 Task: Search round trip flight ticket for 5 adults, 1 child, 2 infants in seat and 1 infant on lap in business from Lynchburg: Lynchburg Regional Airport (preston Glenn Field) to Evansville: Evansville Regional Airport on 8-3-2023 and return on 8-3-2023. Choice of flights is Royal air maroc. Number of bags: 1 carry on bag. Price is upto 86000. Outbound departure time preference is 23:30.
Action: Mouse moved to (411, 200)
Screenshot: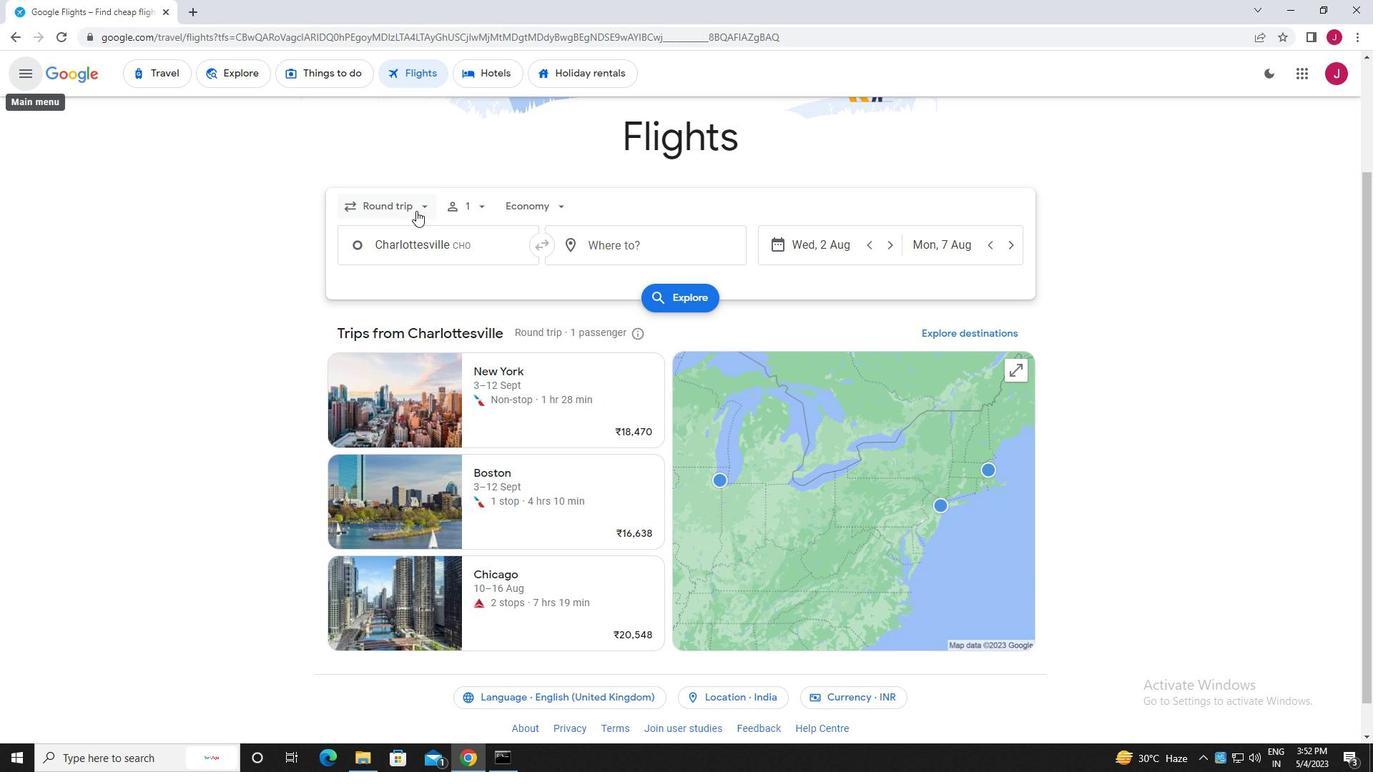 
Action: Mouse pressed left at (411, 200)
Screenshot: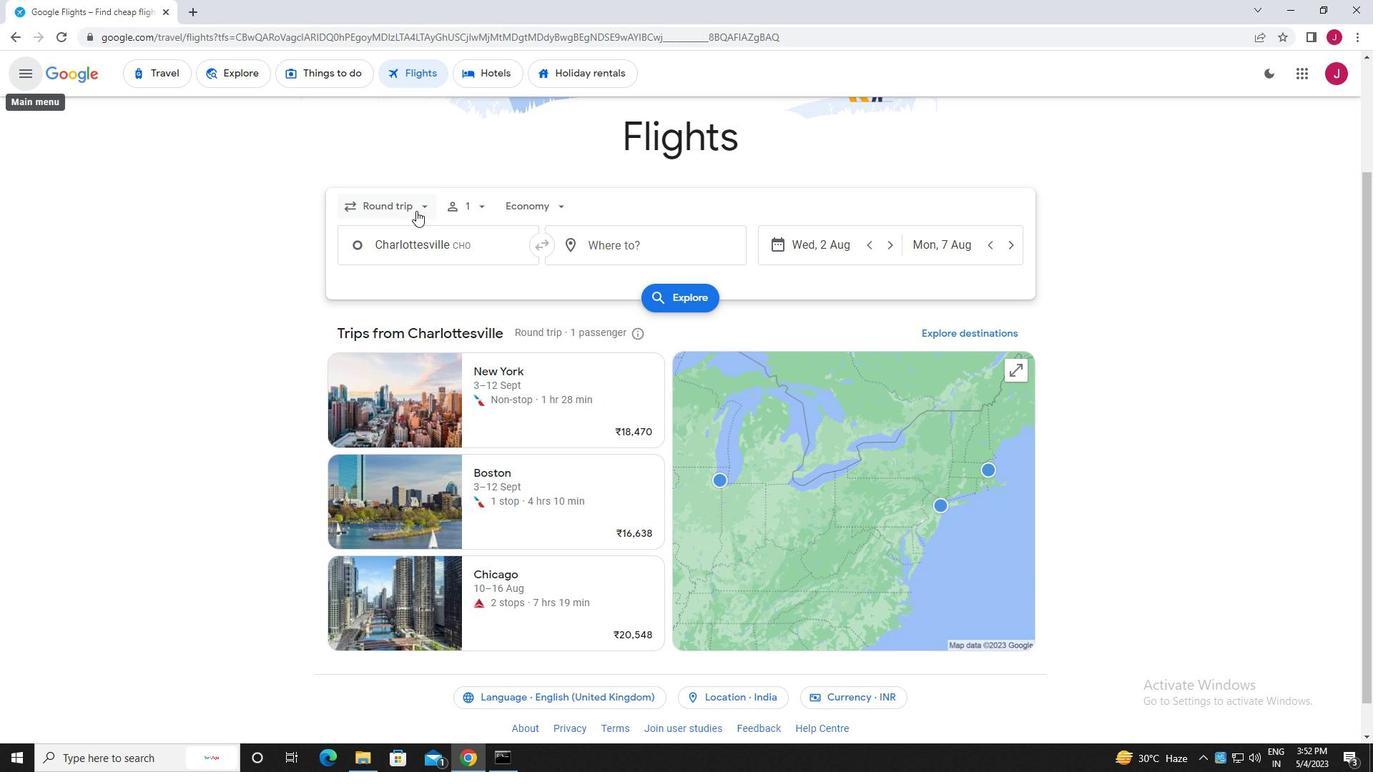 
Action: Mouse moved to (409, 238)
Screenshot: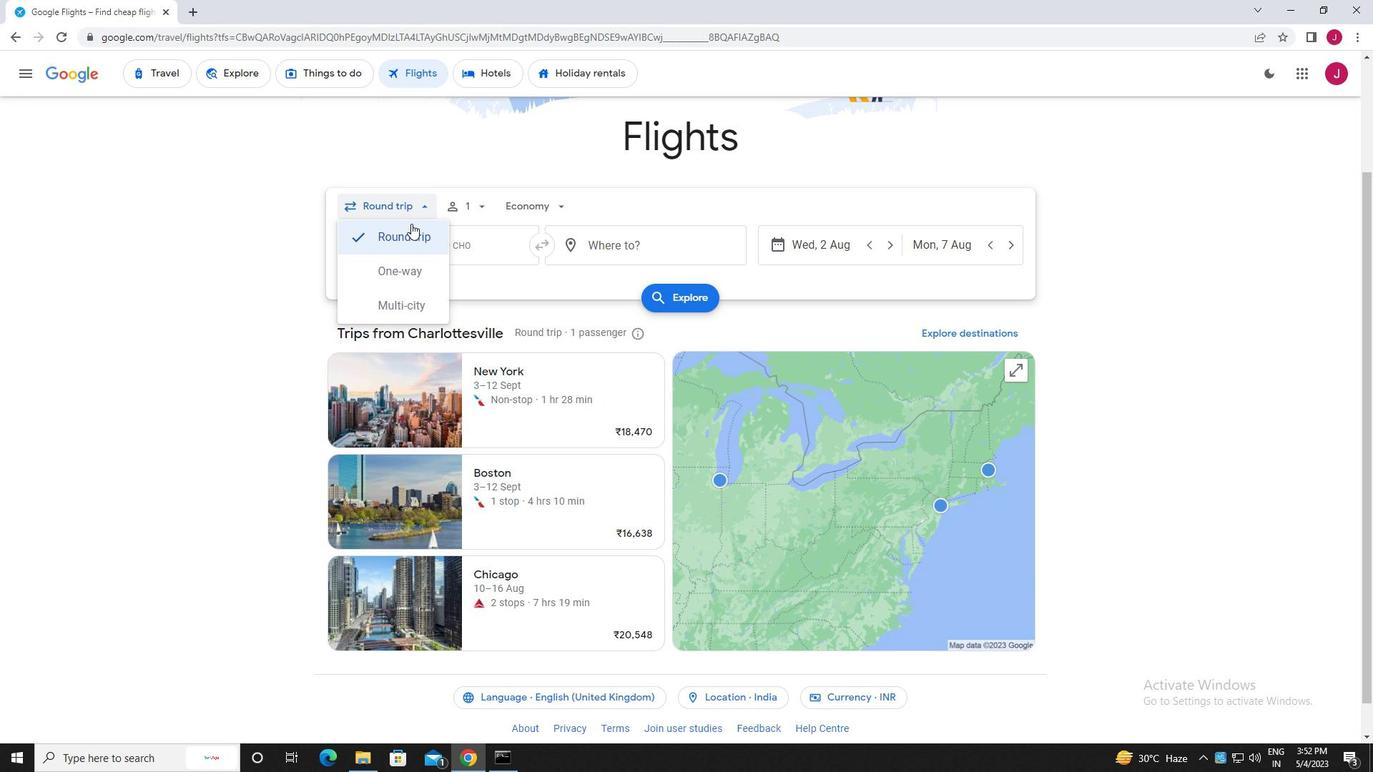
Action: Mouse pressed left at (409, 238)
Screenshot: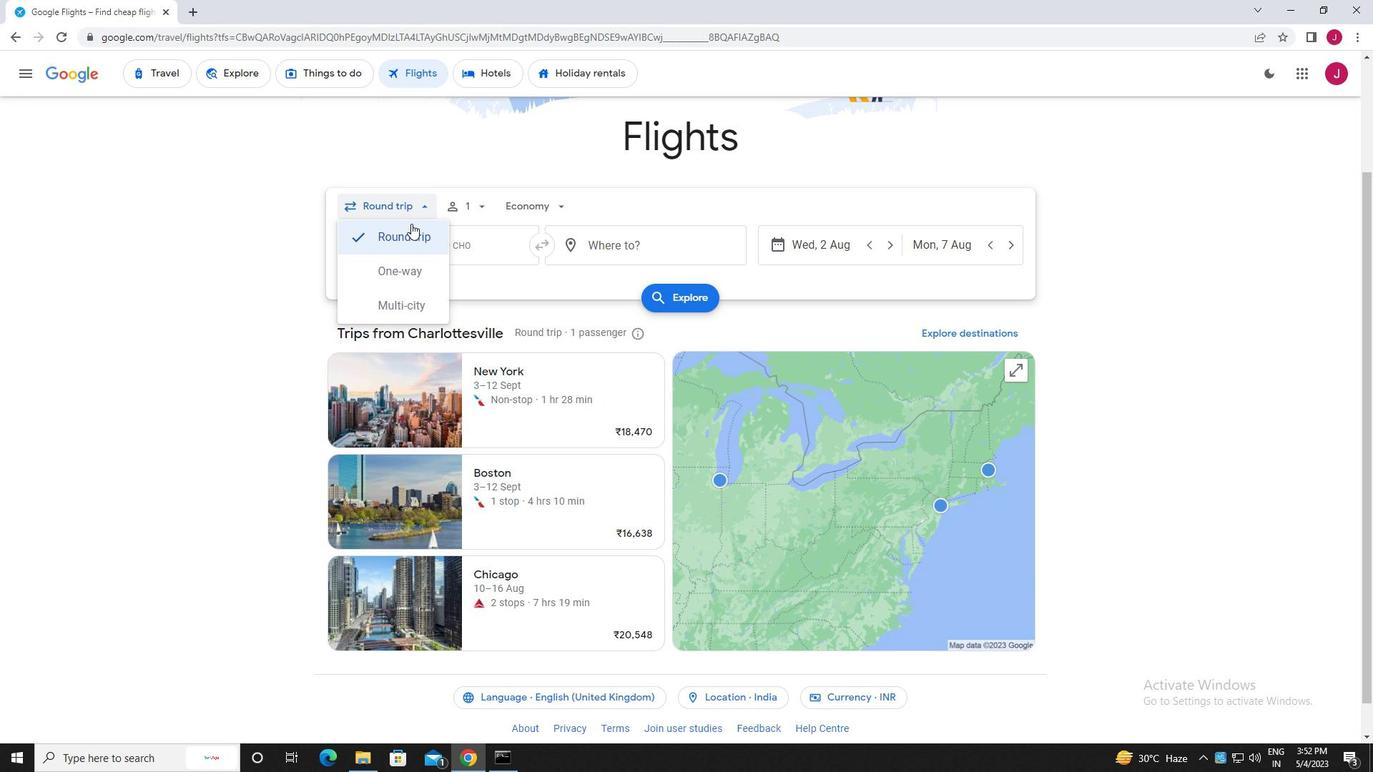 
Action: Mouse moved to (480, 206)
Screenshot: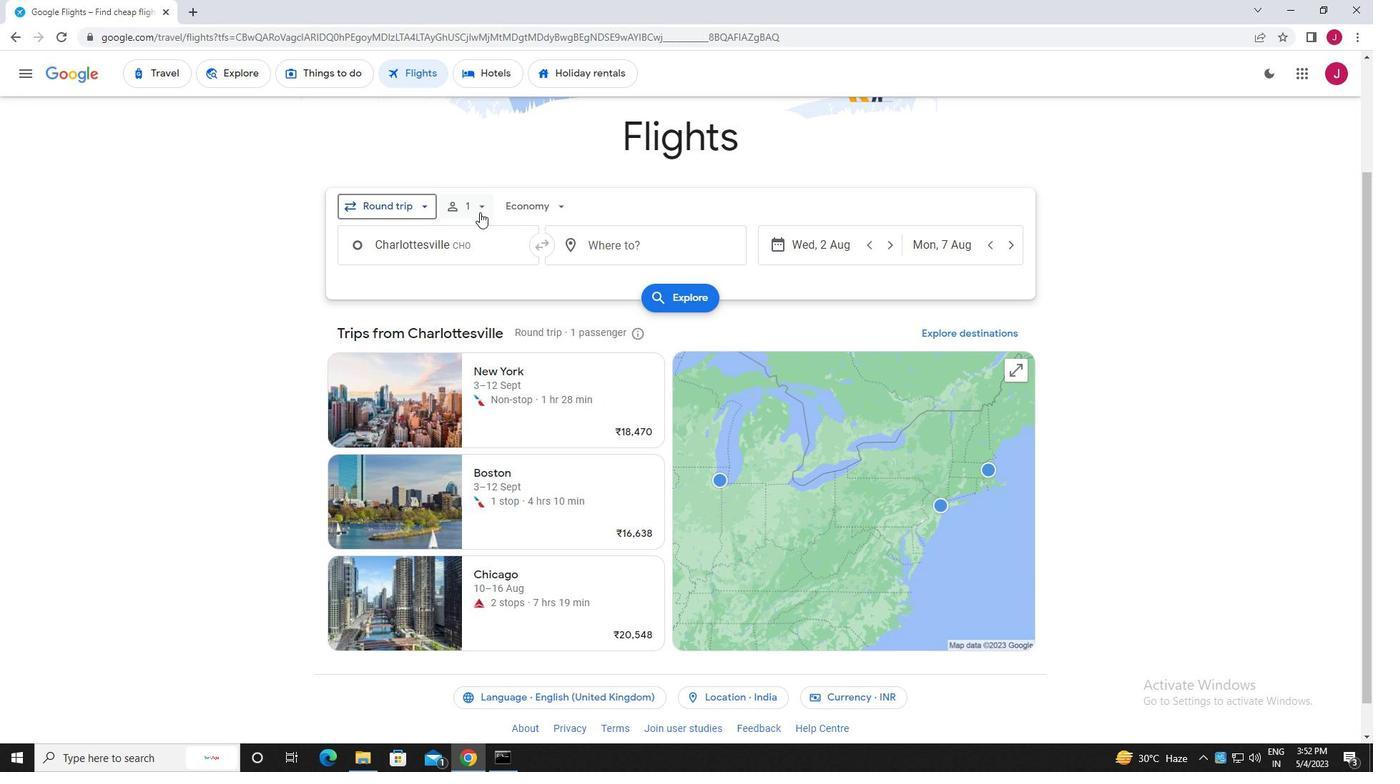 
Action: Mouse pressed left at (480, 206)
Screenshot: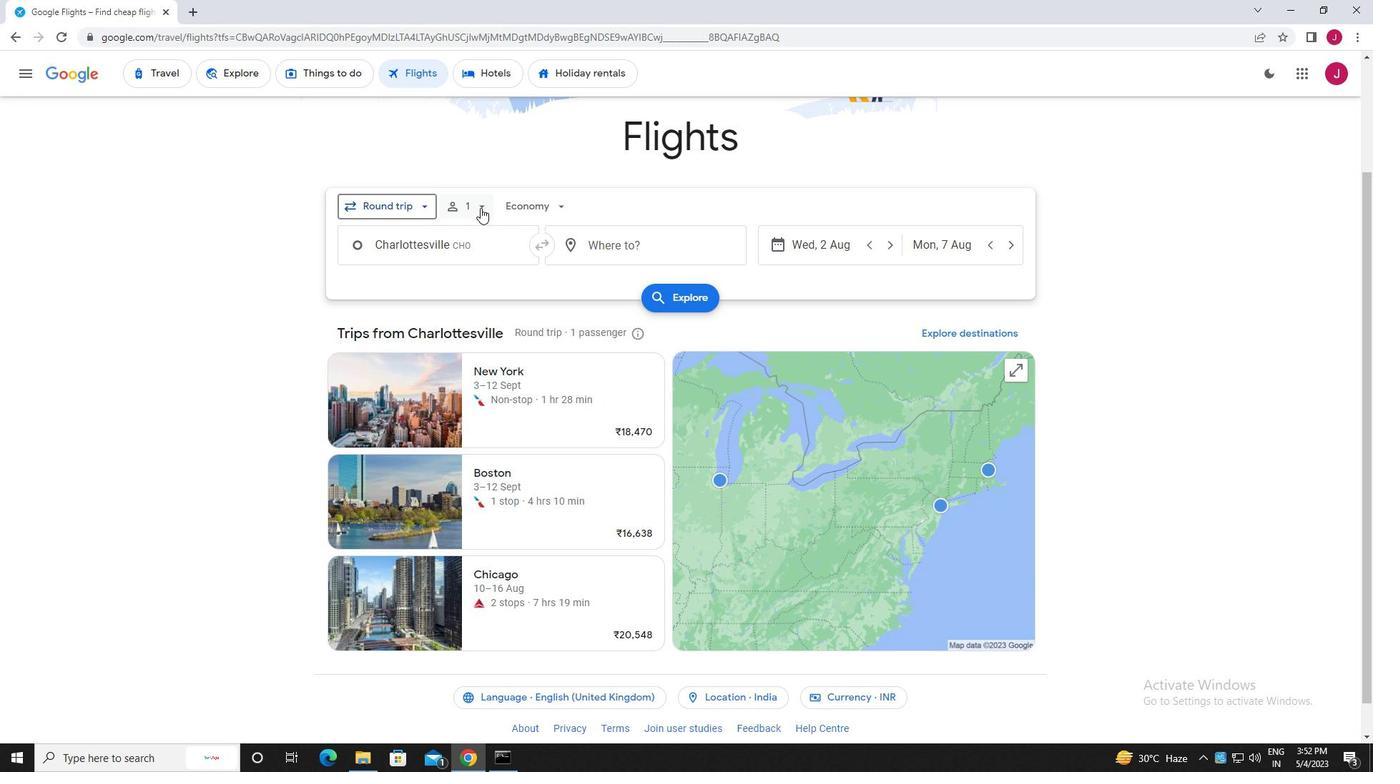 
Action: Mouse moved to (592, 239)
Screenshot: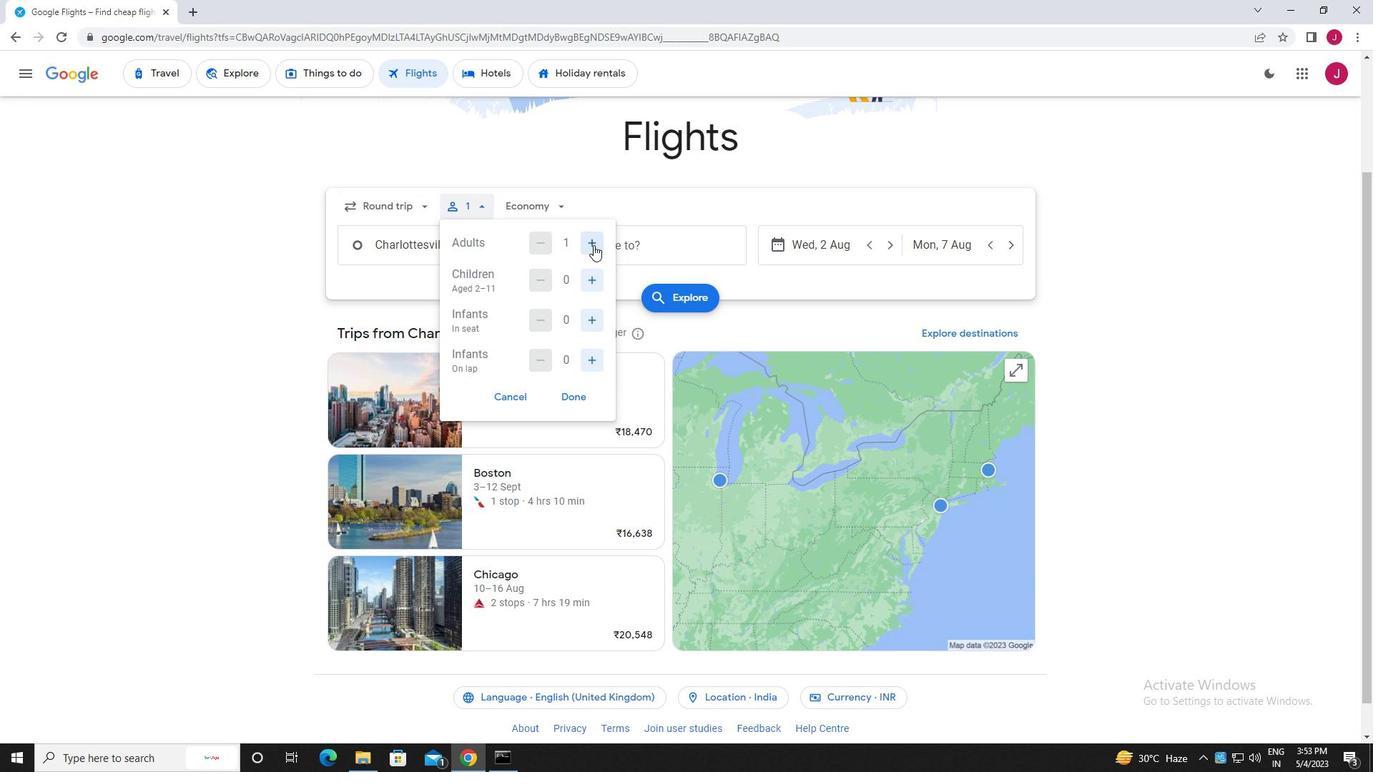 
Action: Mouse pressed left at (592, 239)
Screenshot: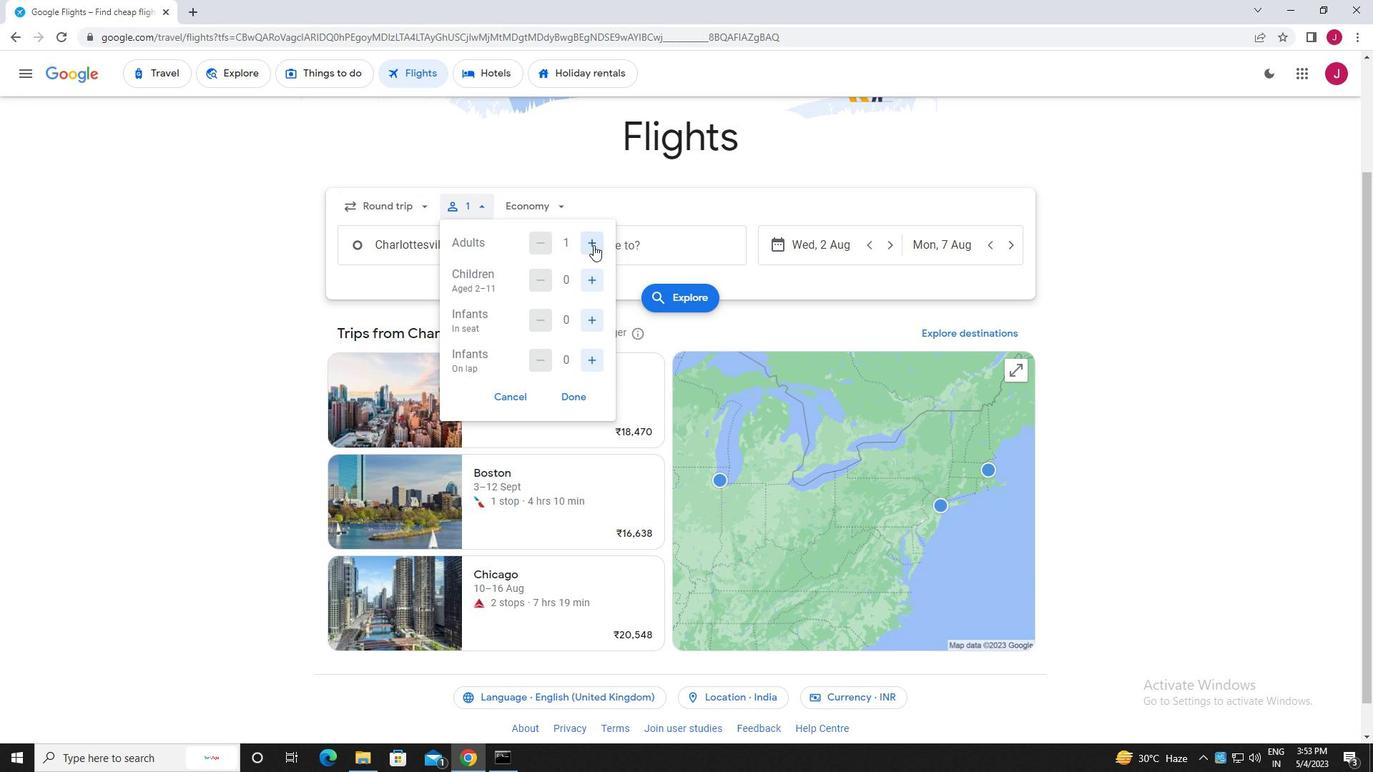 
Action: Mouse pressed left at (592, 239)
Screenshot: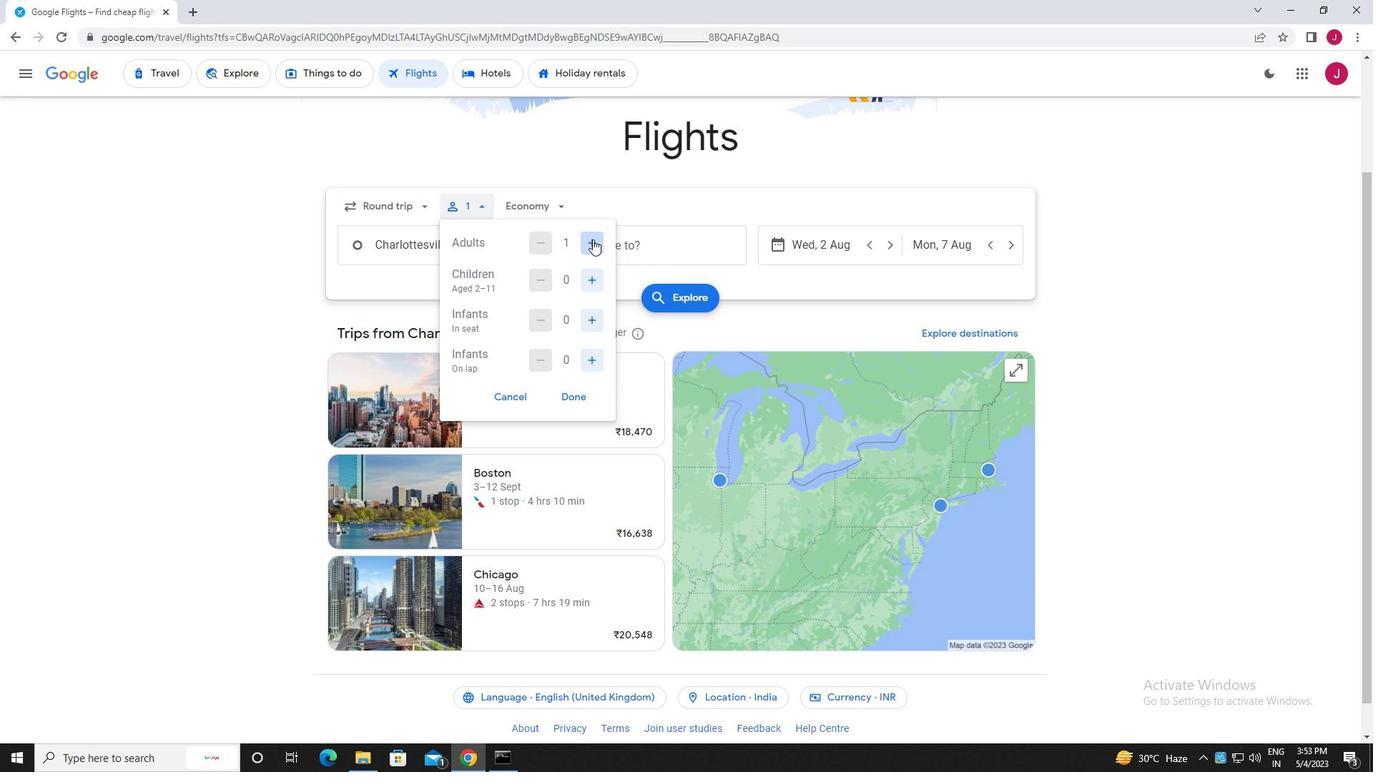 
Action: Mouse pressed left at (592, 239)
Screenshot: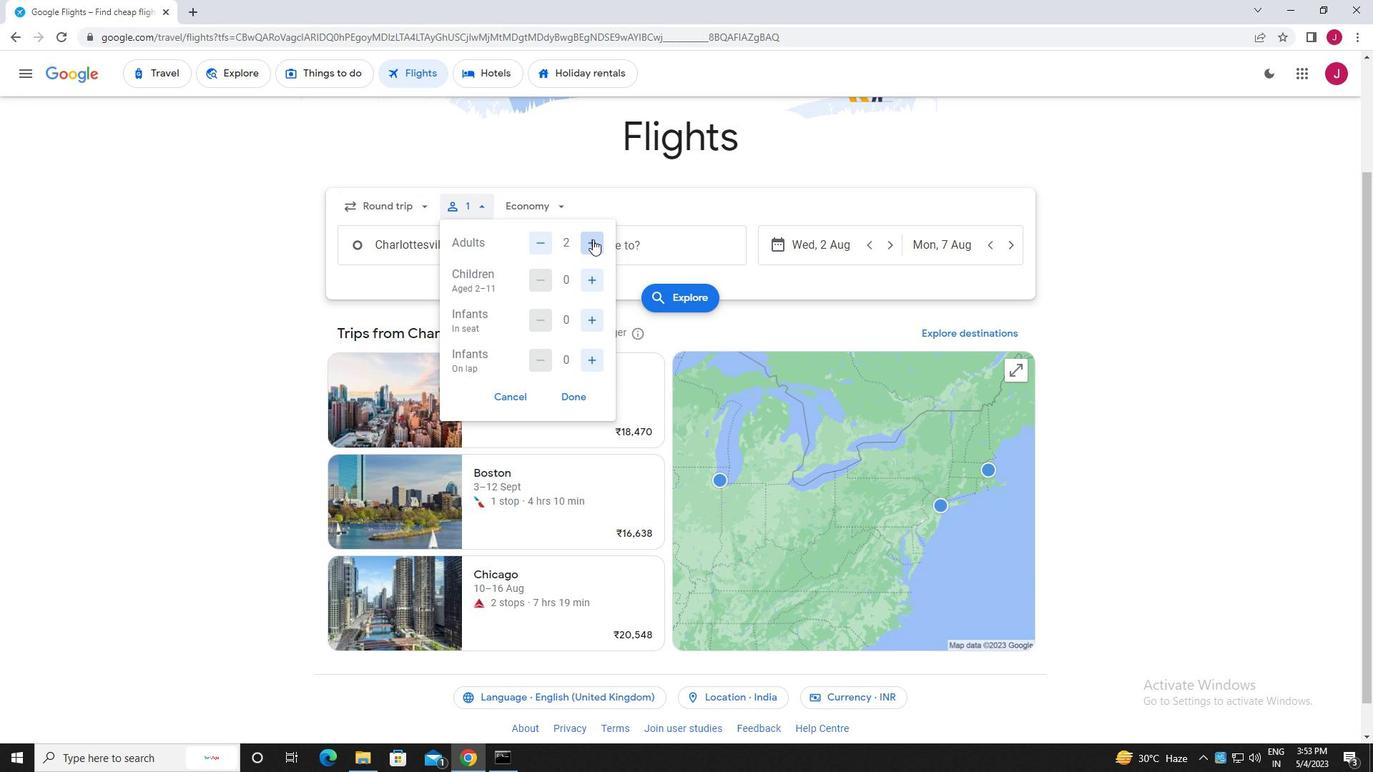
Action: Mouse pressed left at (592, 239)
Screenshot: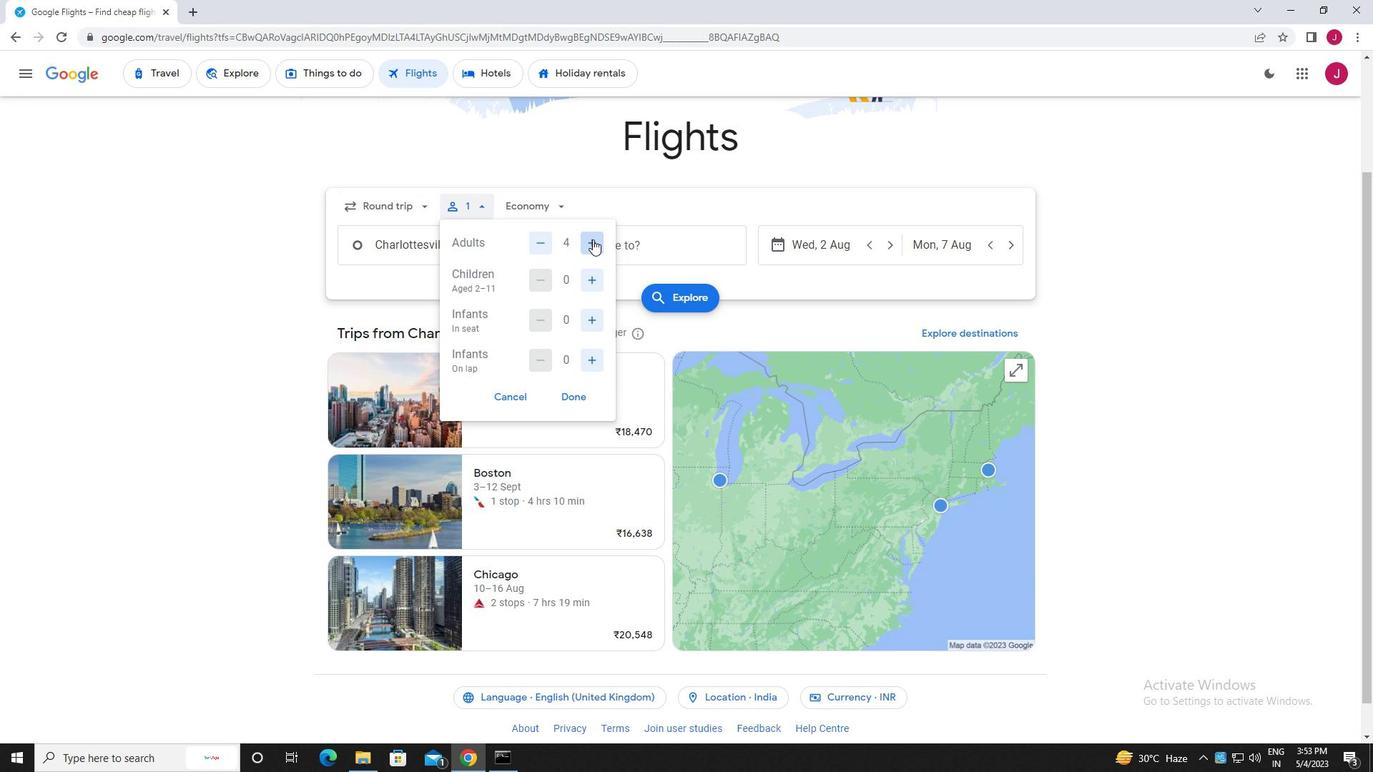 
Action: Mouse moved to (589, 281)
Screenshot: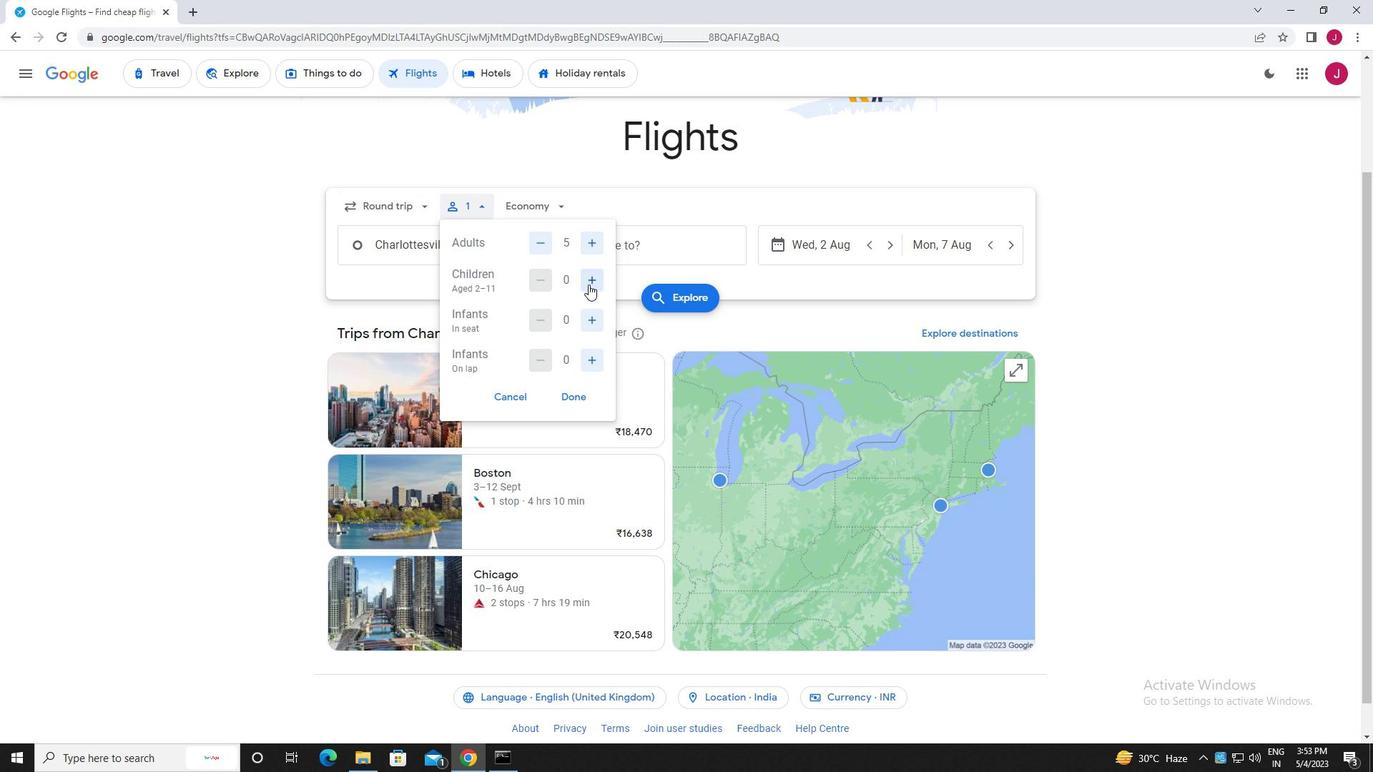 
Action: Mouse pressed left at (589, 281)
Screenshot: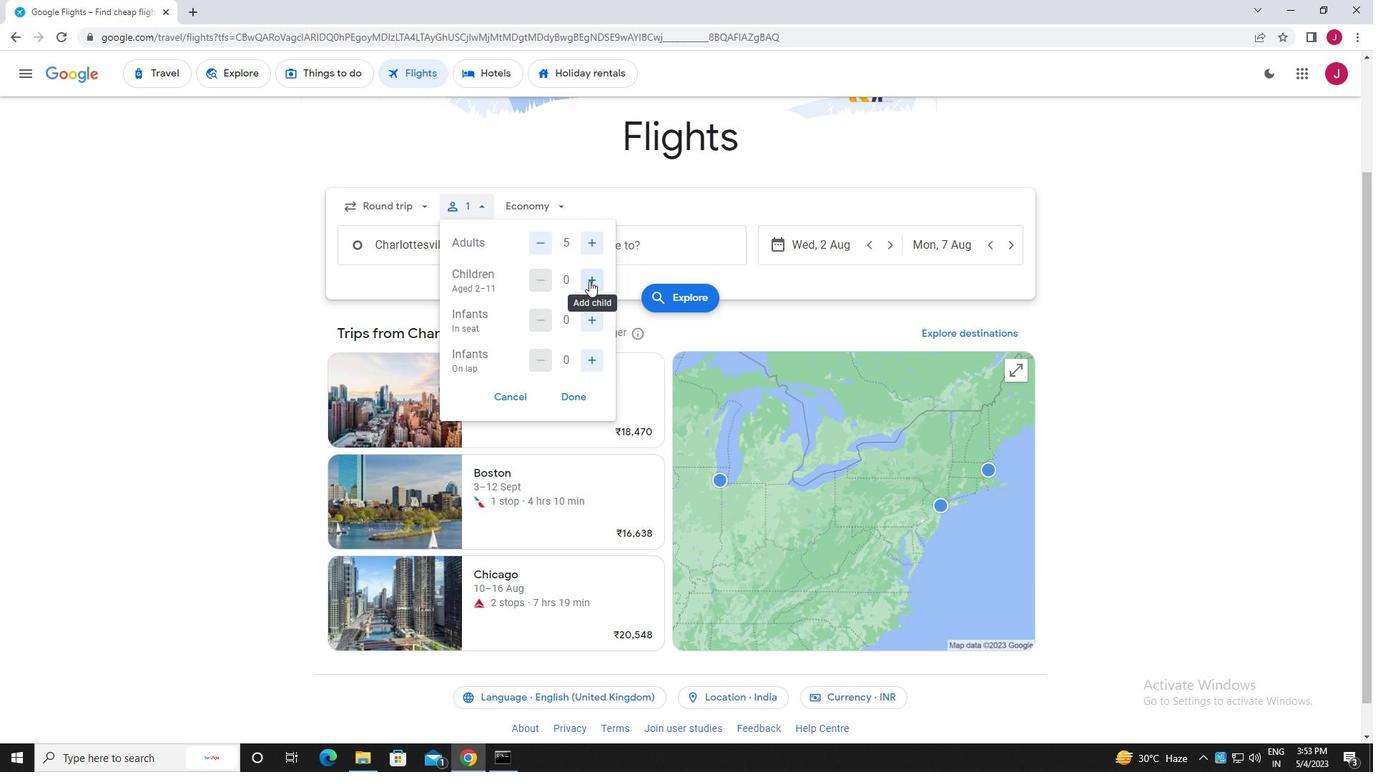 
Action: Mouse moved to (591, 318)
Screenshot: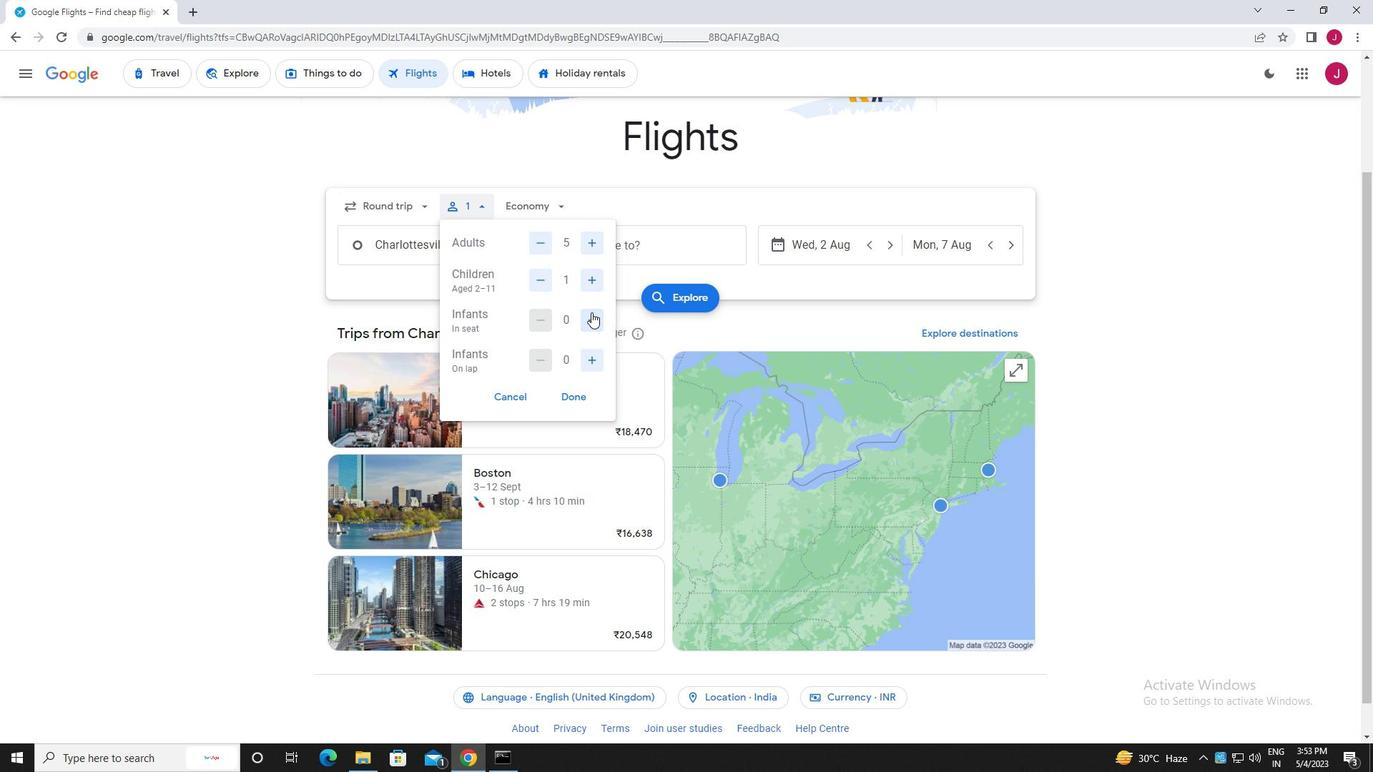 
Action: Mouse pressed left at (591, 318)
Screenshot: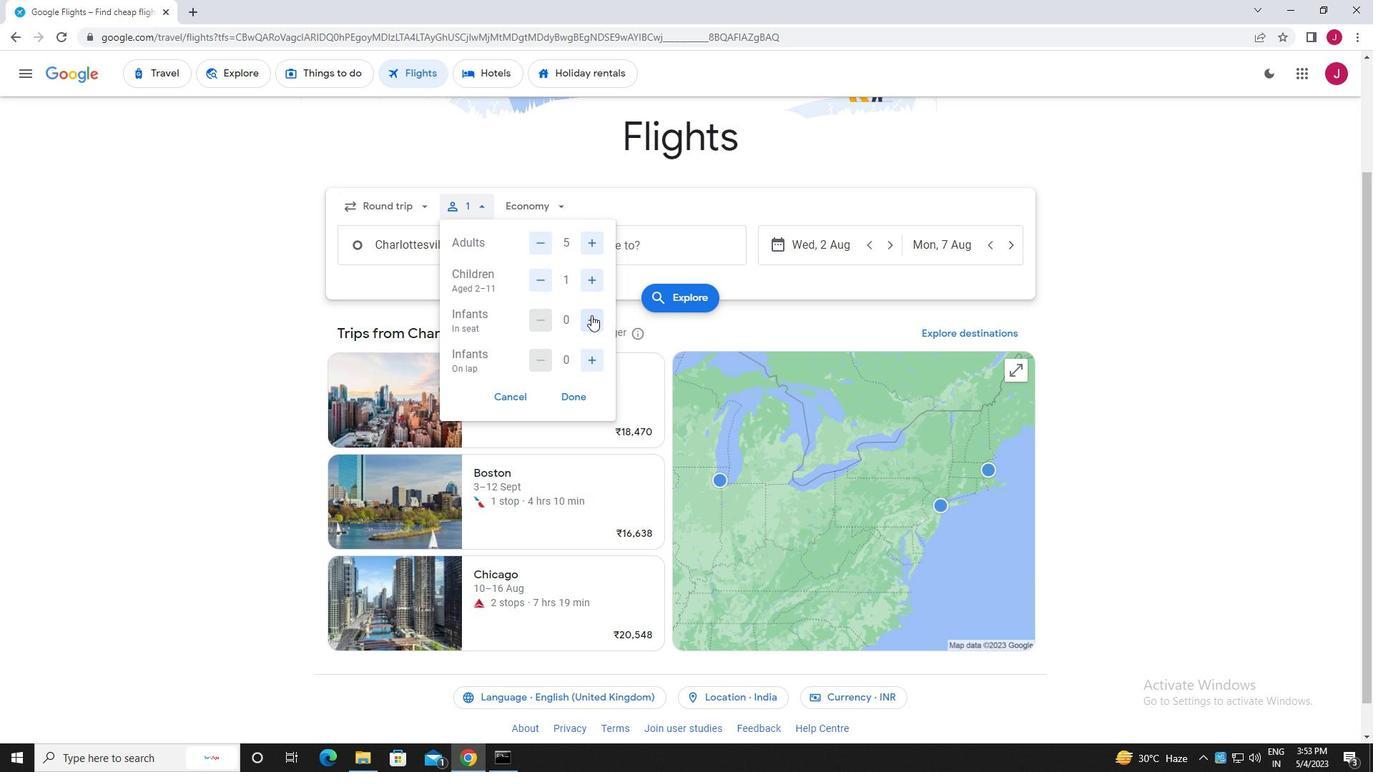 
Action: Mouse pressed left at (591, 318)
Screenshot: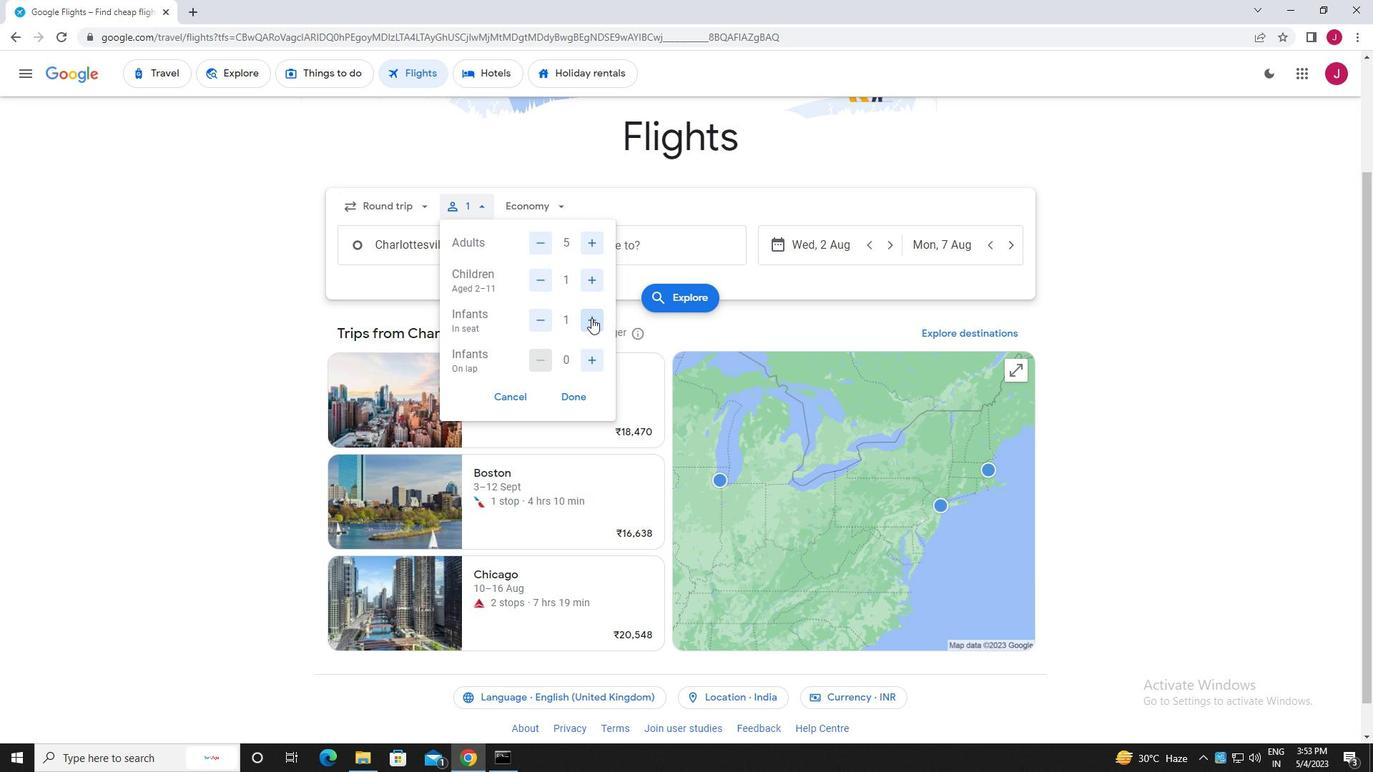 
Action: Mouse moved to (592, 363)
Screenshot: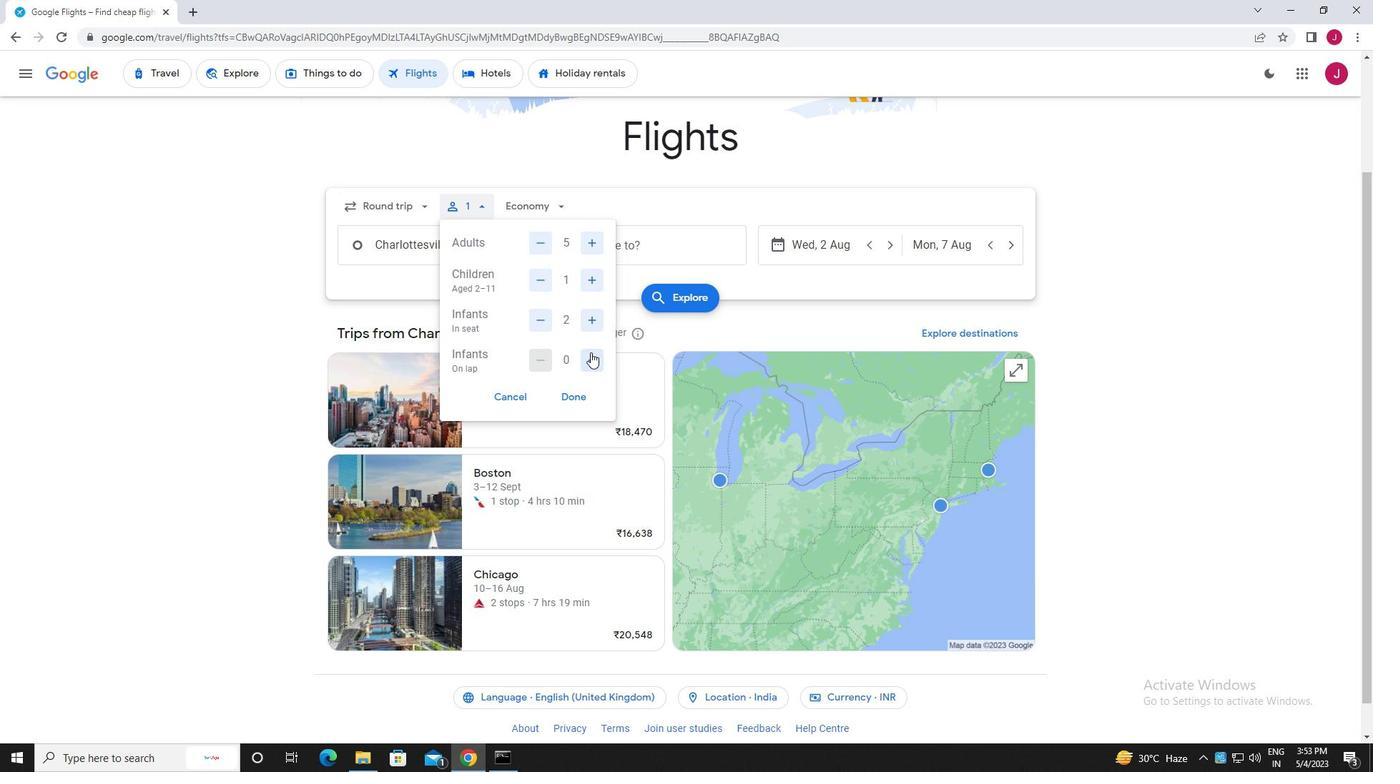 
Action: Mouse pressed left at (592, 363)
Screenshot: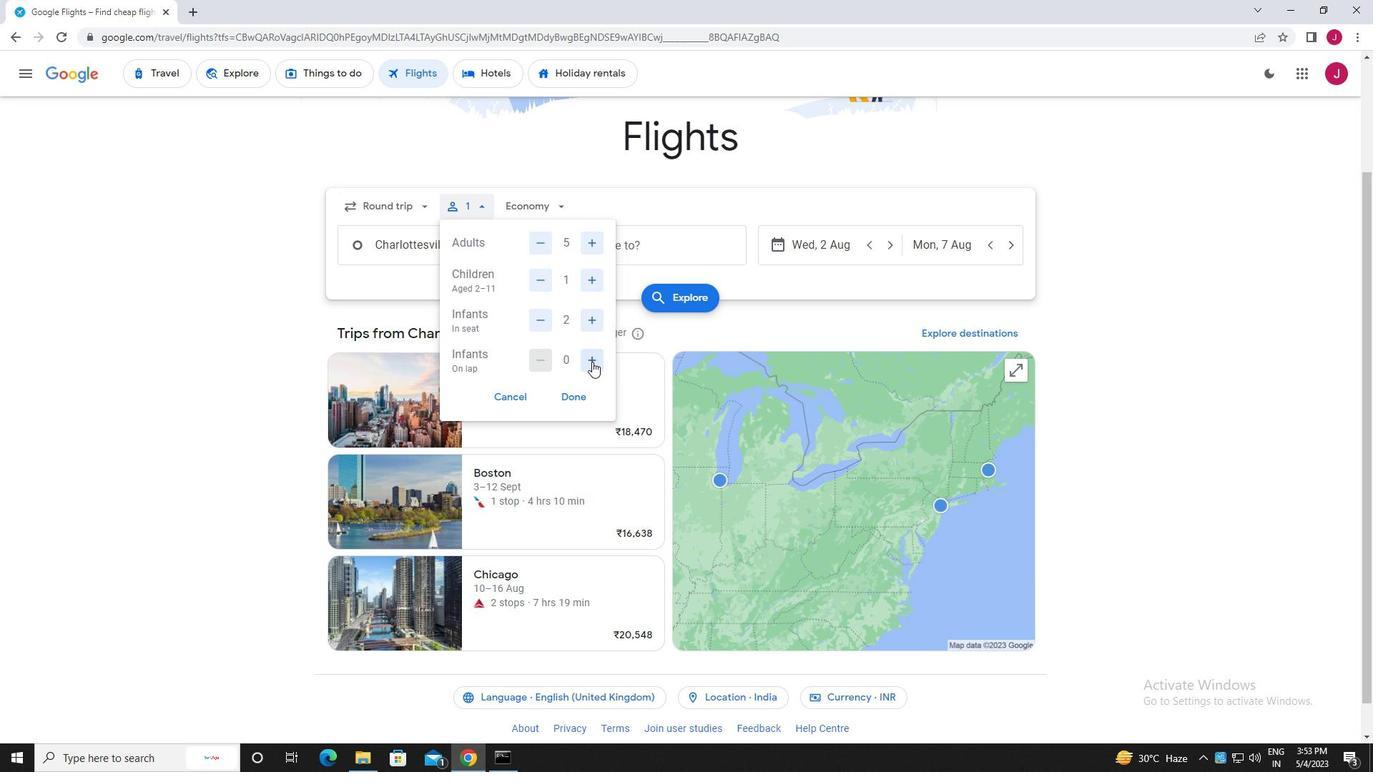 
Action: Mouse moved to (569, 398)
Screenshot: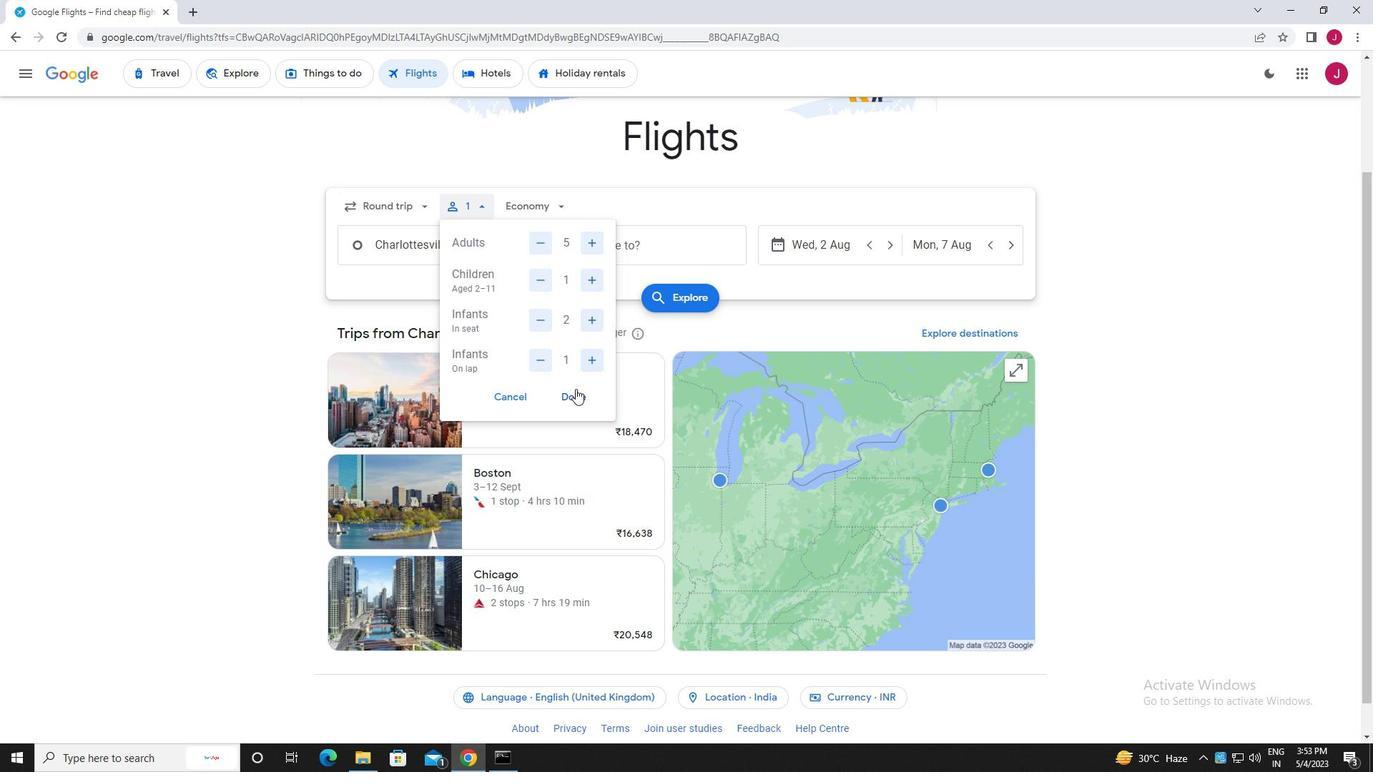 
Action: Mouse pressed left at (569, 398)
Screenshot: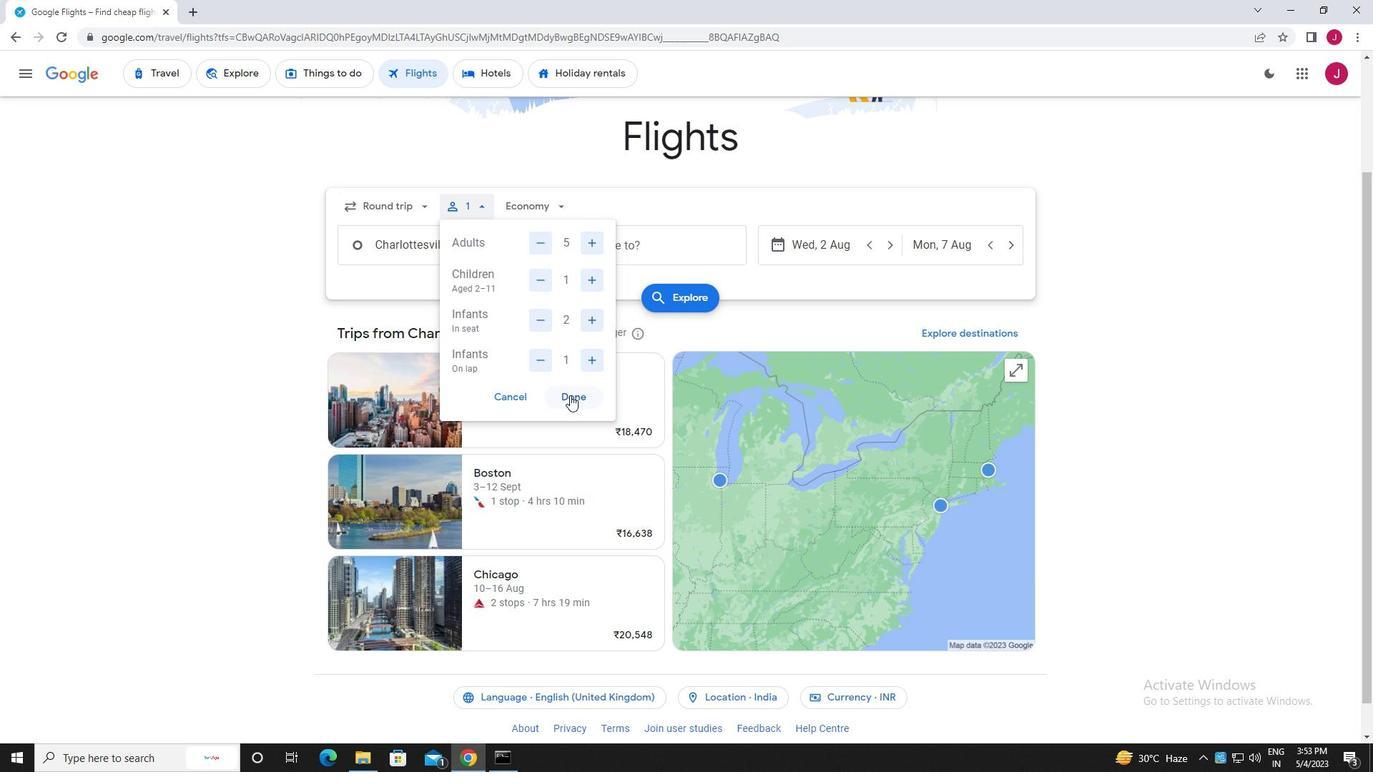 
Action: Mouse moved to (548, 211)
Screenshot: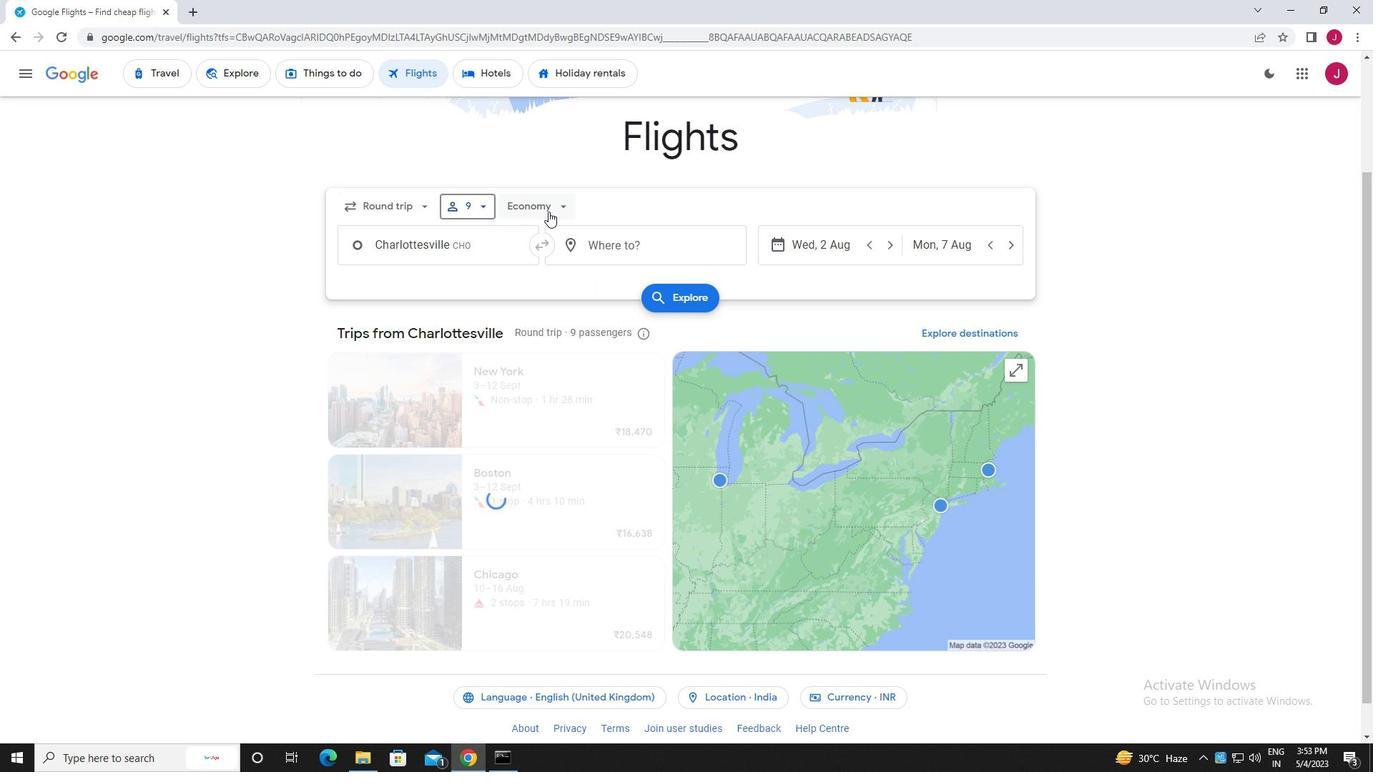 
Action: Mouse pressed left at (548, 211)
Screenshot: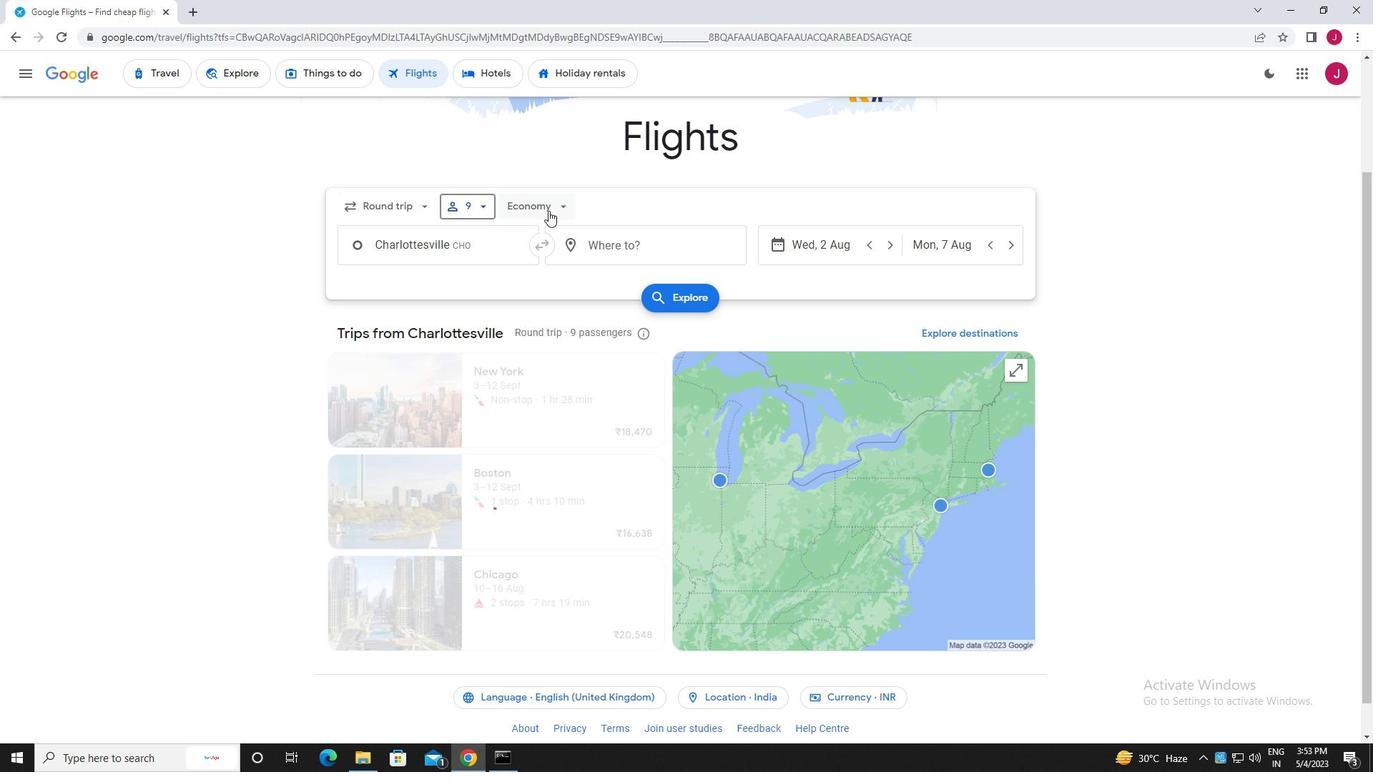 
Action: Mouse moved to (567, 305)
Screenshot: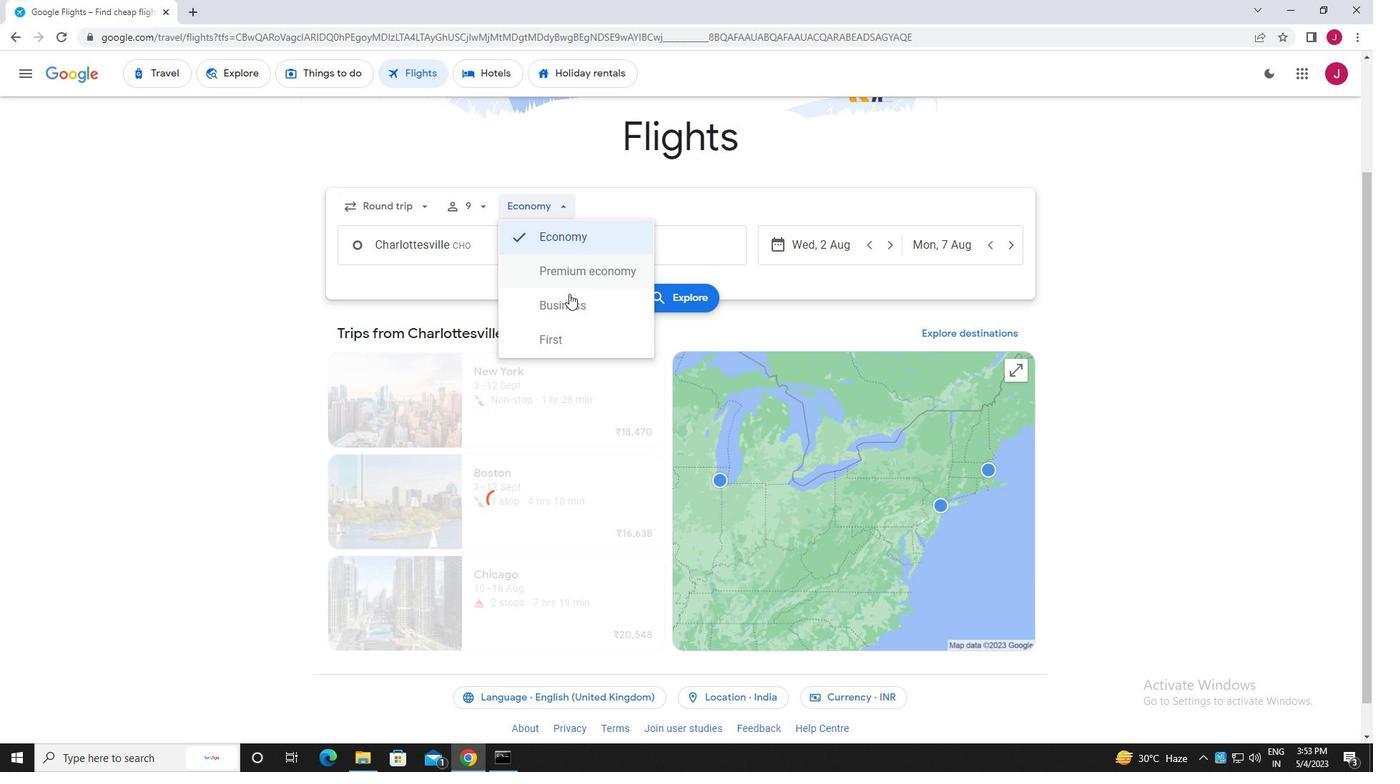 
Action: Mouse pressed left at (567, 305)
Screenshot: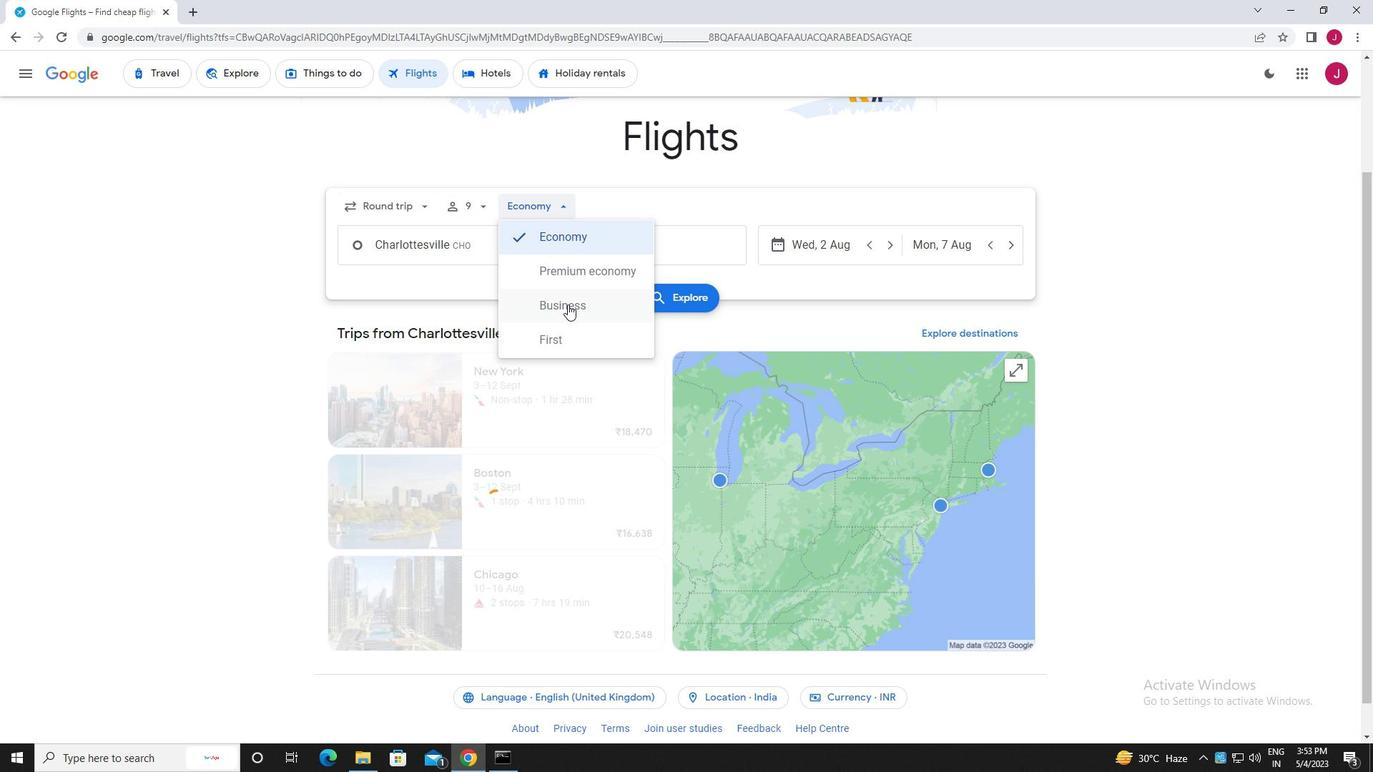 
Action: Mouse moved to (502, 244)
Screenshot: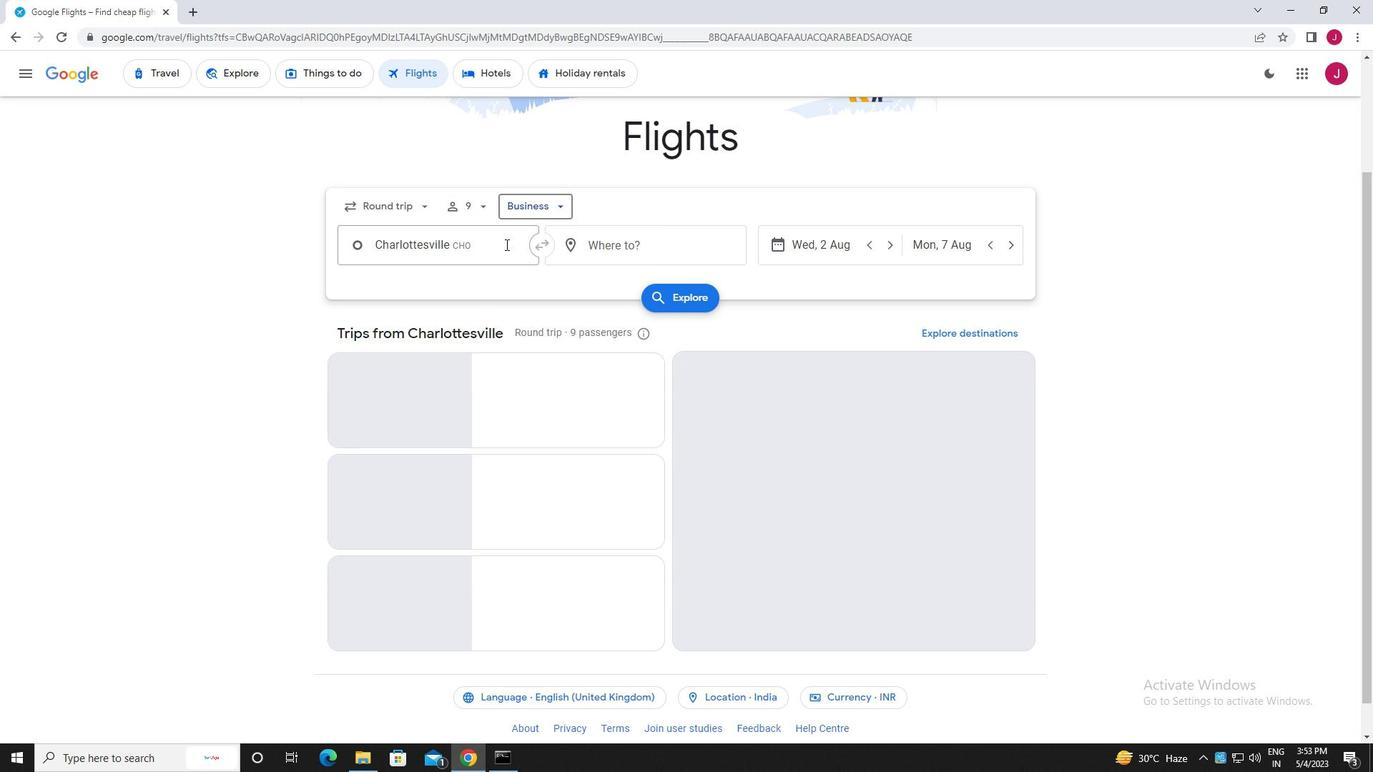 
Action: Mouse pressed left at (502, 244)
Screenshot: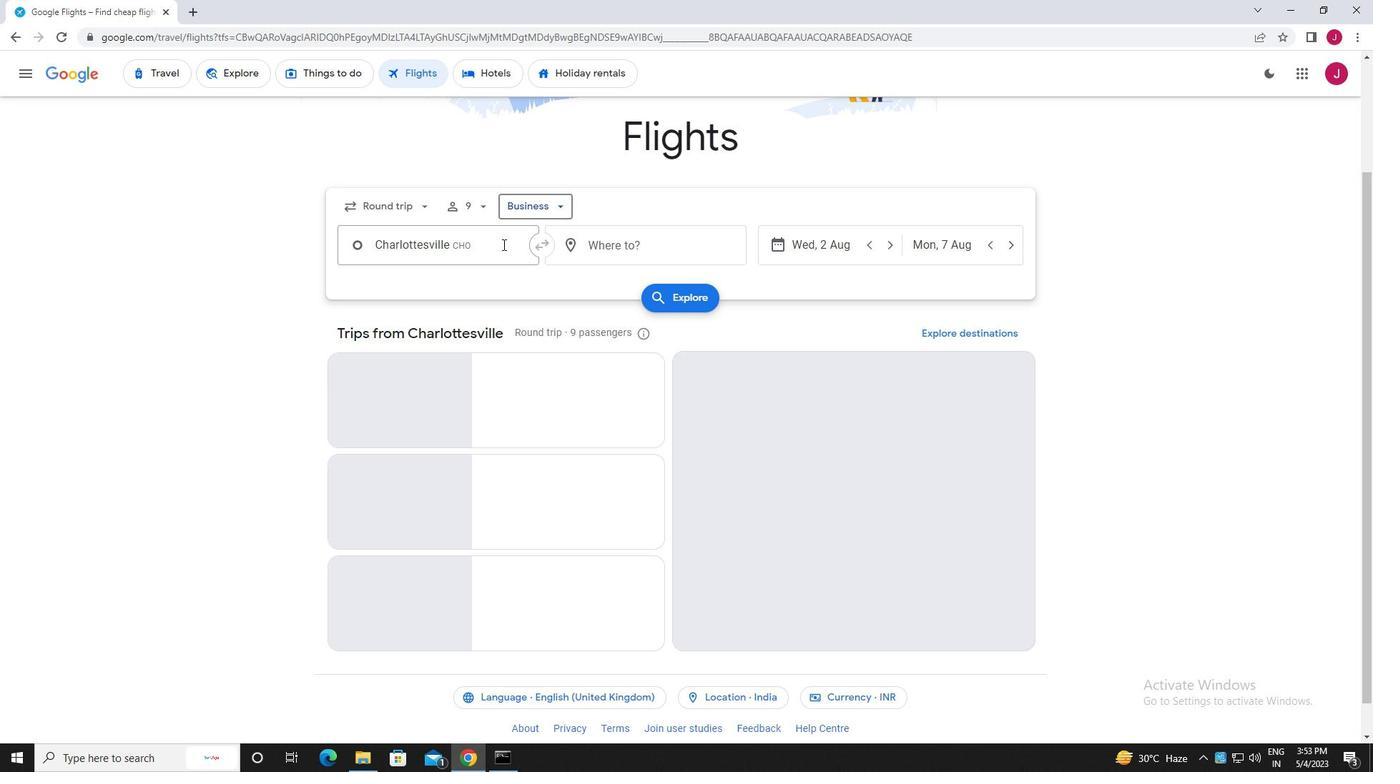 
Action: Mouse moved to (502, 246)
Screenshot: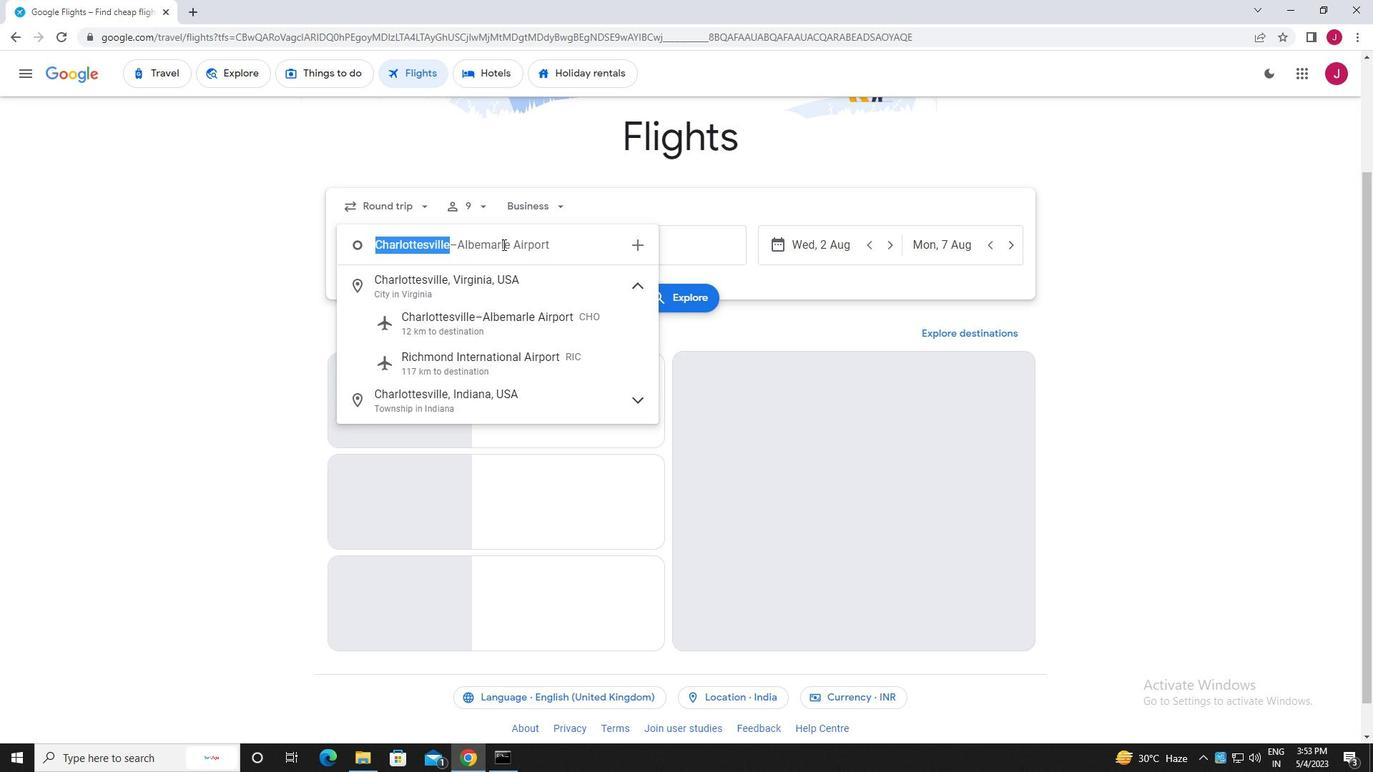 
Action: Key pressed lynchburg
Screenshot: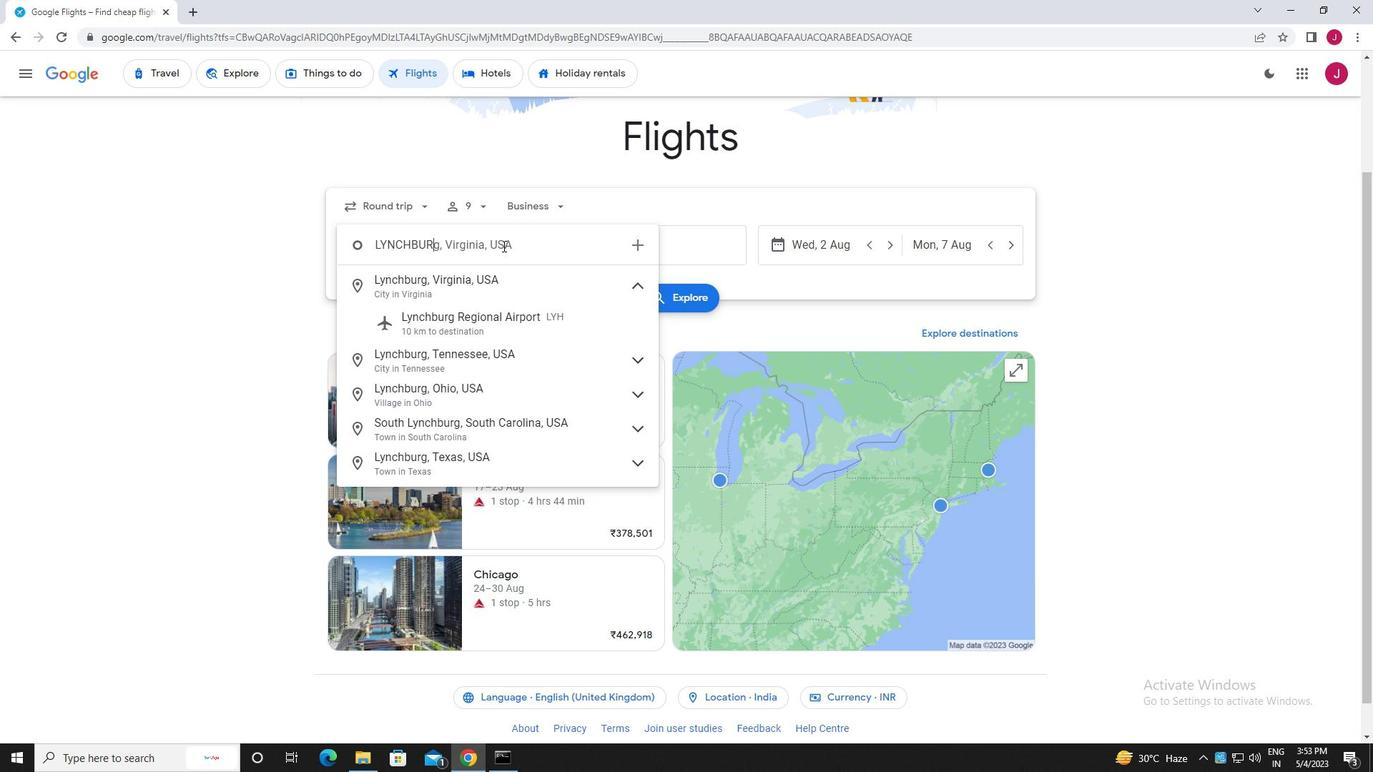 
Action: Mouse moved to (515, 319)
Screenshot: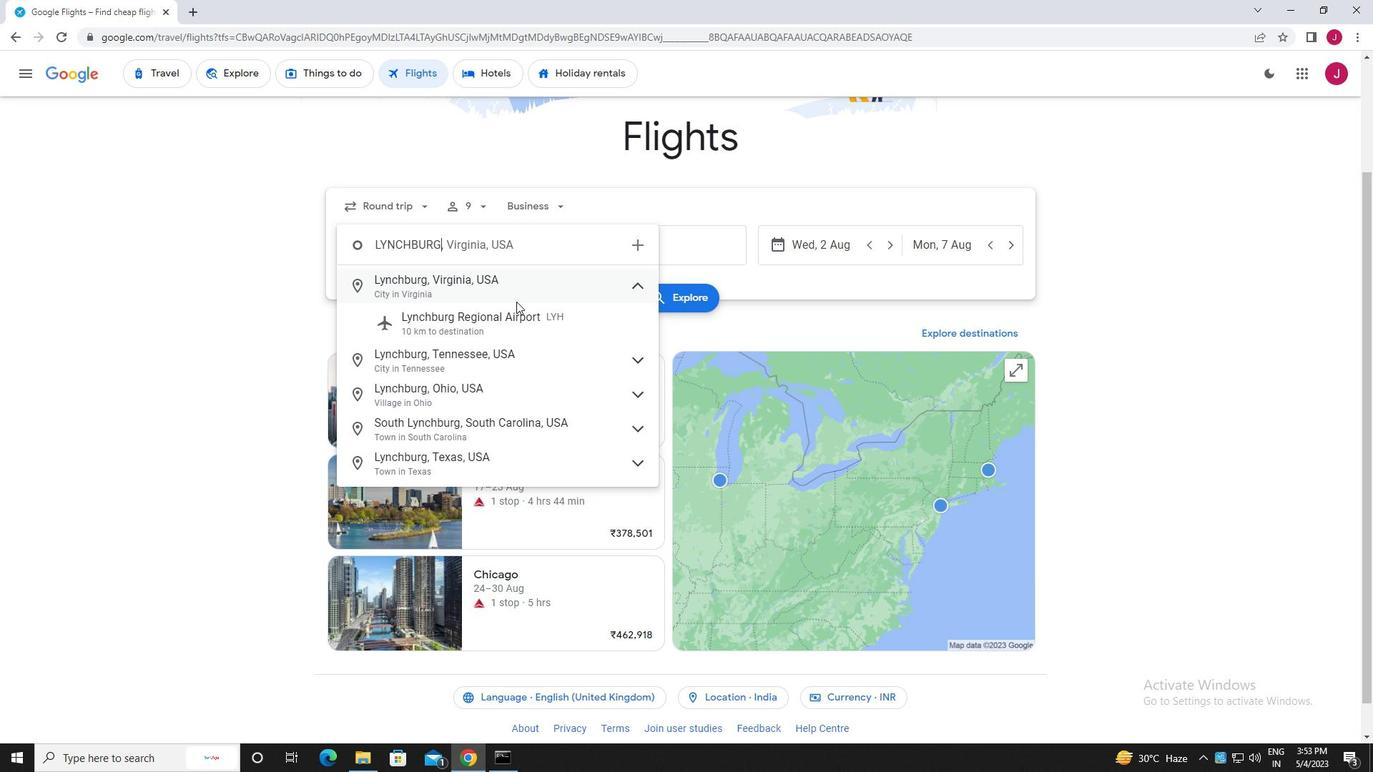 
Action: Mouse pressed left at (515, 319)
Screenshot: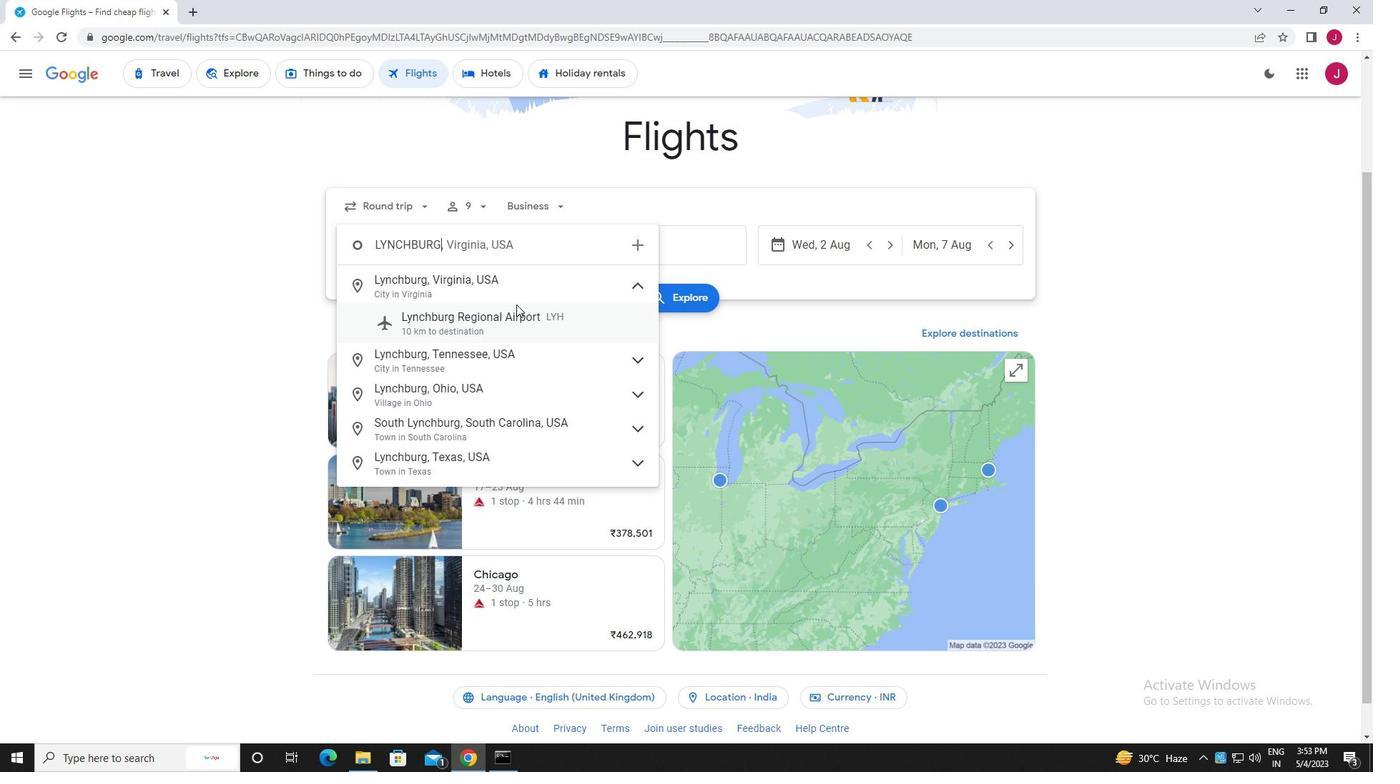 
Action: Mouse moved to (653, 247)
Screenshot: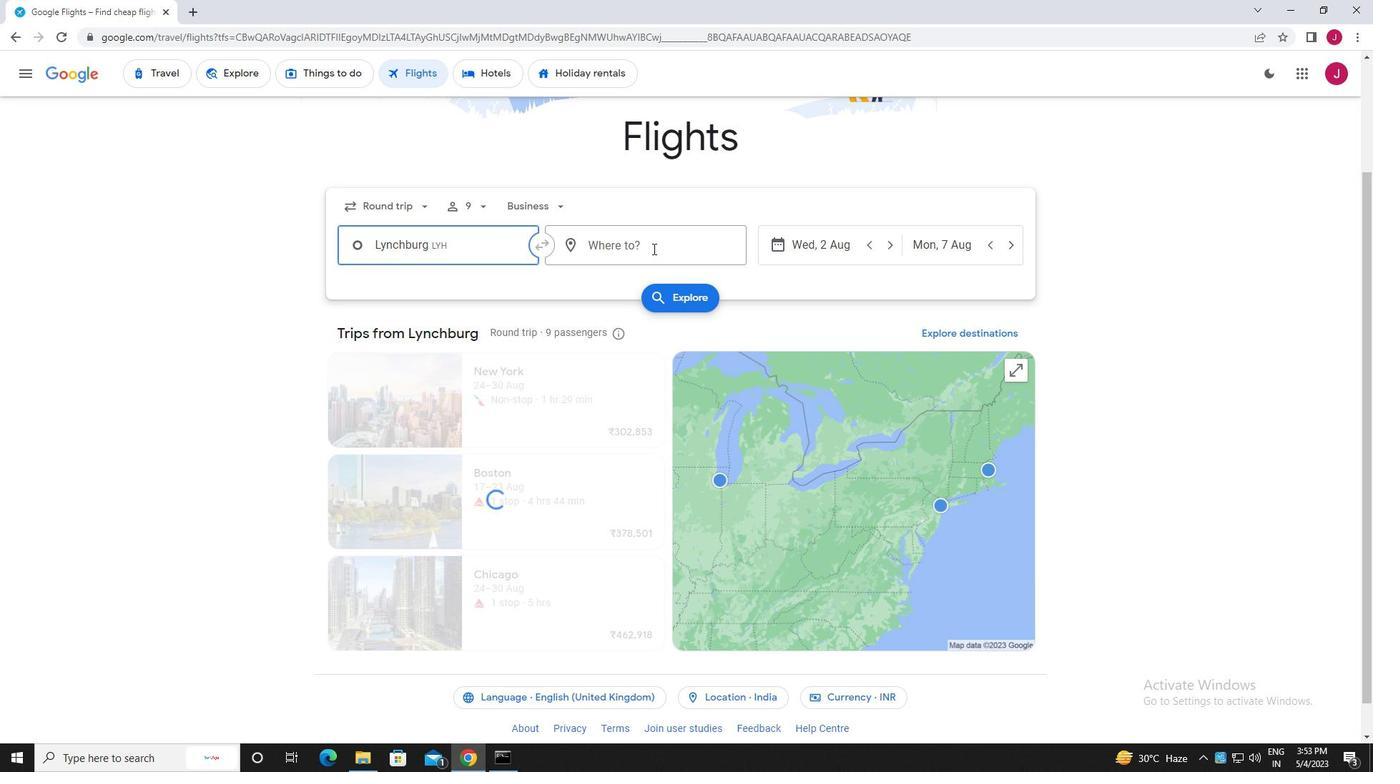 
Action: Mouse pressed left at (653, 247)
Screenshot: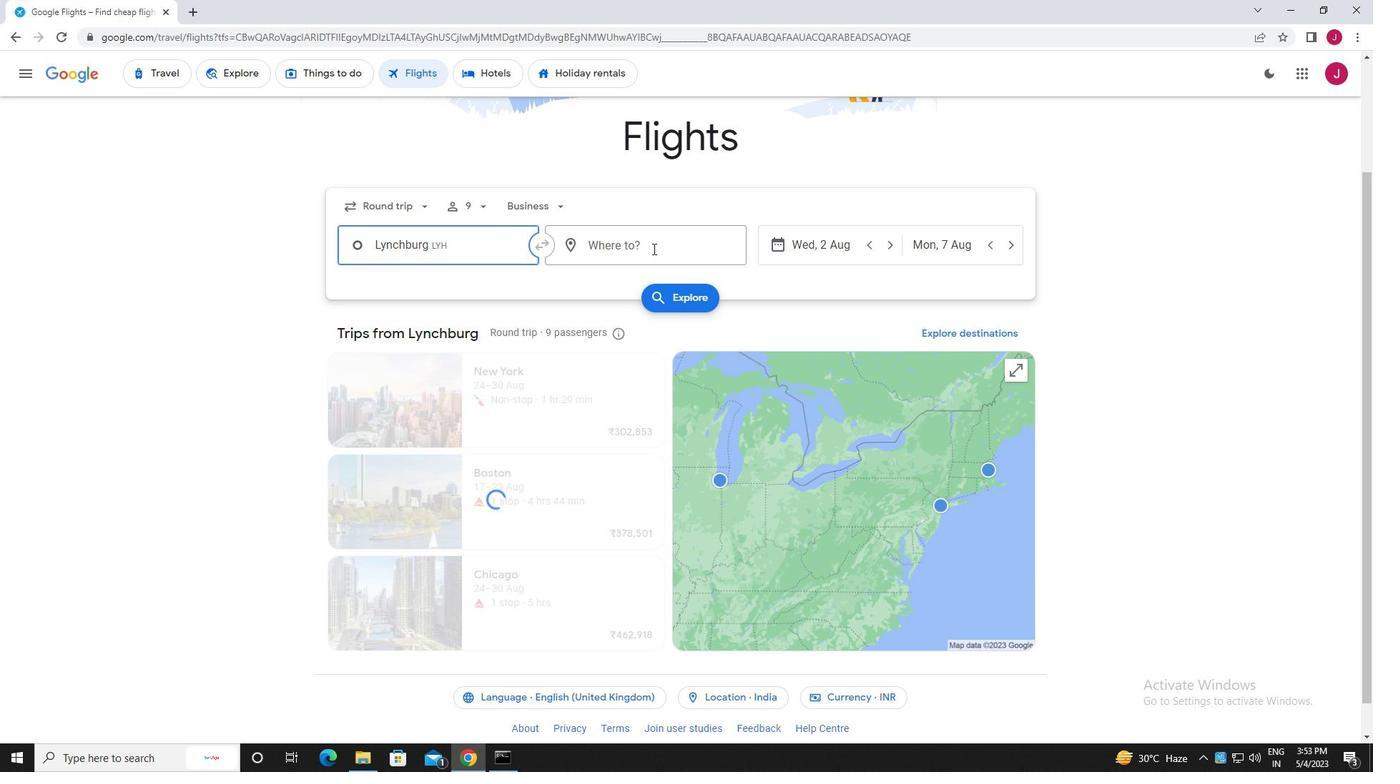 
Action: Mouse moved to (660, 247)
Screenshot: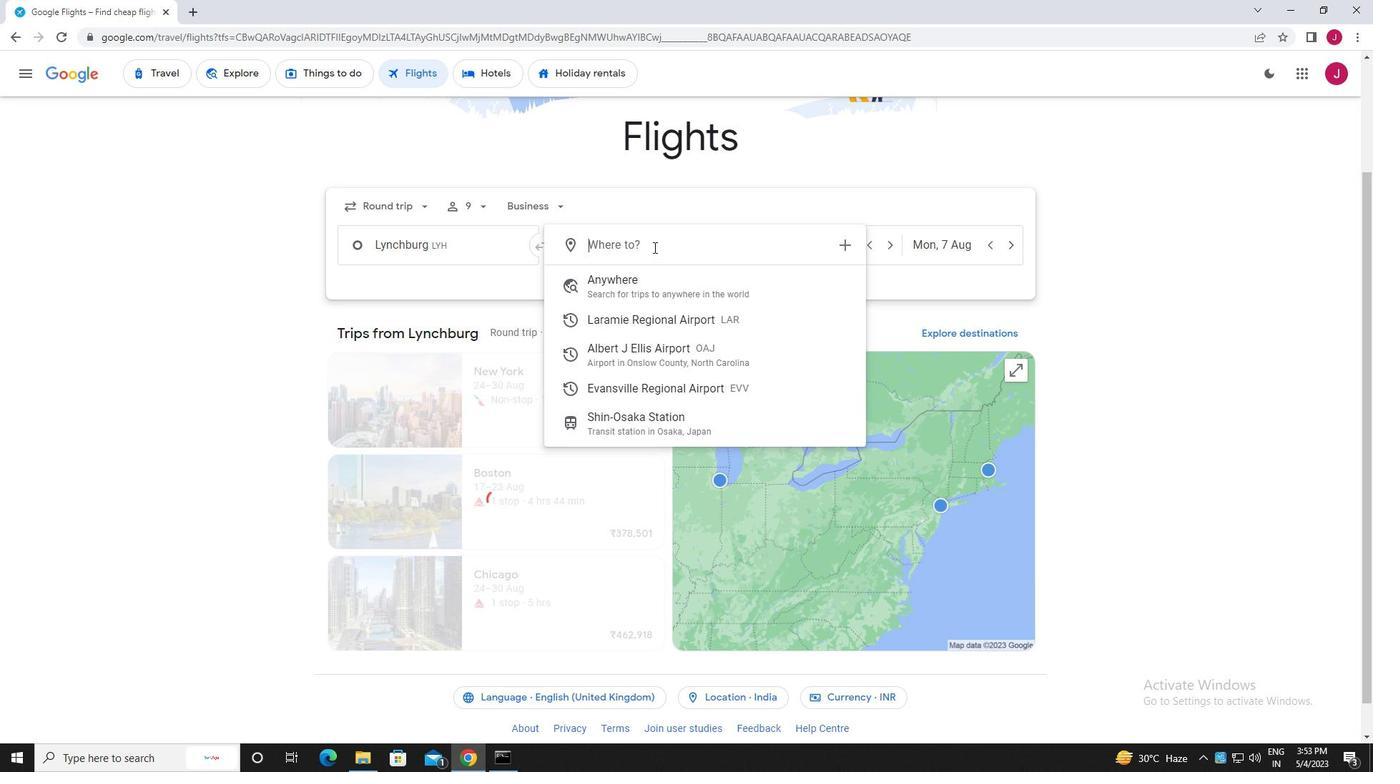 
Action: Key pressed evans
Screenshot: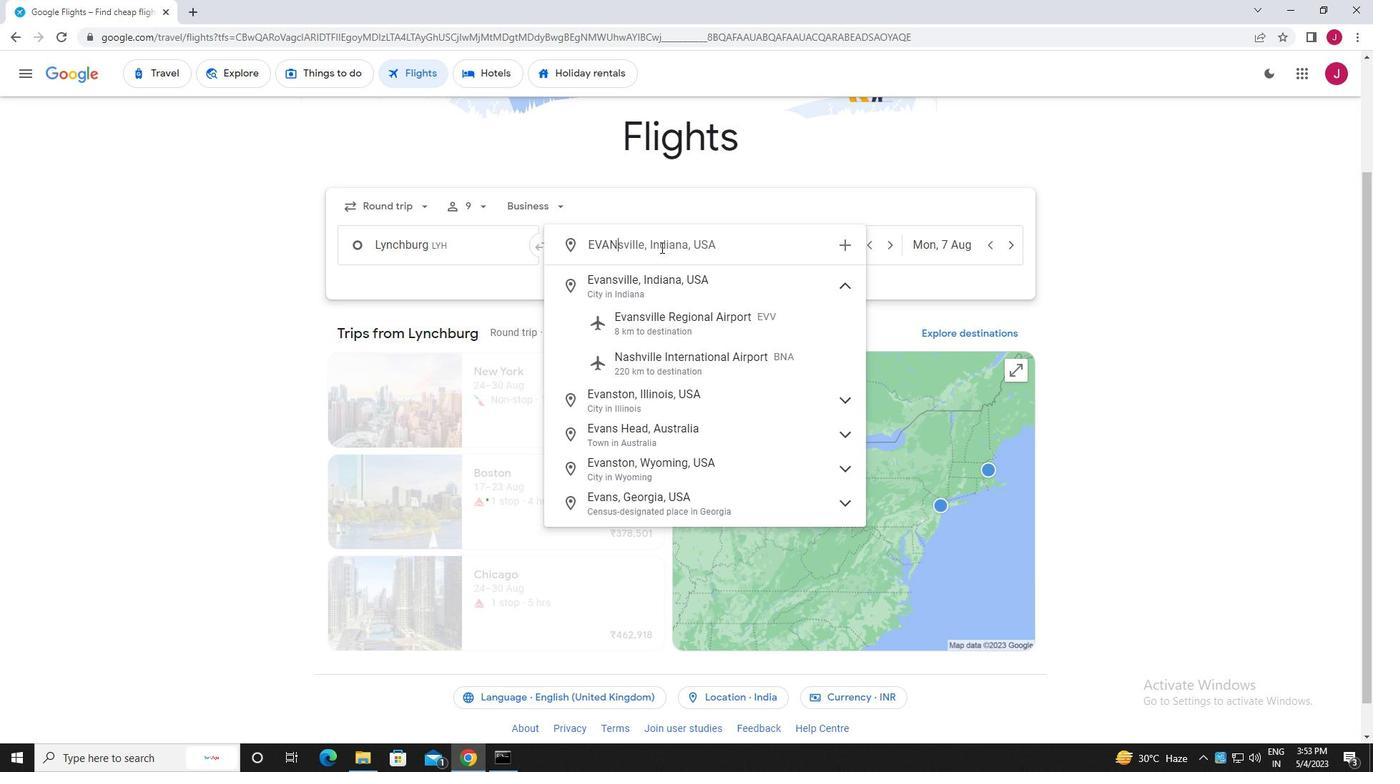 
Action: Mouse moved to (701, 321)
Screenshot: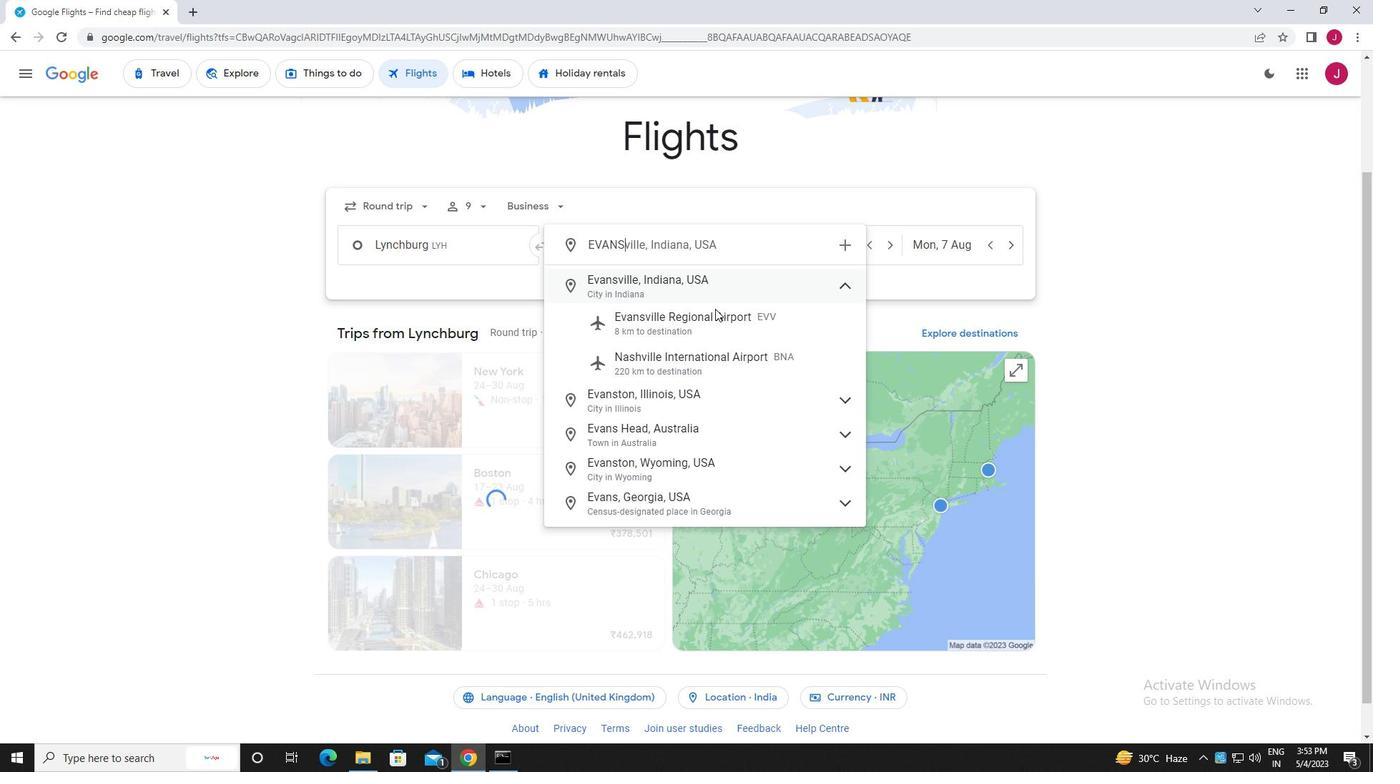 
Action: Mouse pressed left at (701, 321)
Screenshot: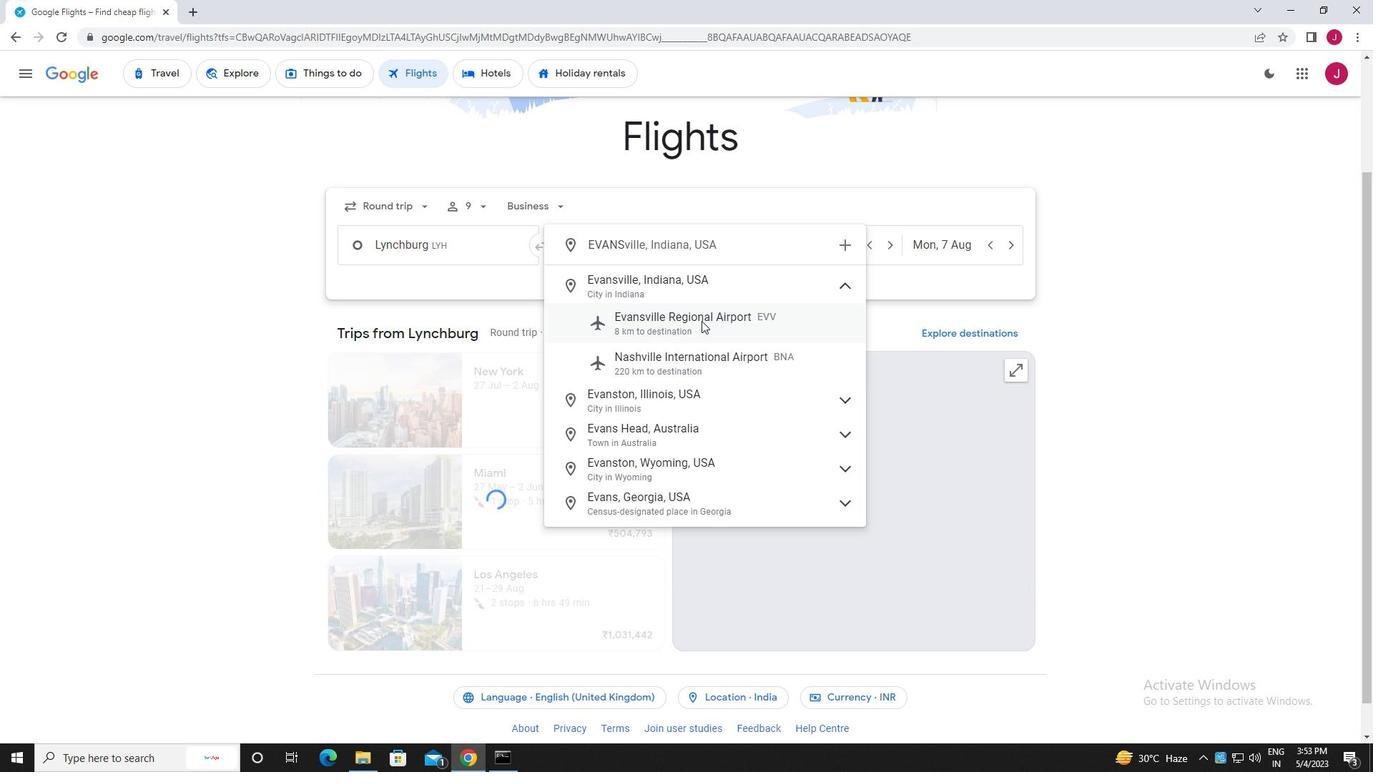 
Action: Mouse moved to (838, 241)
Screenshot: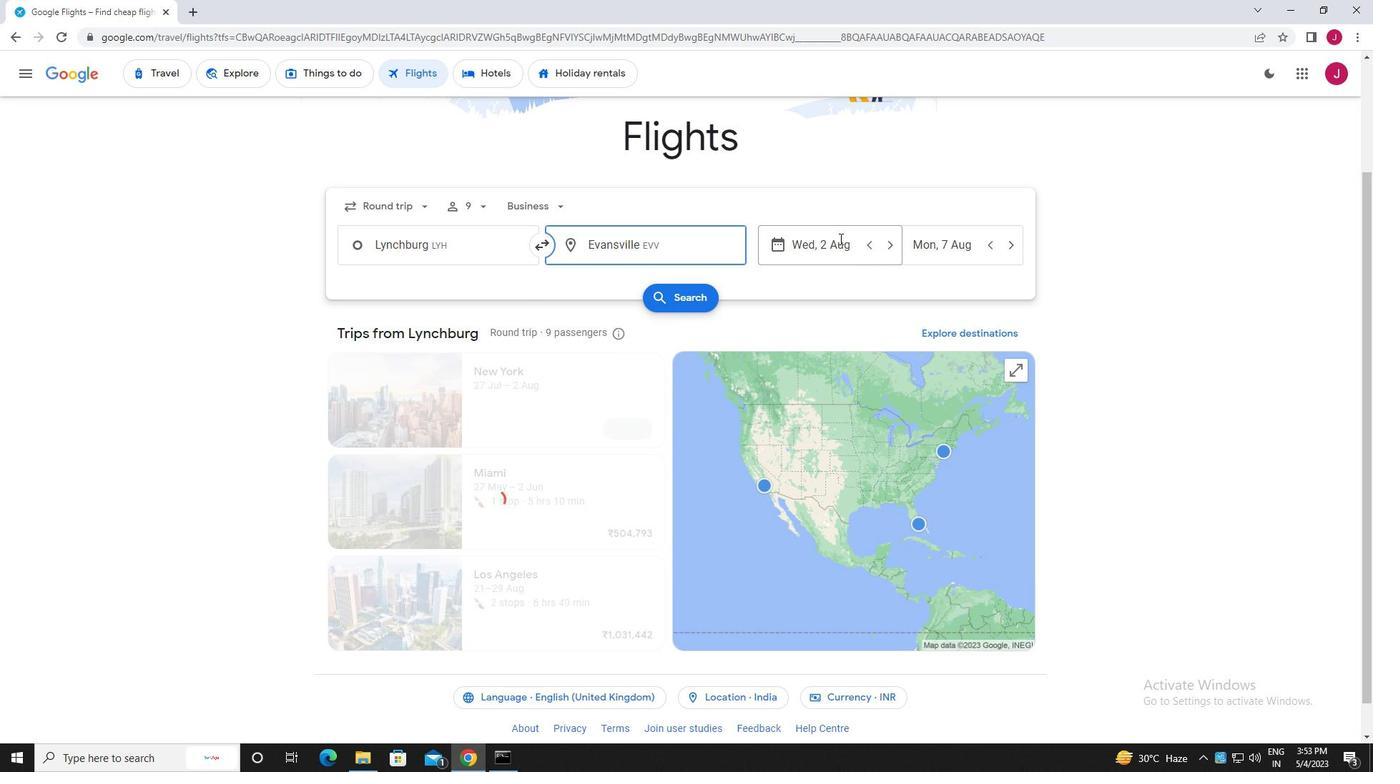 
Action: Mouse pressed left at (838, 241)
Screenshot: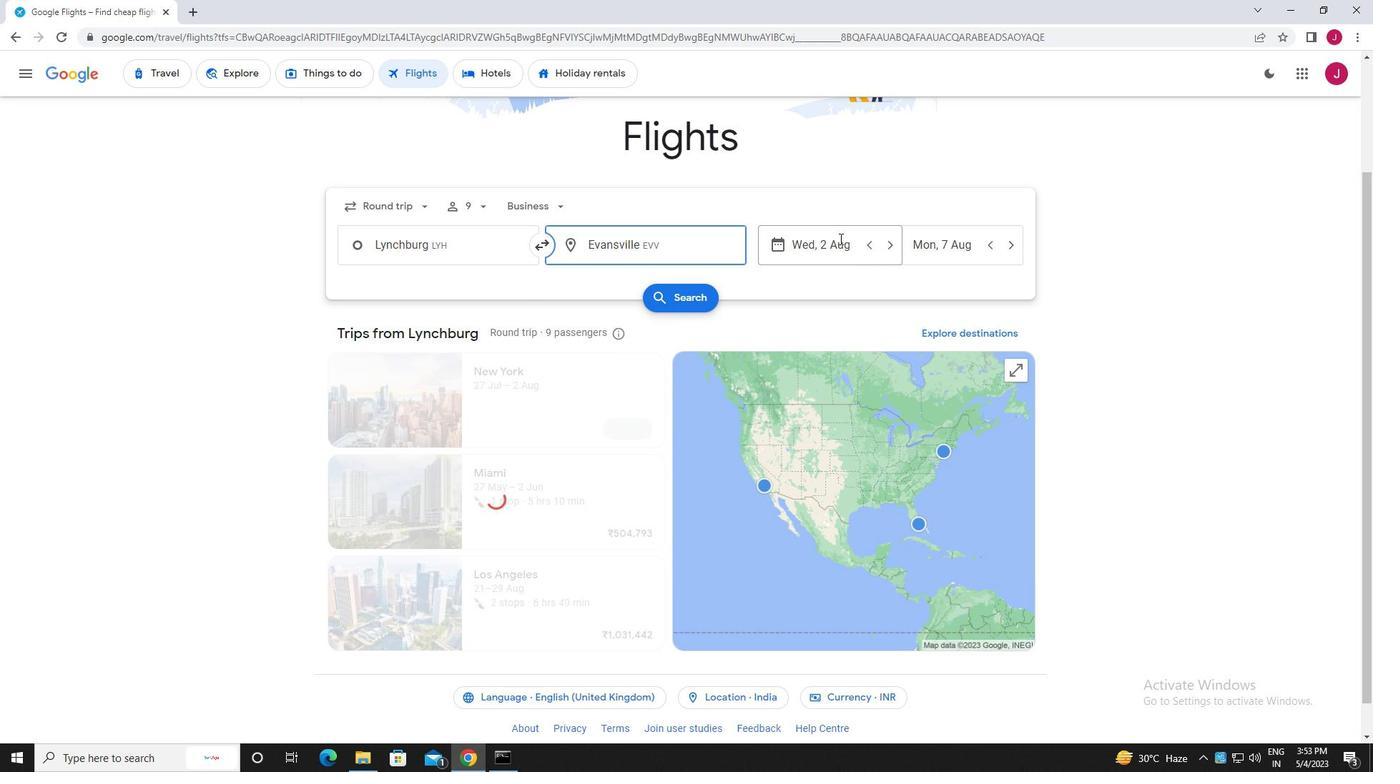 
Action: Mouse moved to (655, 359)
Screenshot: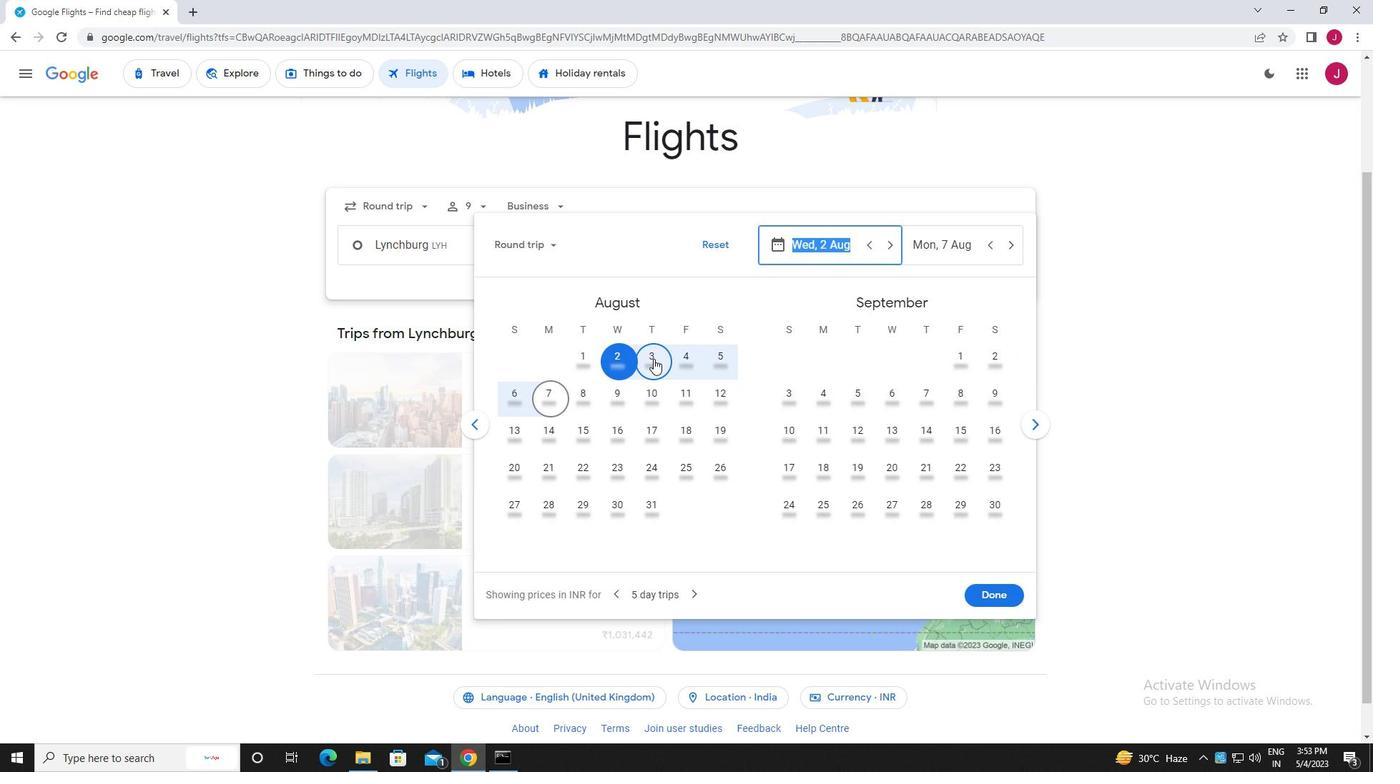 
Action: Mouse pressed left at (655, 359)
Screenshot: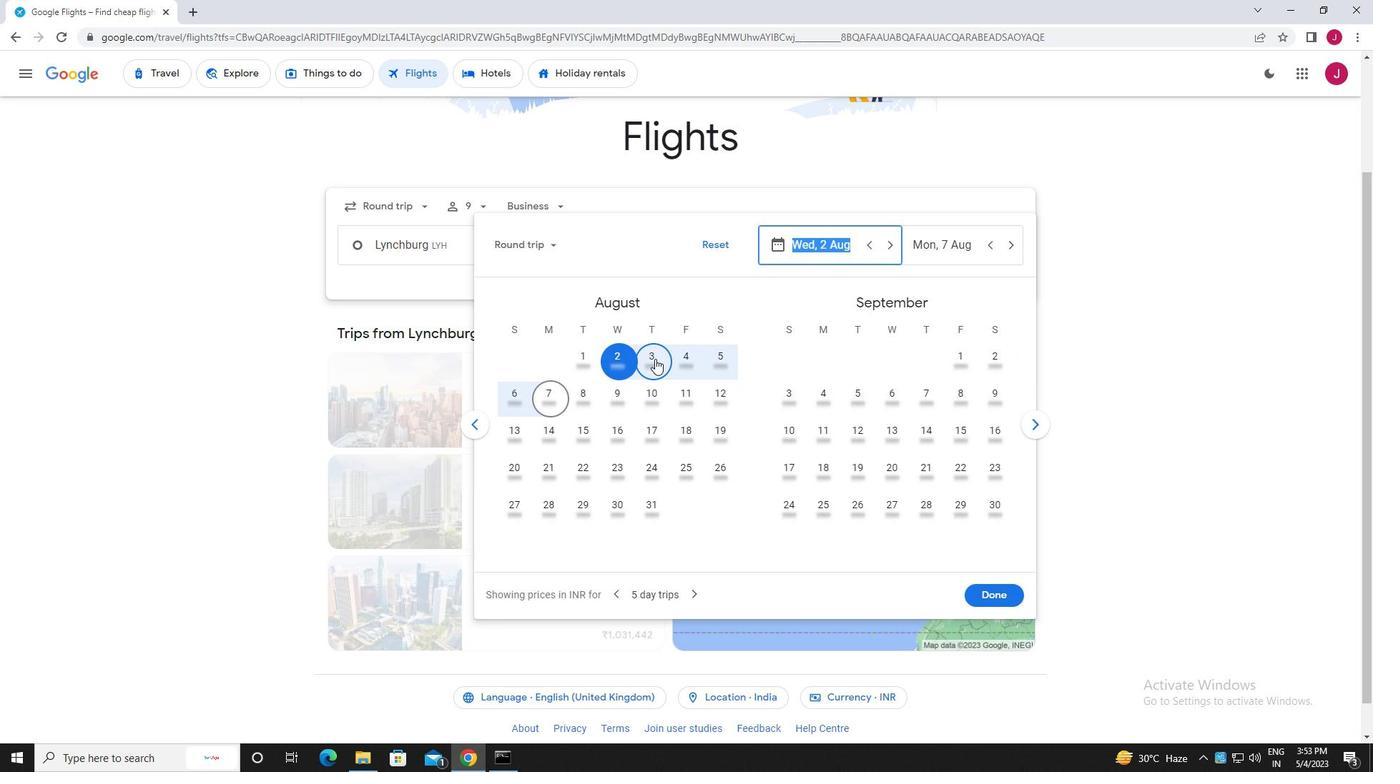 
Action: Mouse pressed left at (655, 359)
Screenshot: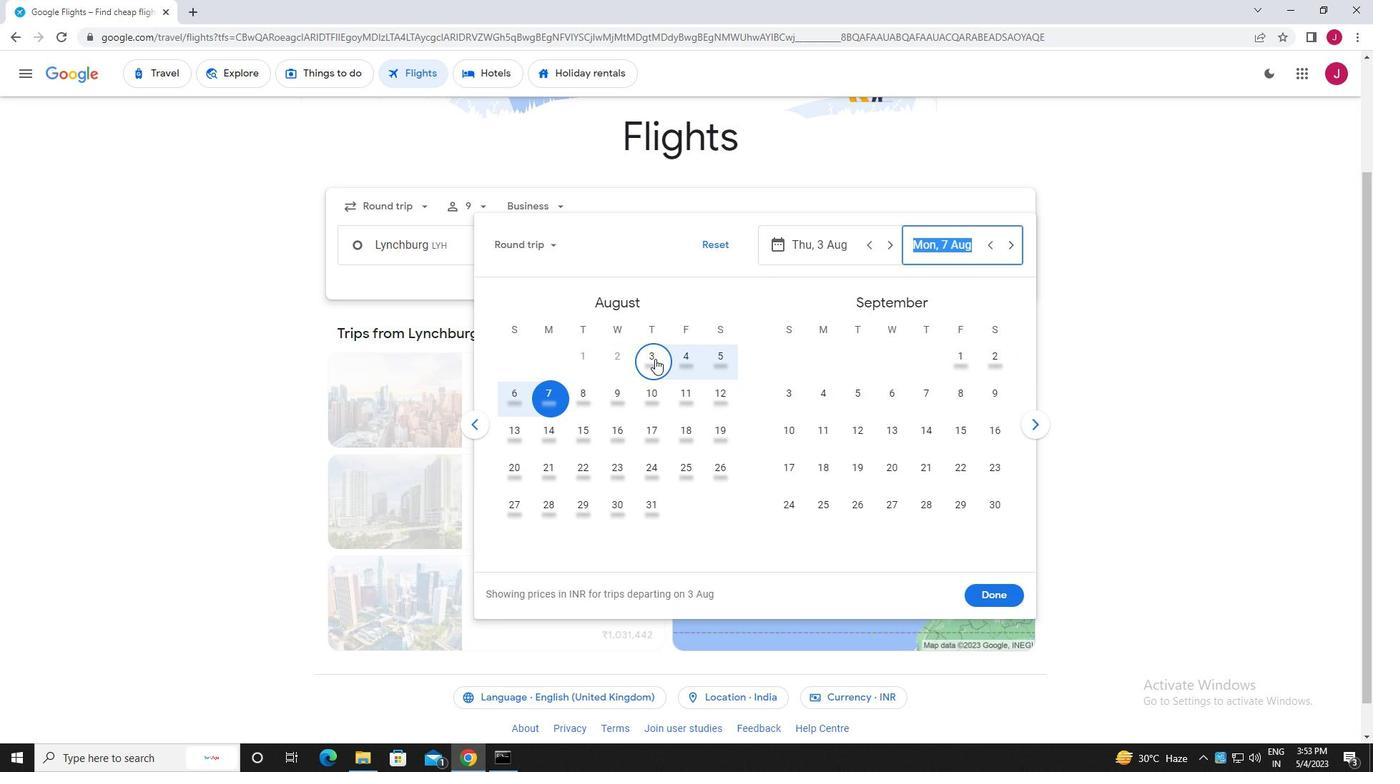 
Action: Mouse moved to (661, 369)
Screenshot: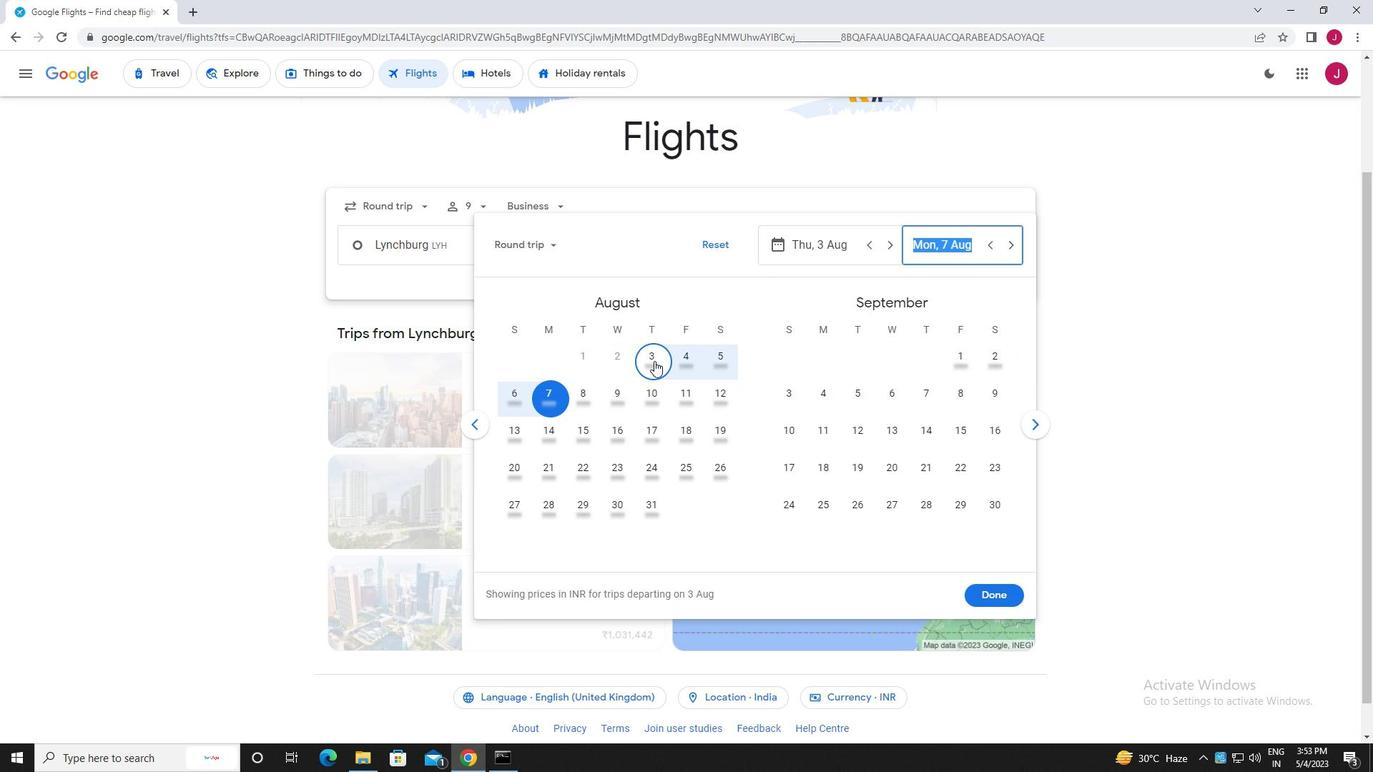 
Action: Mouse pressed left at (661, 369)
Screenshot: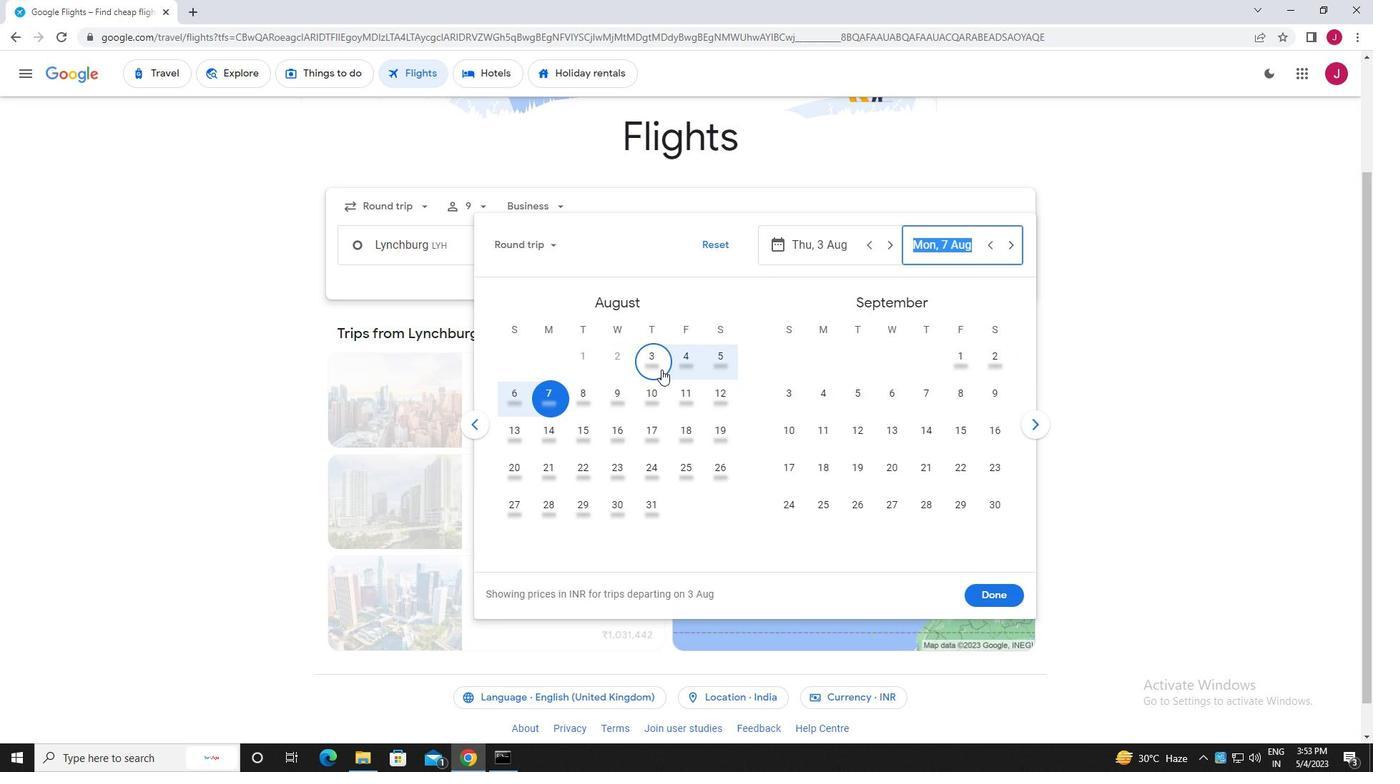 
Action: Mouse moved to (992, 595)
Screenshot: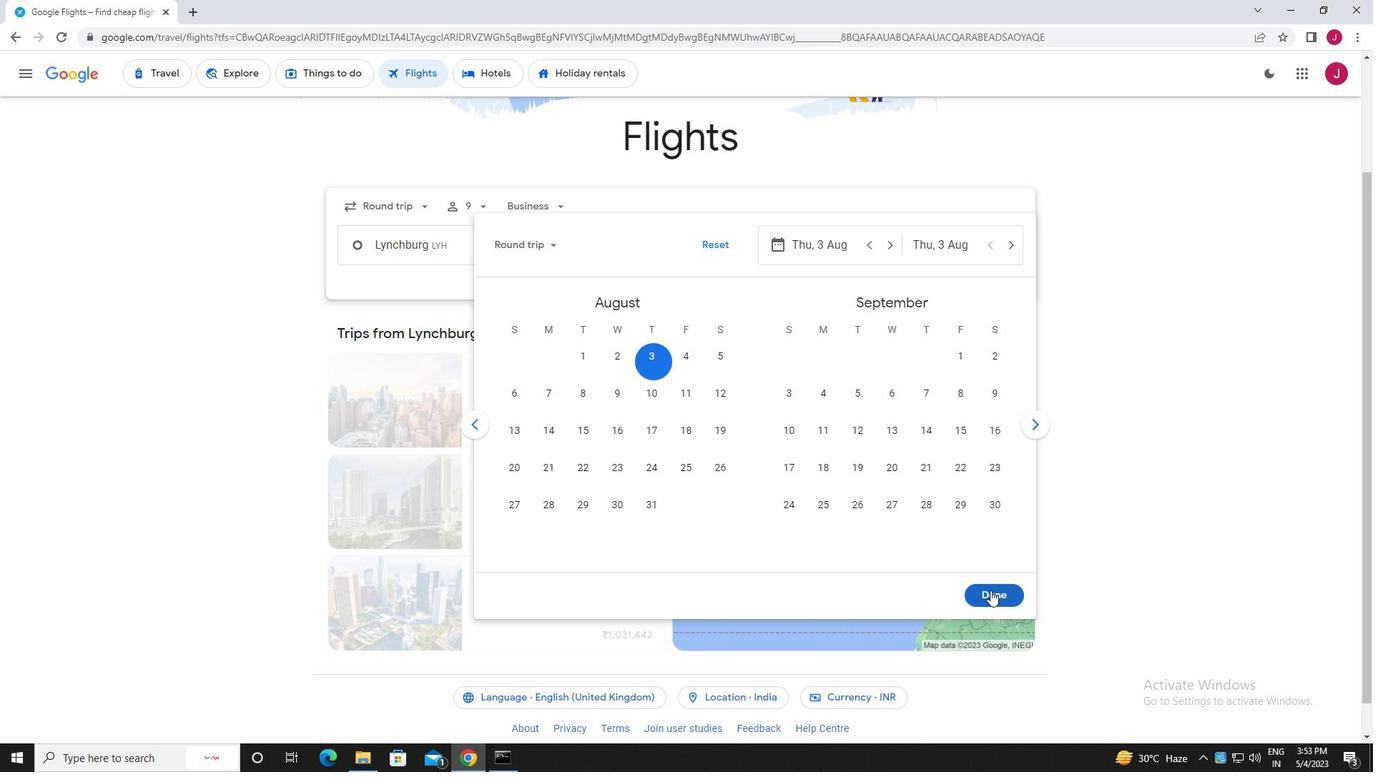 
Action: Mouse pressed left at (992, 595)
Screenshot: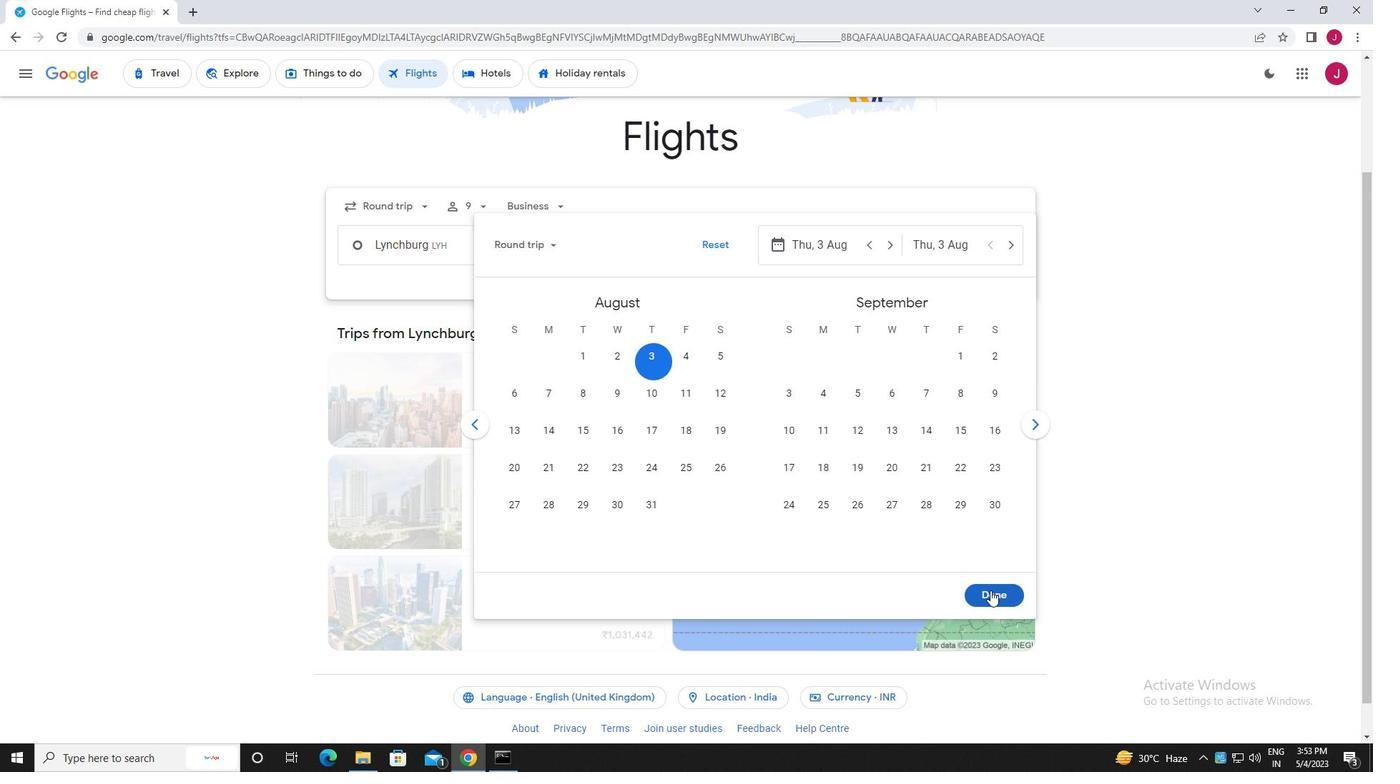 
Action: Mouse moved to (693, 301)
Screenshot: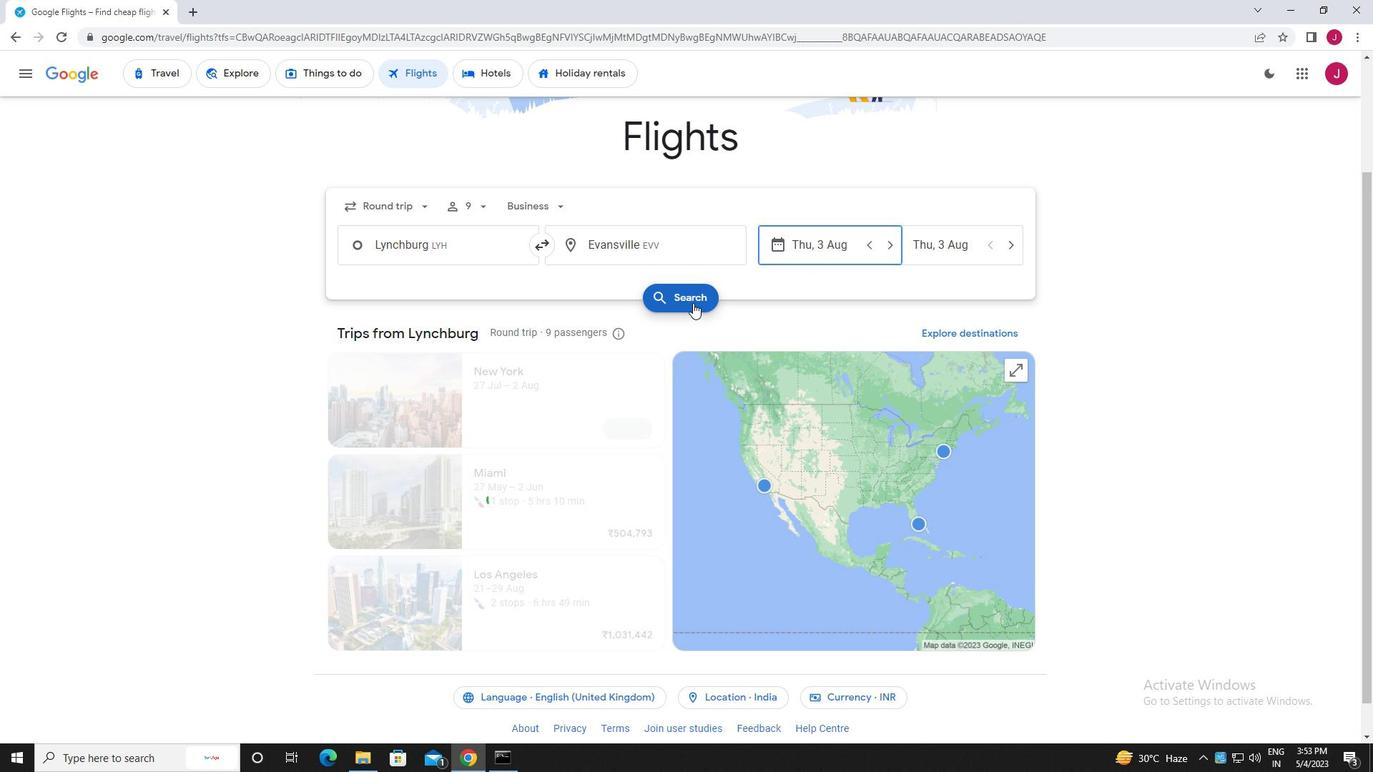 
Action: Mouse pressed left at (693, 301)
Screenshot: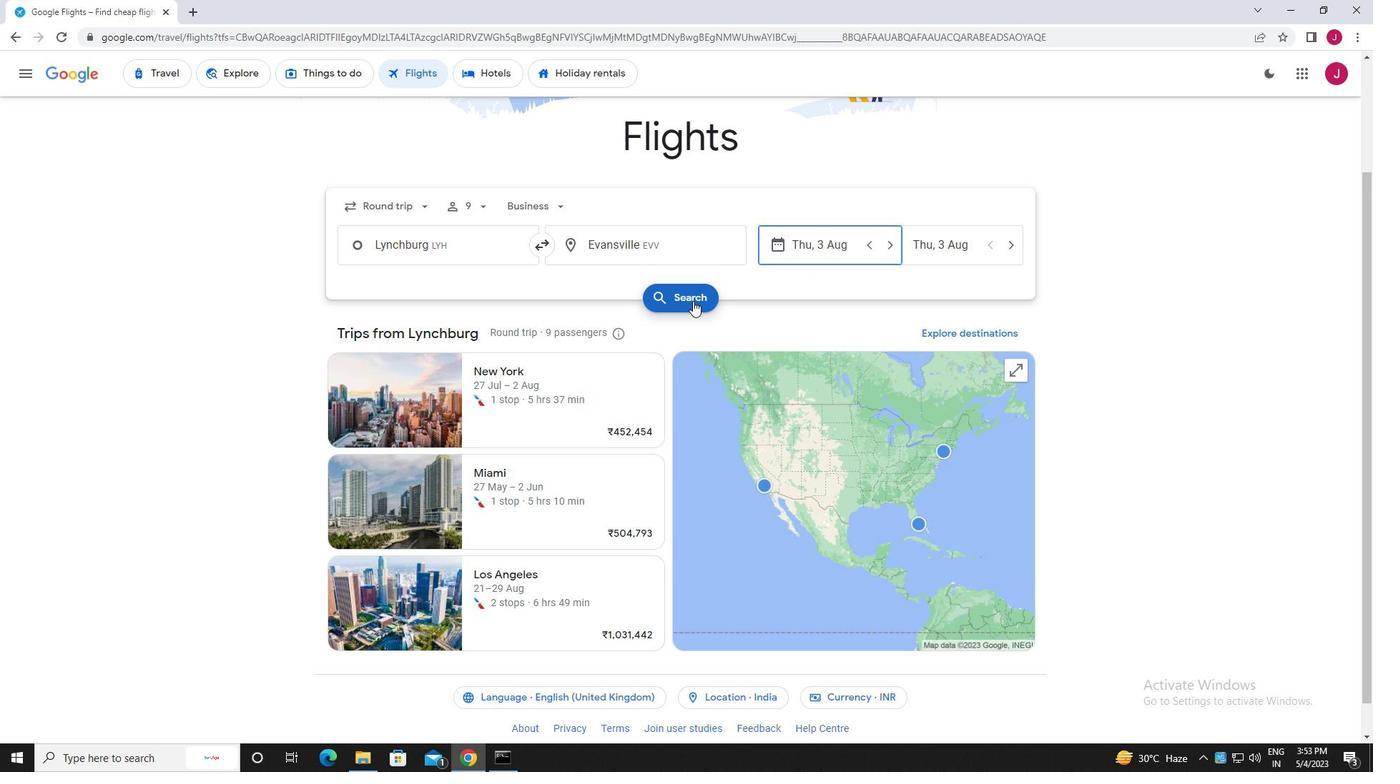 
Action: Mouse moved to (366, 203)
Screenshot: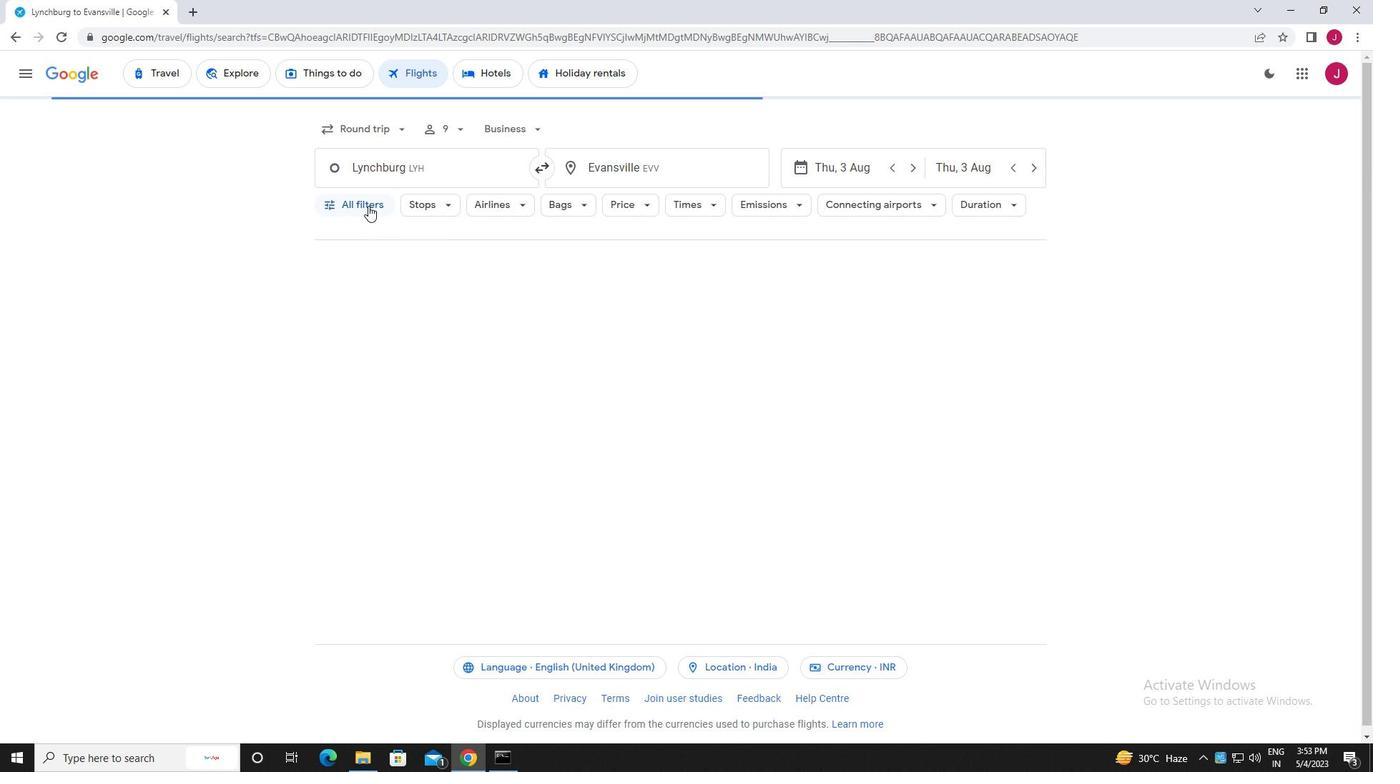 
Action: Mouse pressed left at (366, 203)
Screenshot: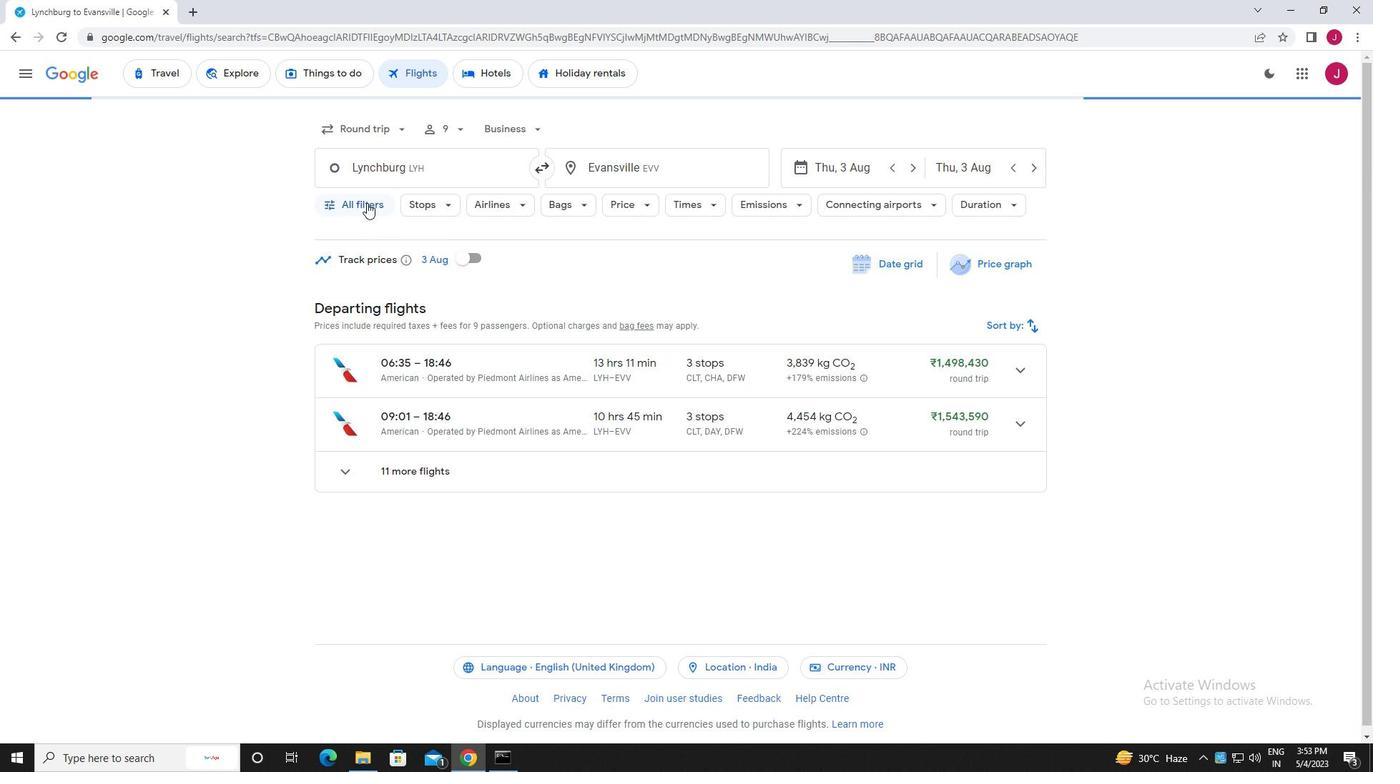
Action: Mouse moved to (400, 231)
Screenshot: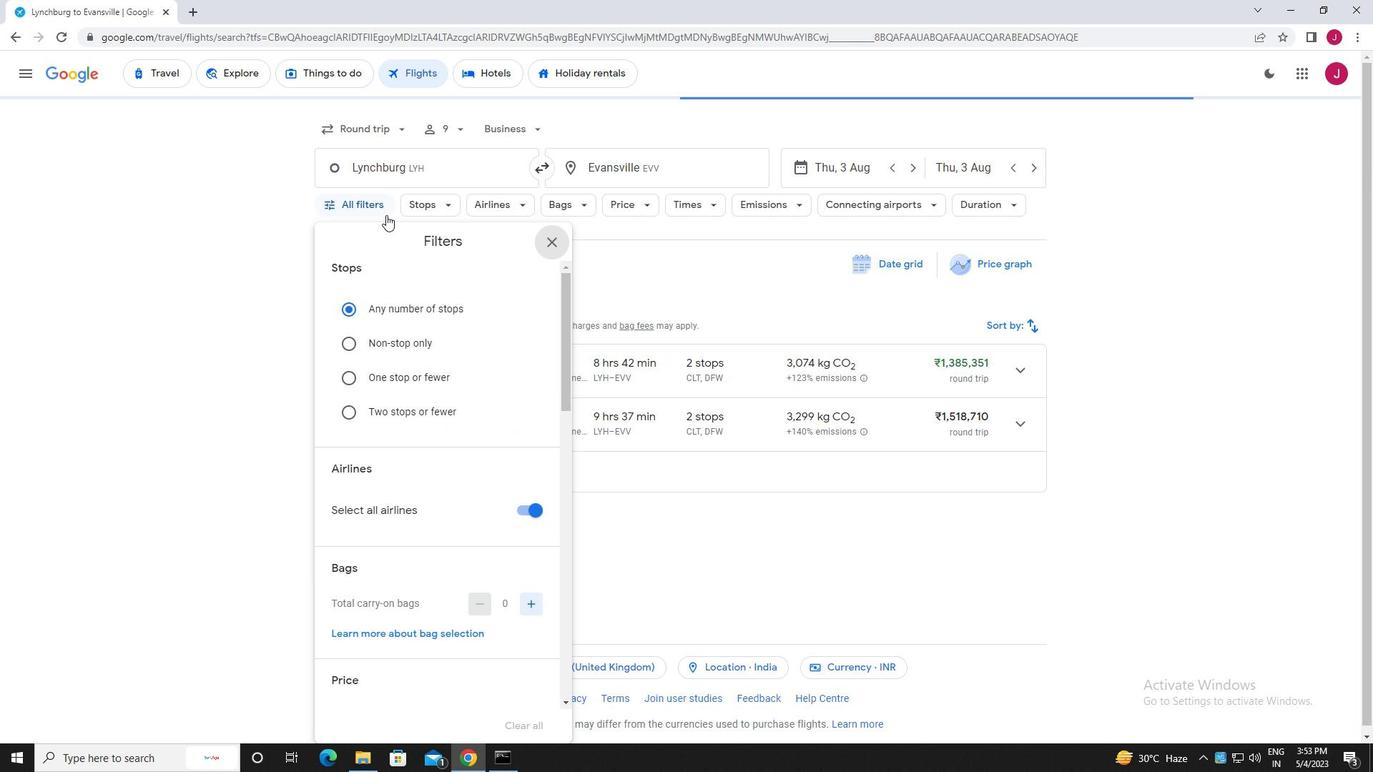 
Action: Mouse scrolled (400, 231) with delta (0, 0)
Screenshot: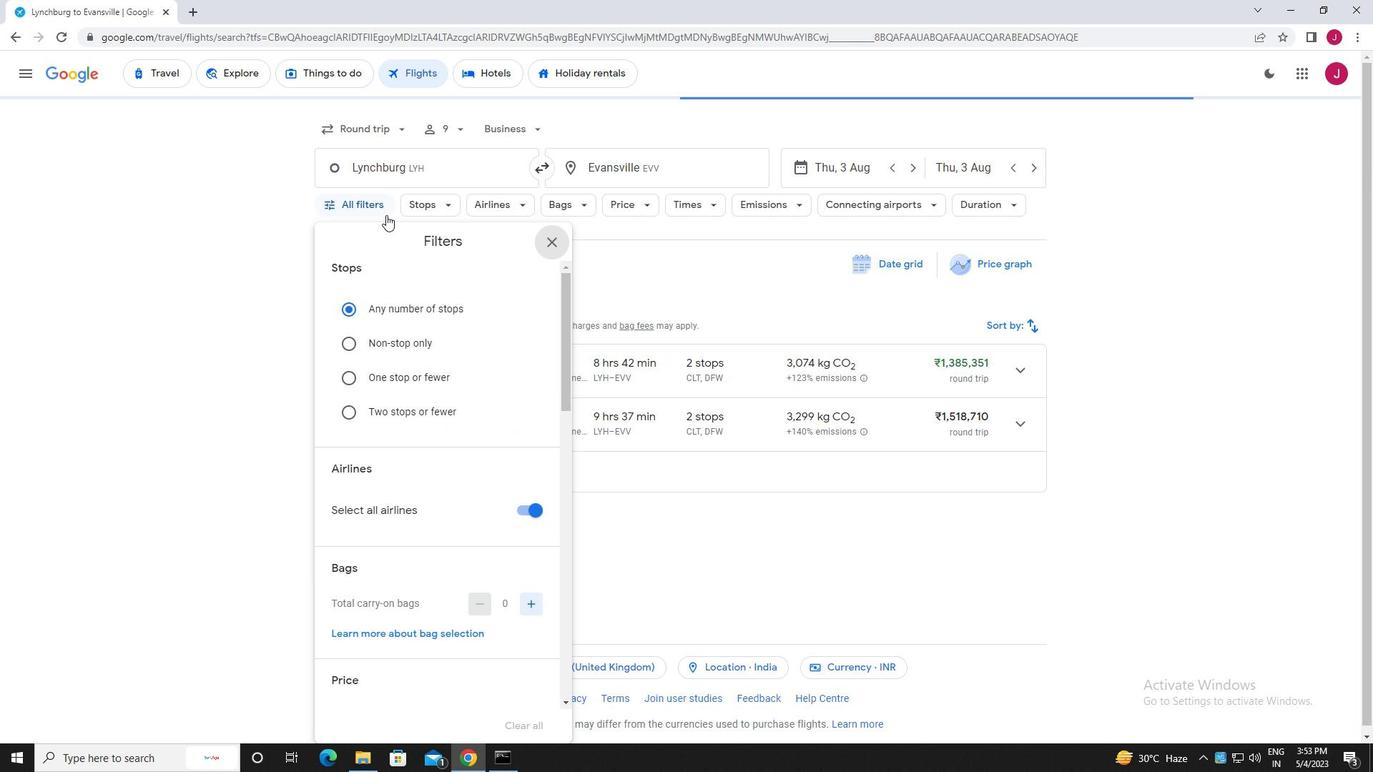 
Action: Mouse moved to (401, 232)
Screenshot: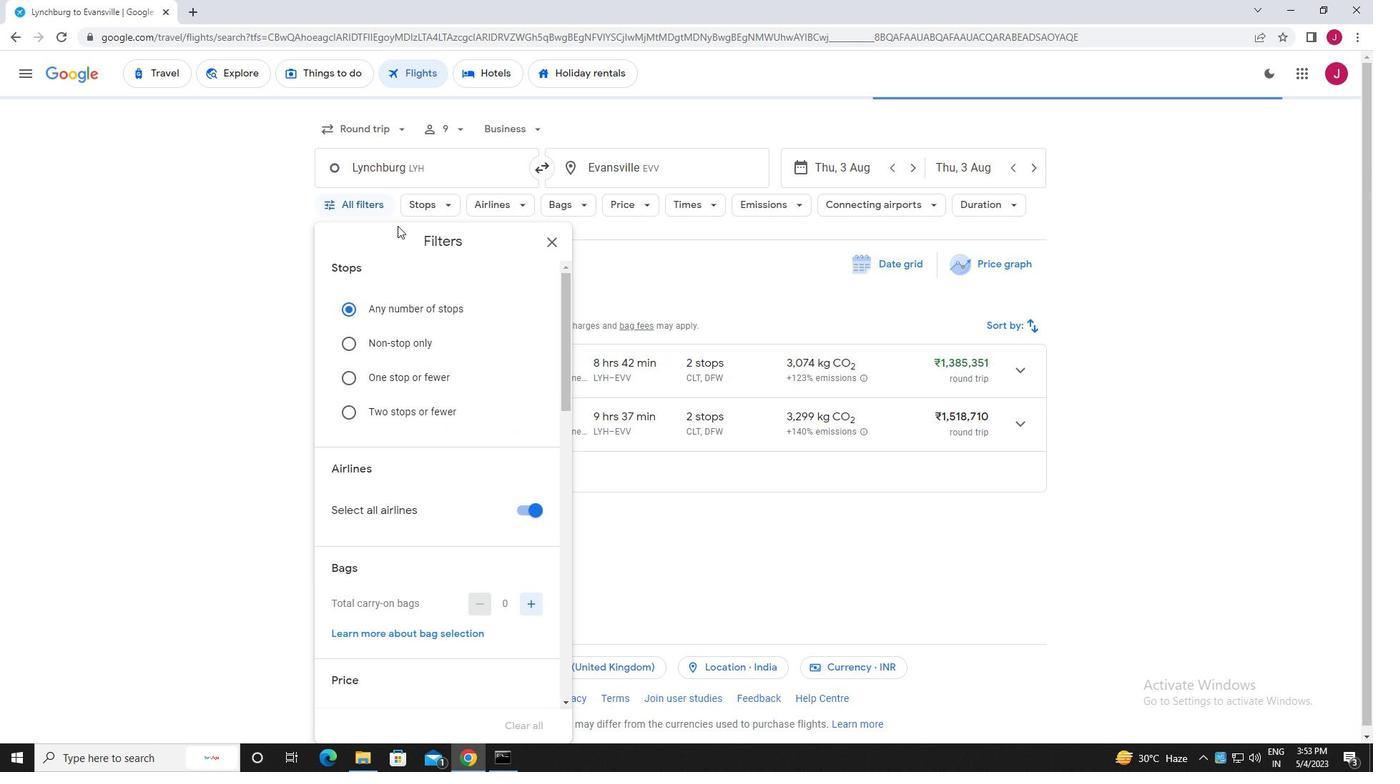 
Action: Mouse scrolled (401, 231) with delta (0, 0)
Screenshot: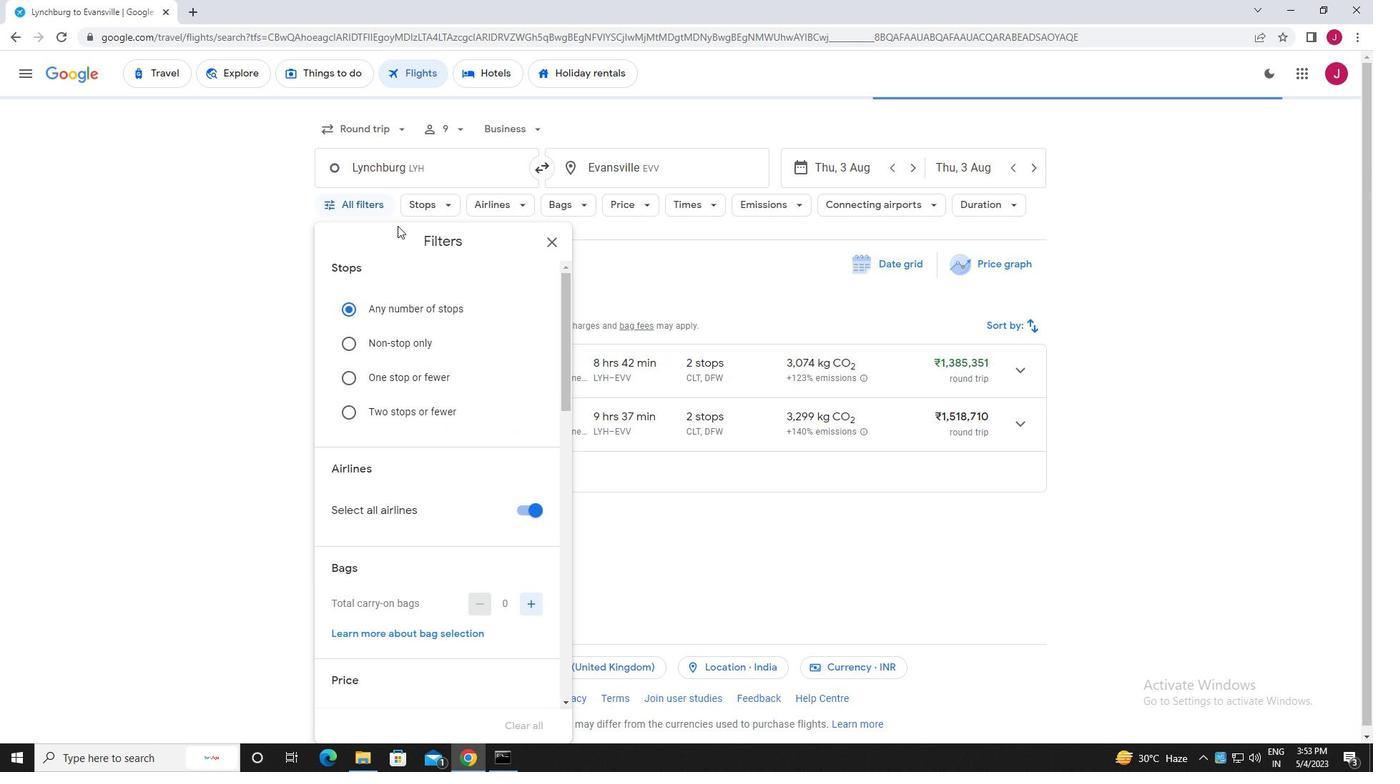 
Action: Mouse moved to (401, 233)
Screenshot: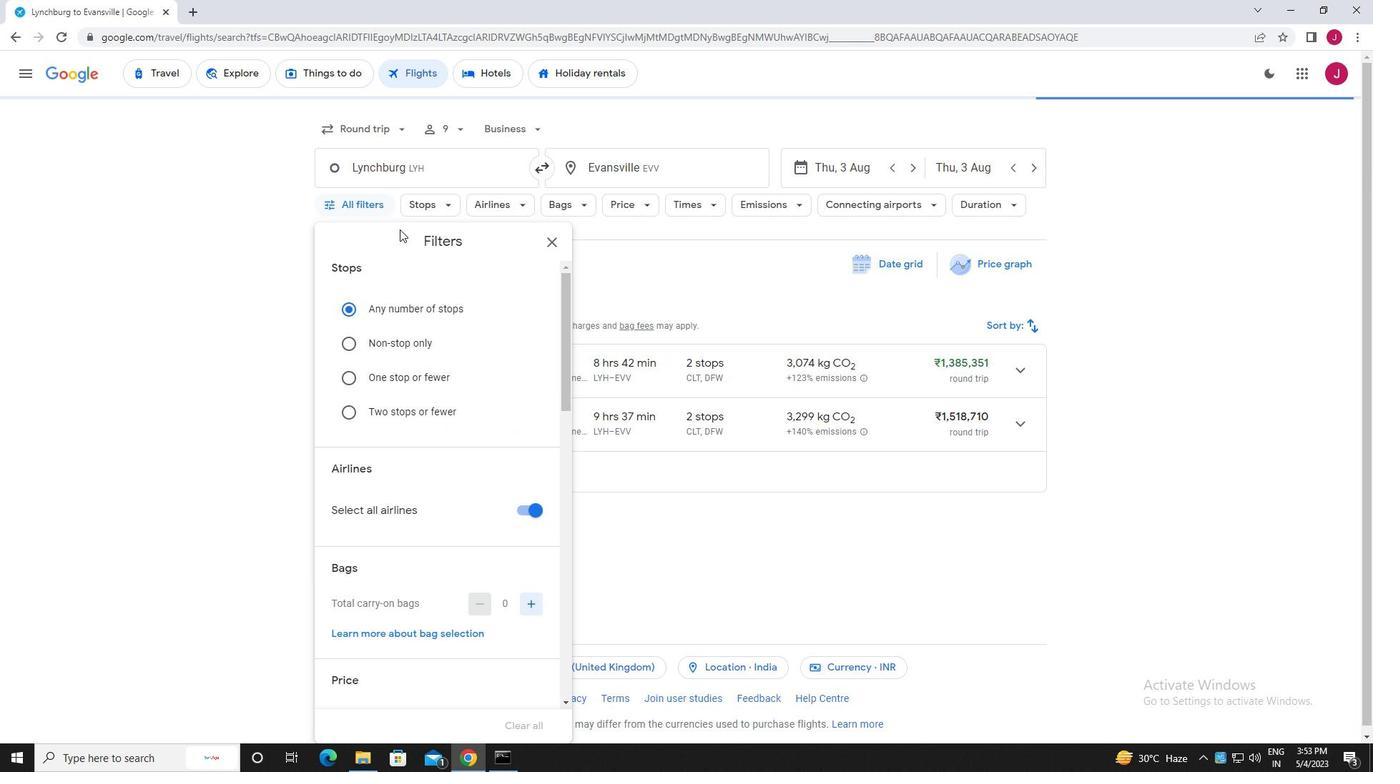 
Action: Mouse scrolled (401, 232) with delta (0, 0)
Screenshot: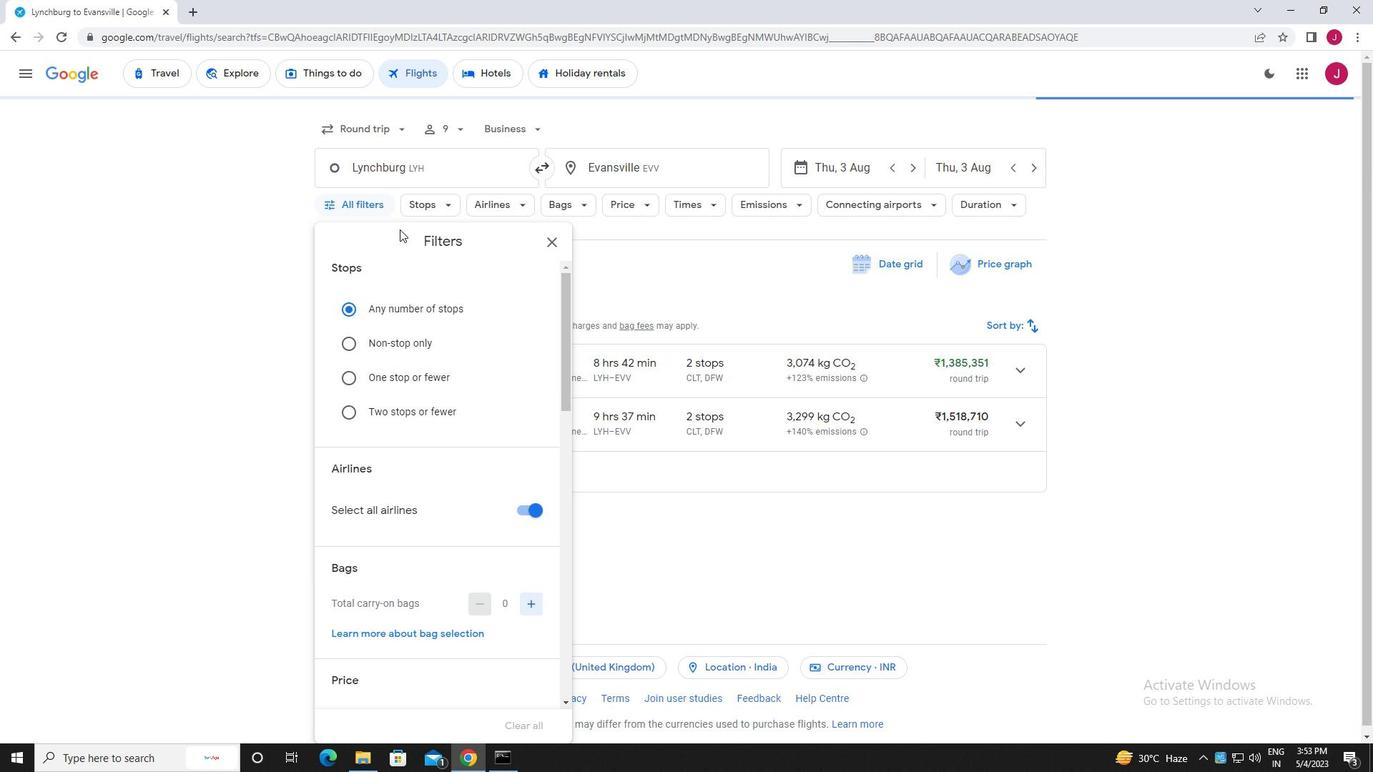 
Action: Mouse moved to (426, 241)
Screenshot: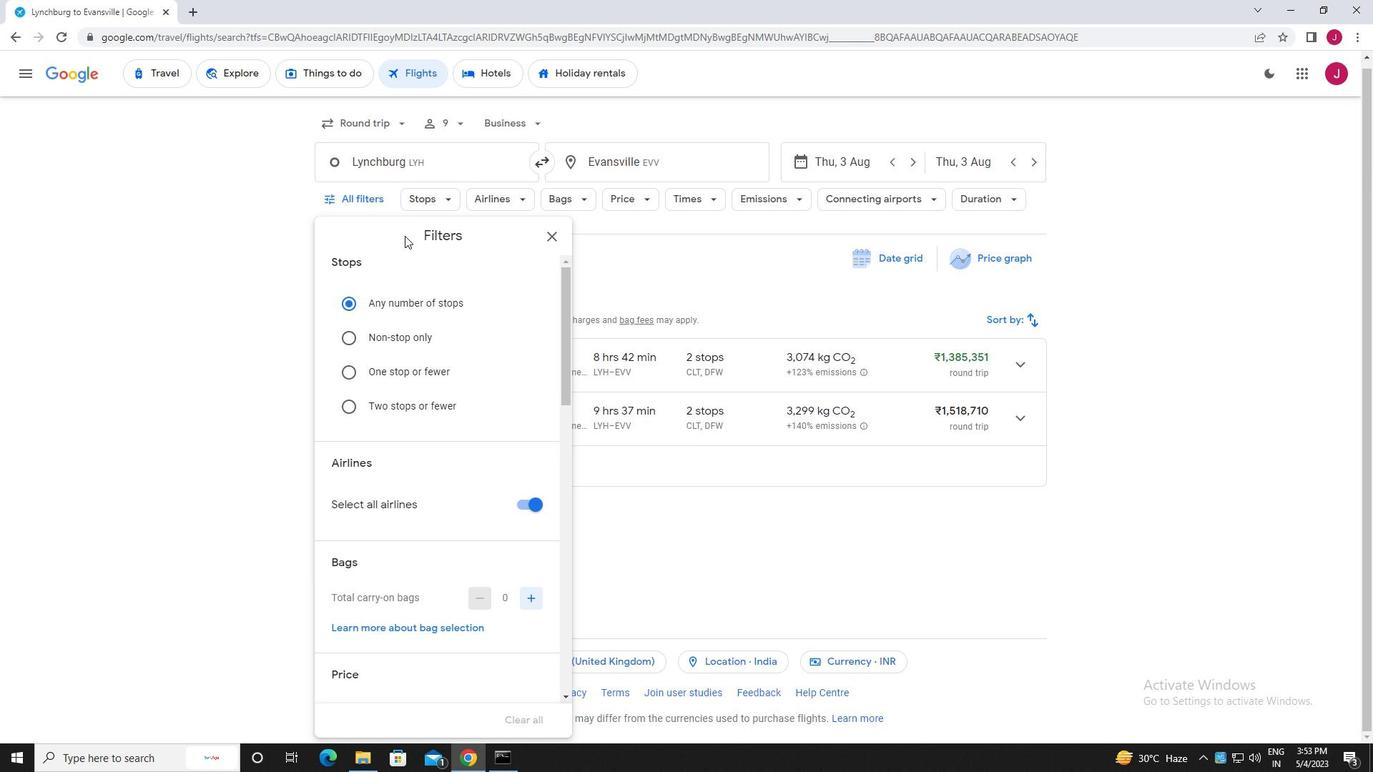 
Action: Mouse scrolled (426, 241) with delta (0, 0)
Screenshot: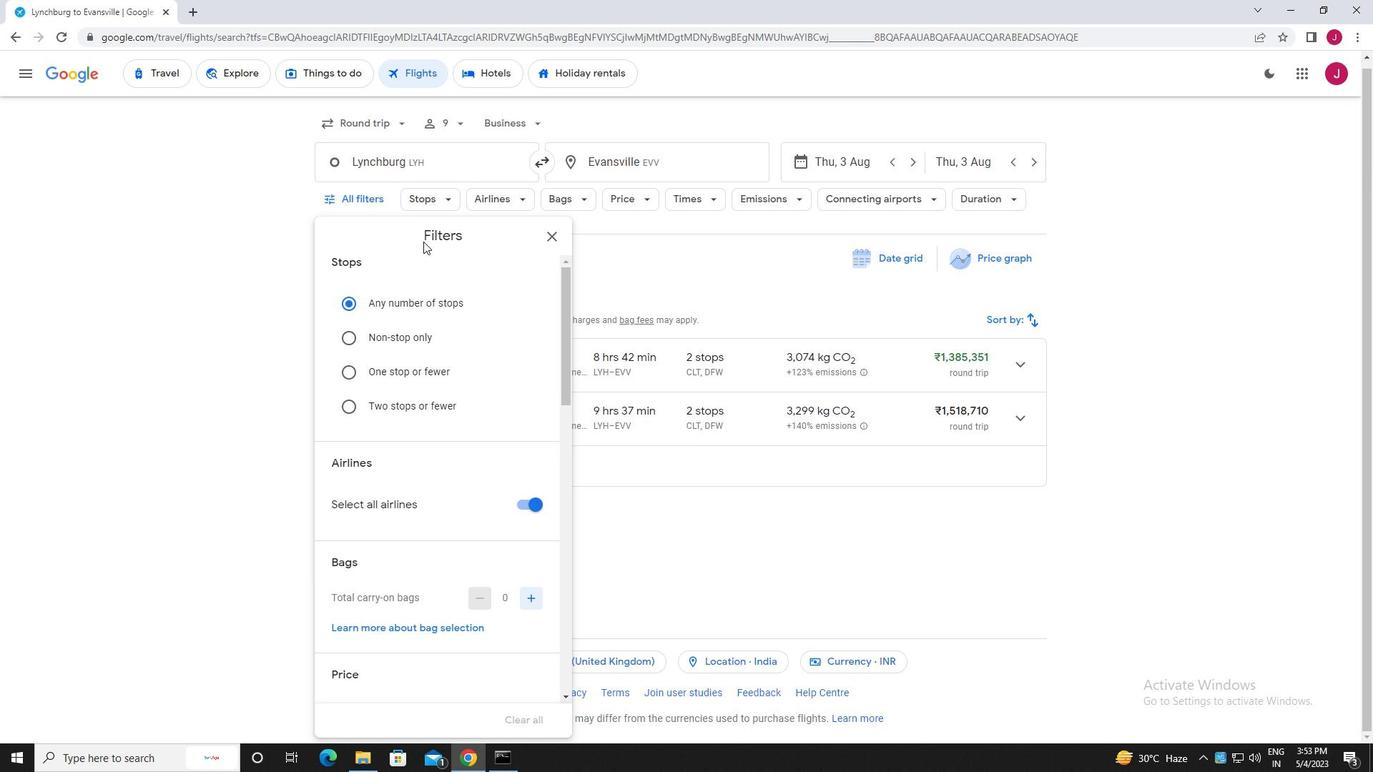 
Action: Mouse moved to (427, 241)
Screenshot: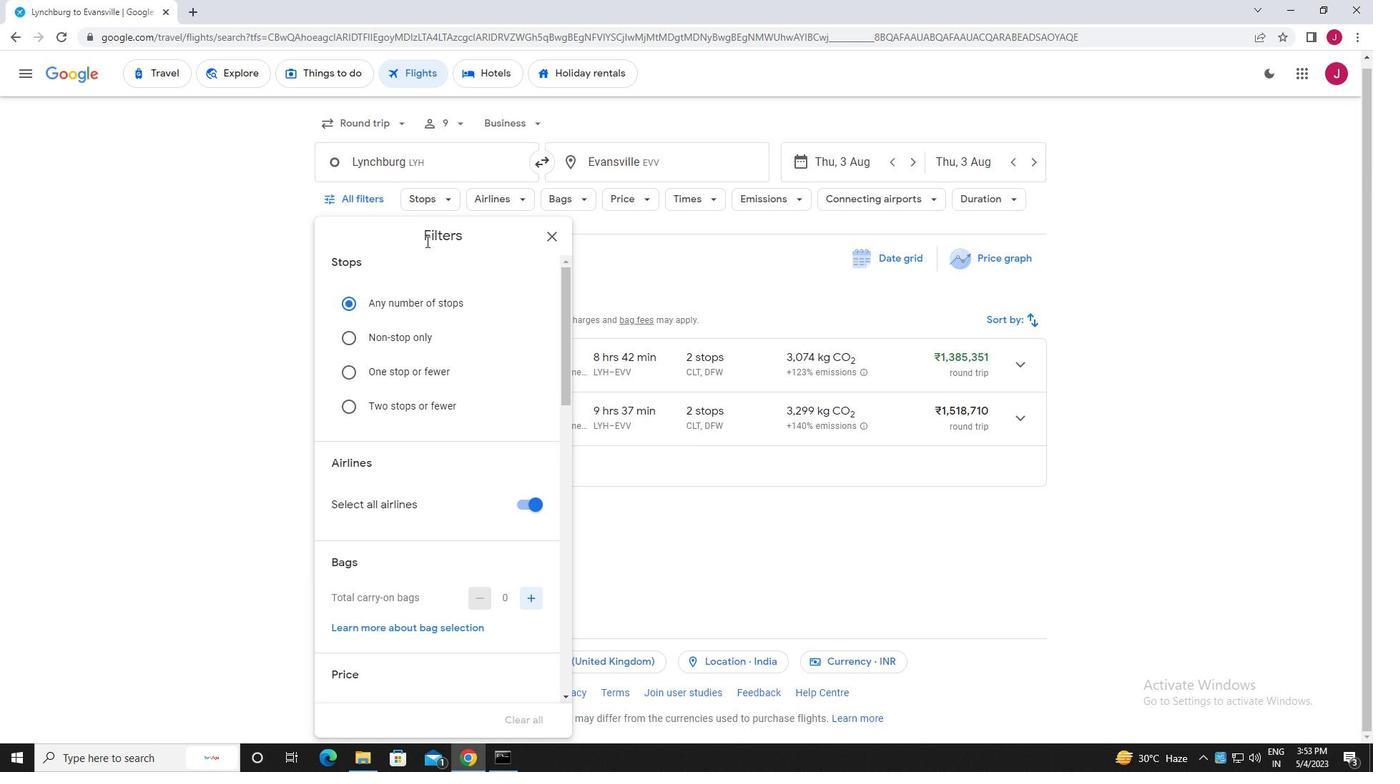 
Action: Mouse scrolled (427, 241) with delta (0, 0)
Screenshot: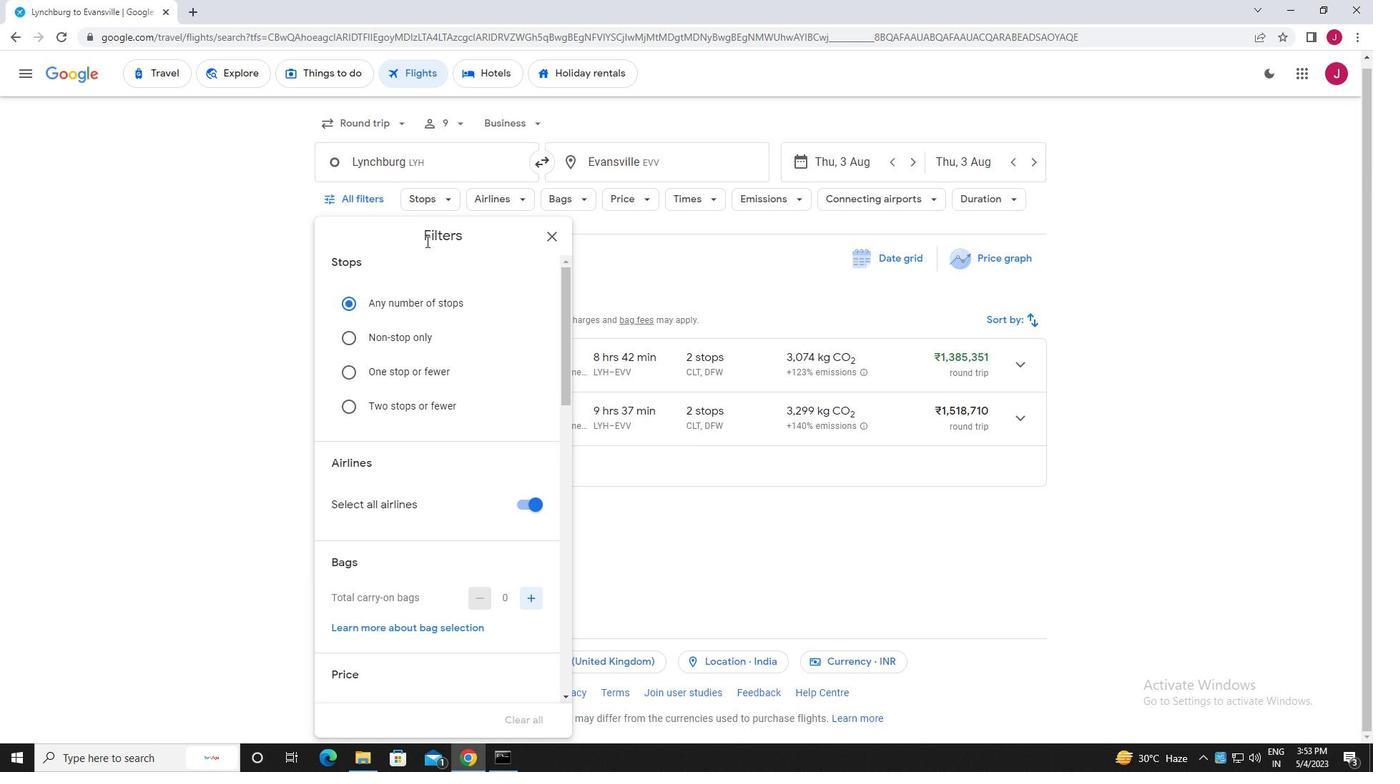 
Action: Mouse moved to (427, 242)
Screenshot: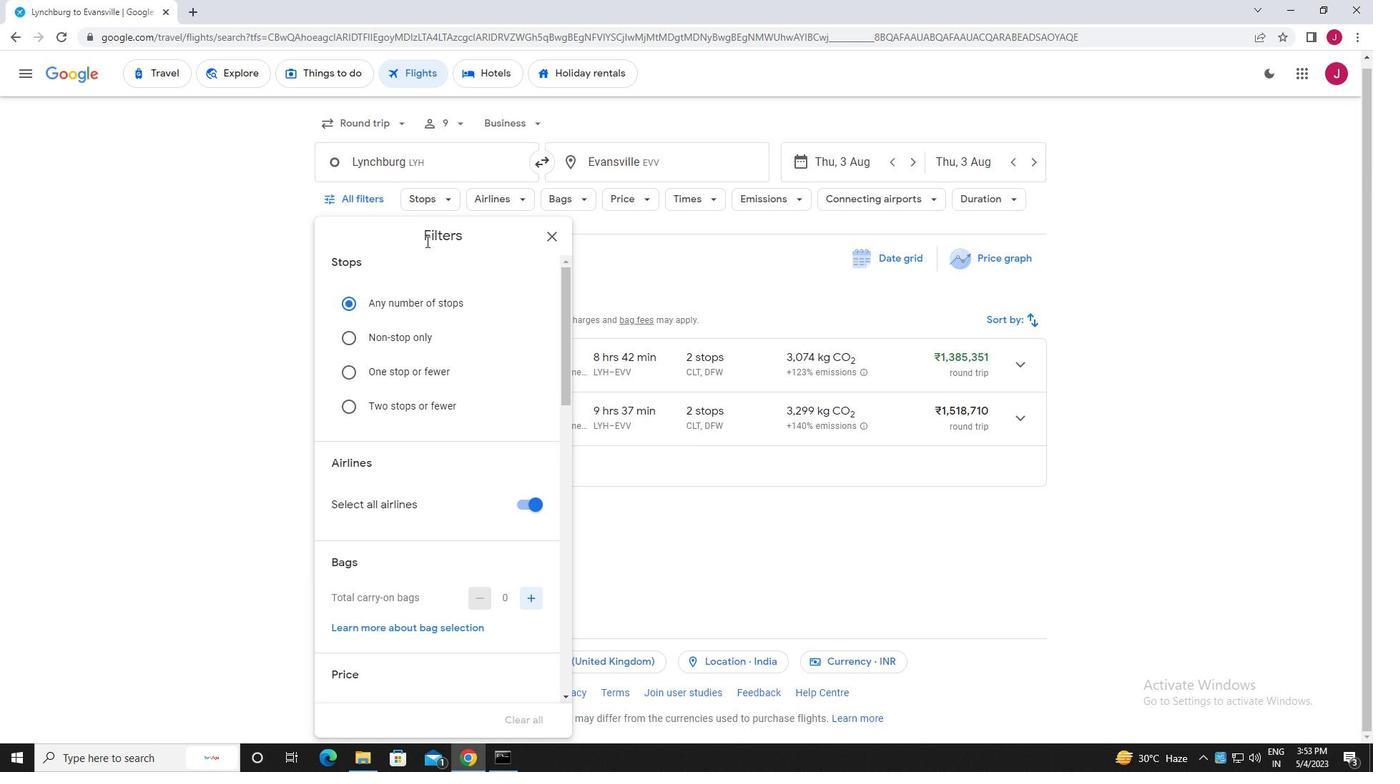 
Action: Mouse scrolled (427, 241) with delta (0, 0)
Screenshot: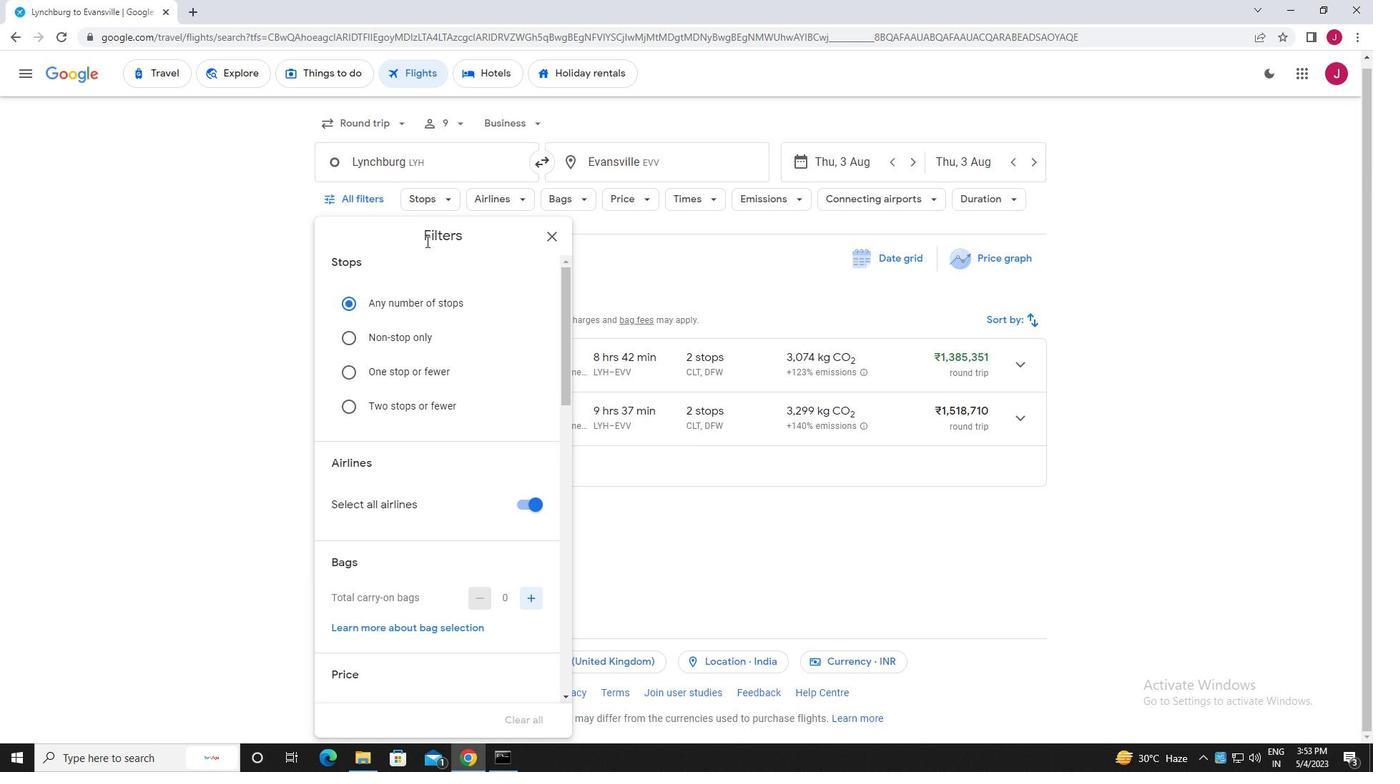 
Action: Mouse moved to (477, 257)
Screenshot: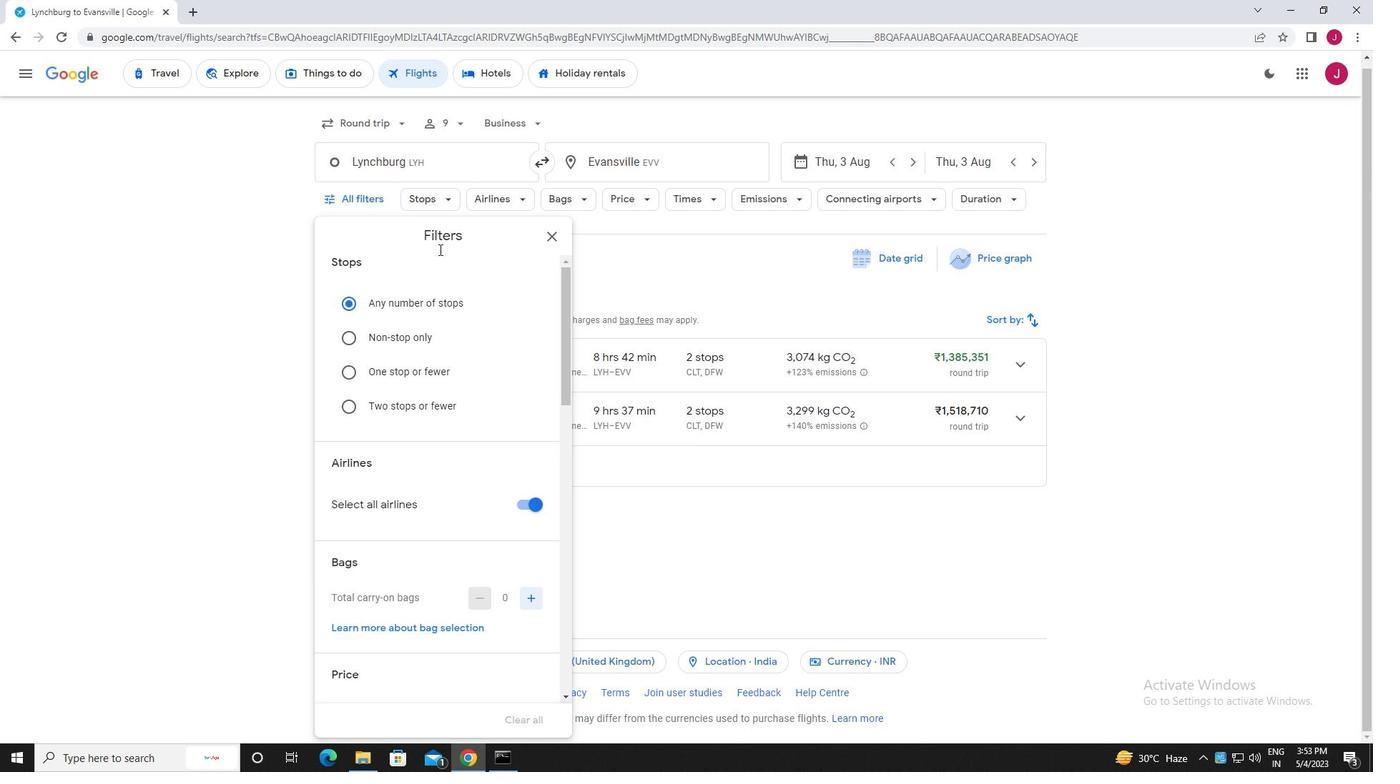 
Action: Mouse scrolled (477, 256) with delta (0, 0)
Screenshot: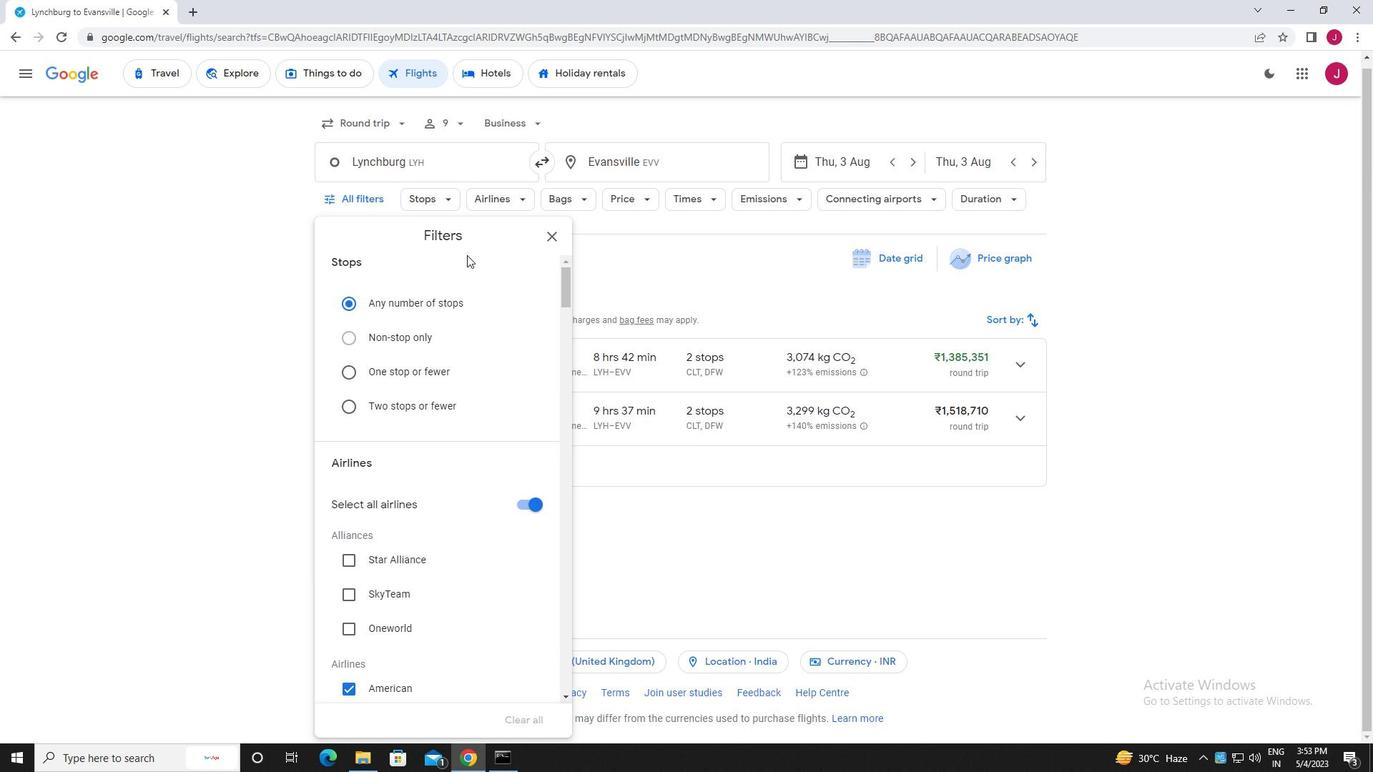 
Action: Mouse scrolled (477, 256) with delta (0, 0)
Screenshot: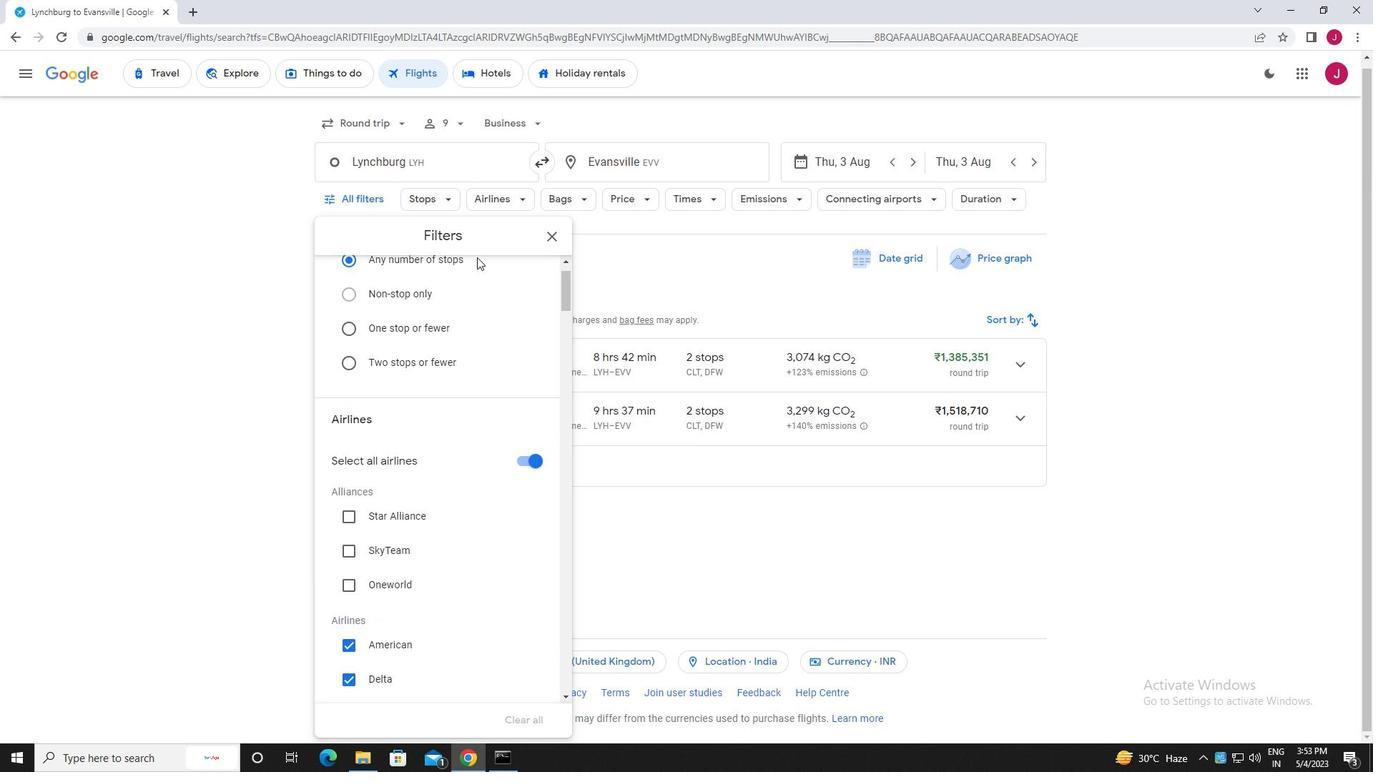 
Action: Mouse moved to (522, 356)
Screenshot: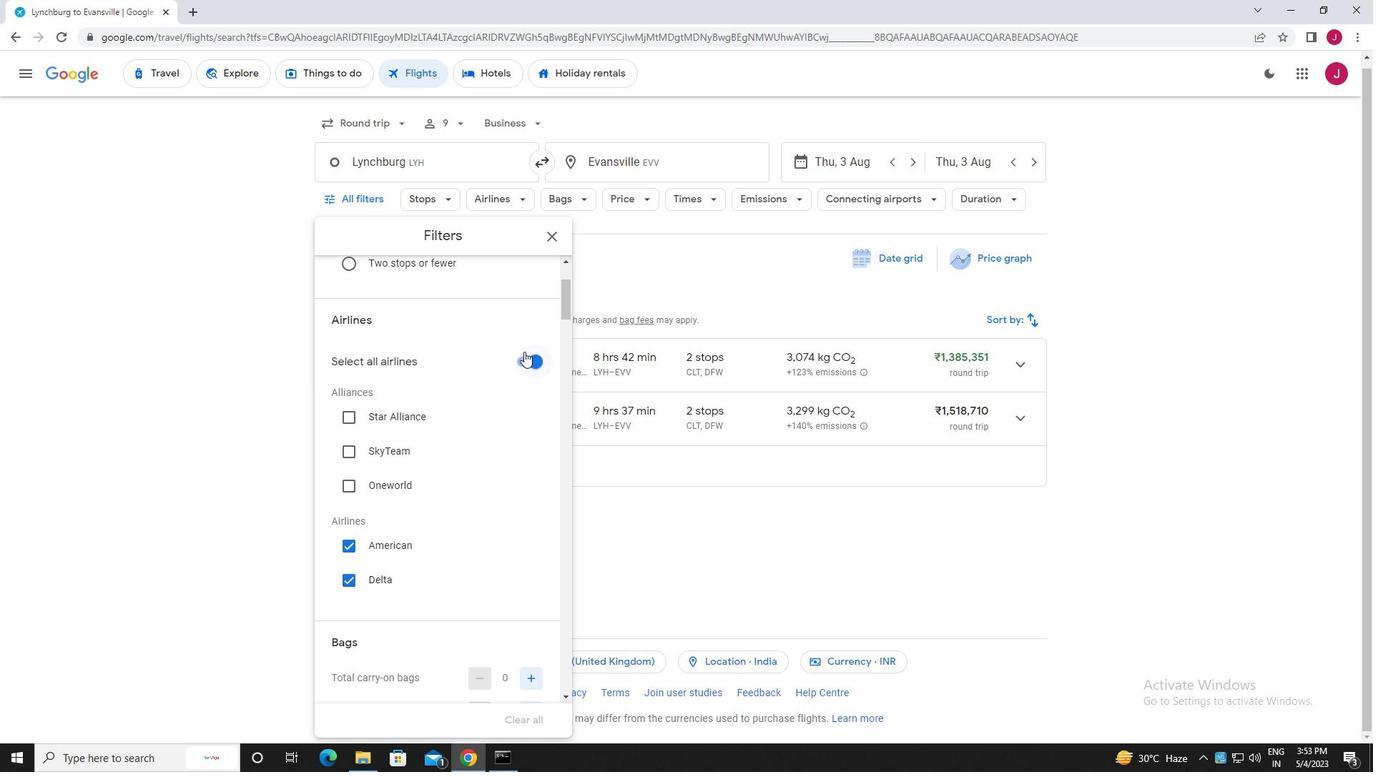
Action: Mouse pressed left at (522, 356)
Screenshot: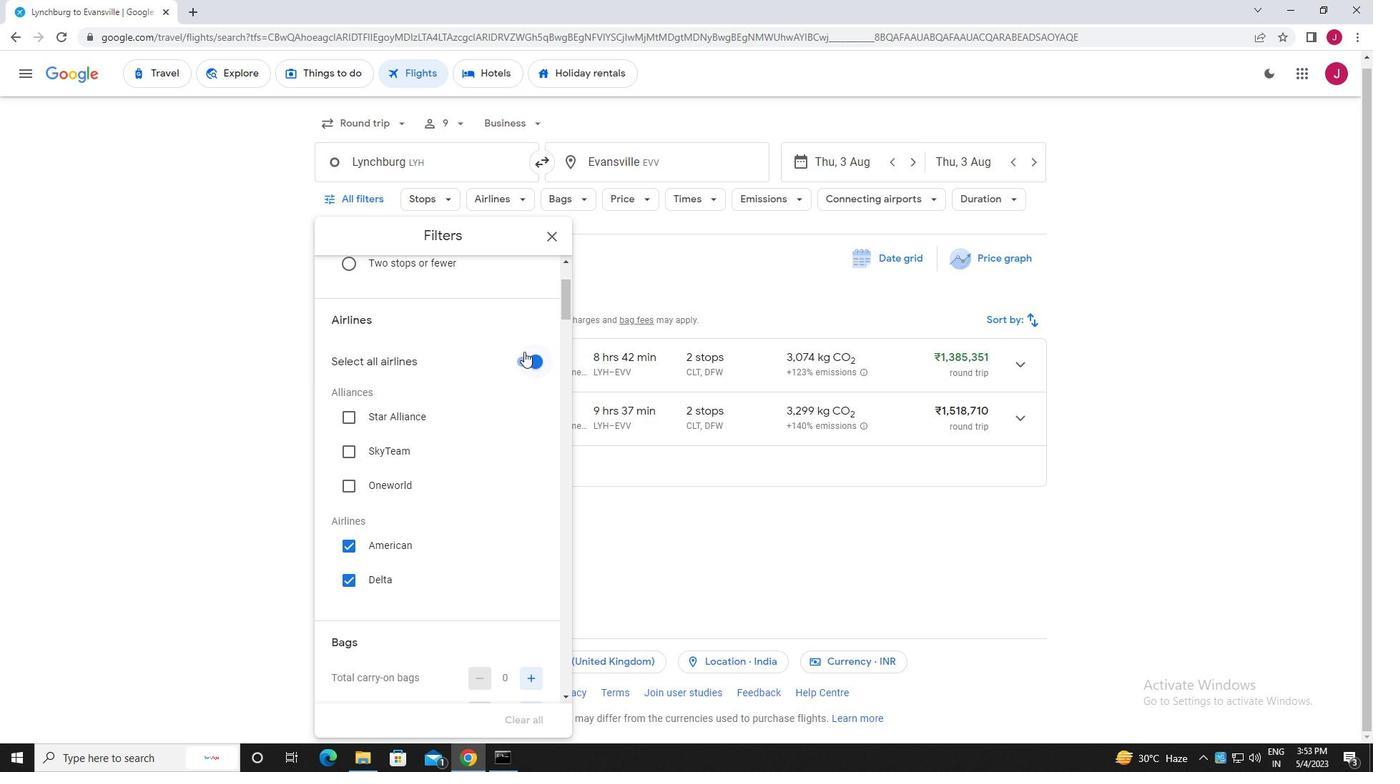 
Action: Mouse moved to (409, 364)
Screenshot: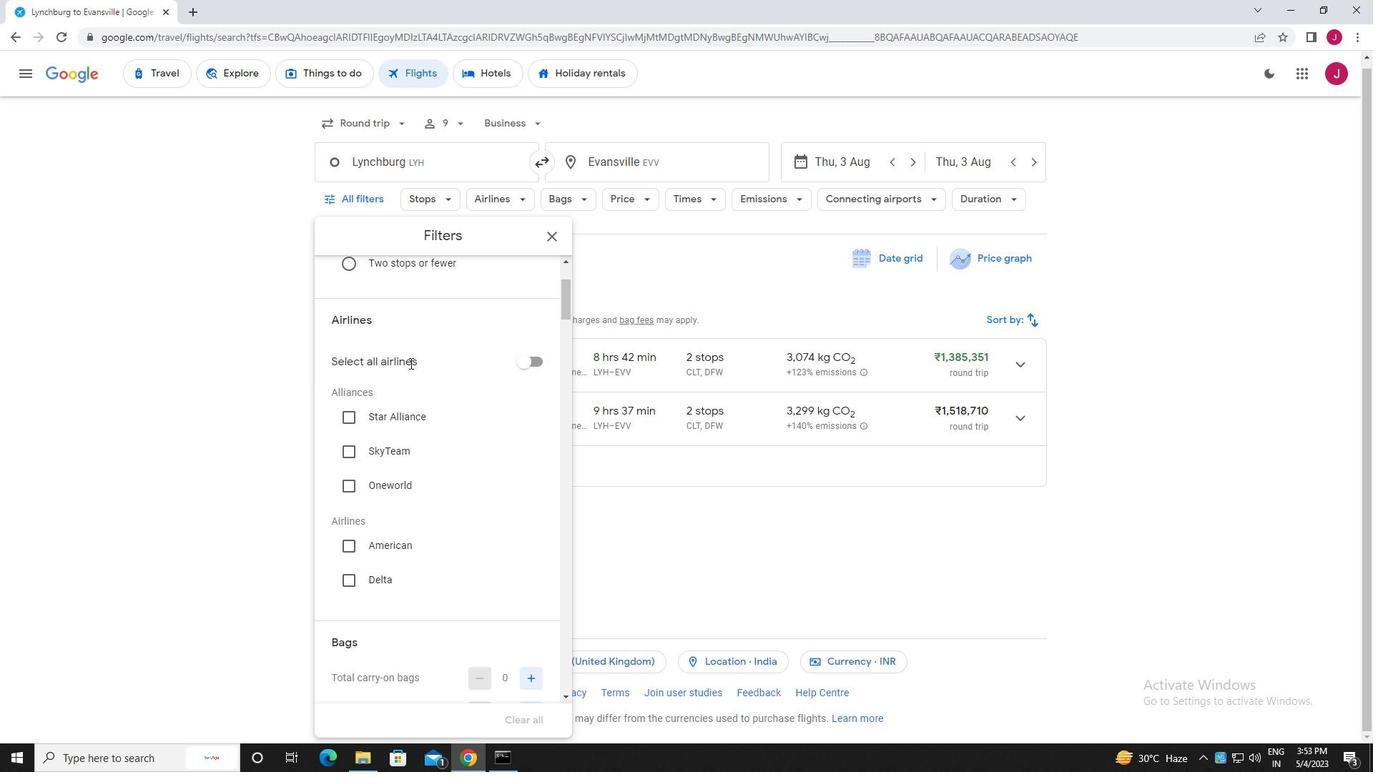 
Action: Mouse scrolled (409, 364) with delta (0, 0)
Screenshot: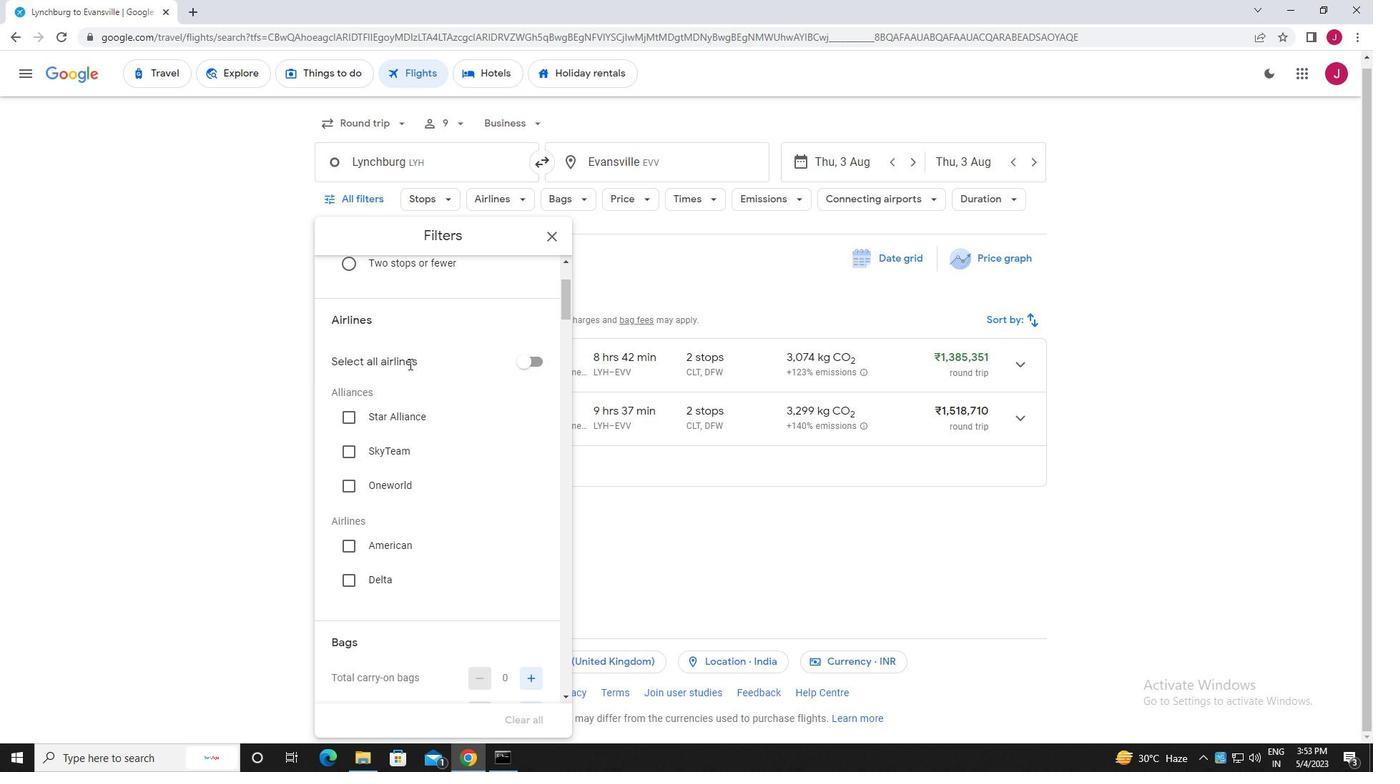 
Action: Mouse scrolled (409, 364) with delta (0, 0)
Screenshot: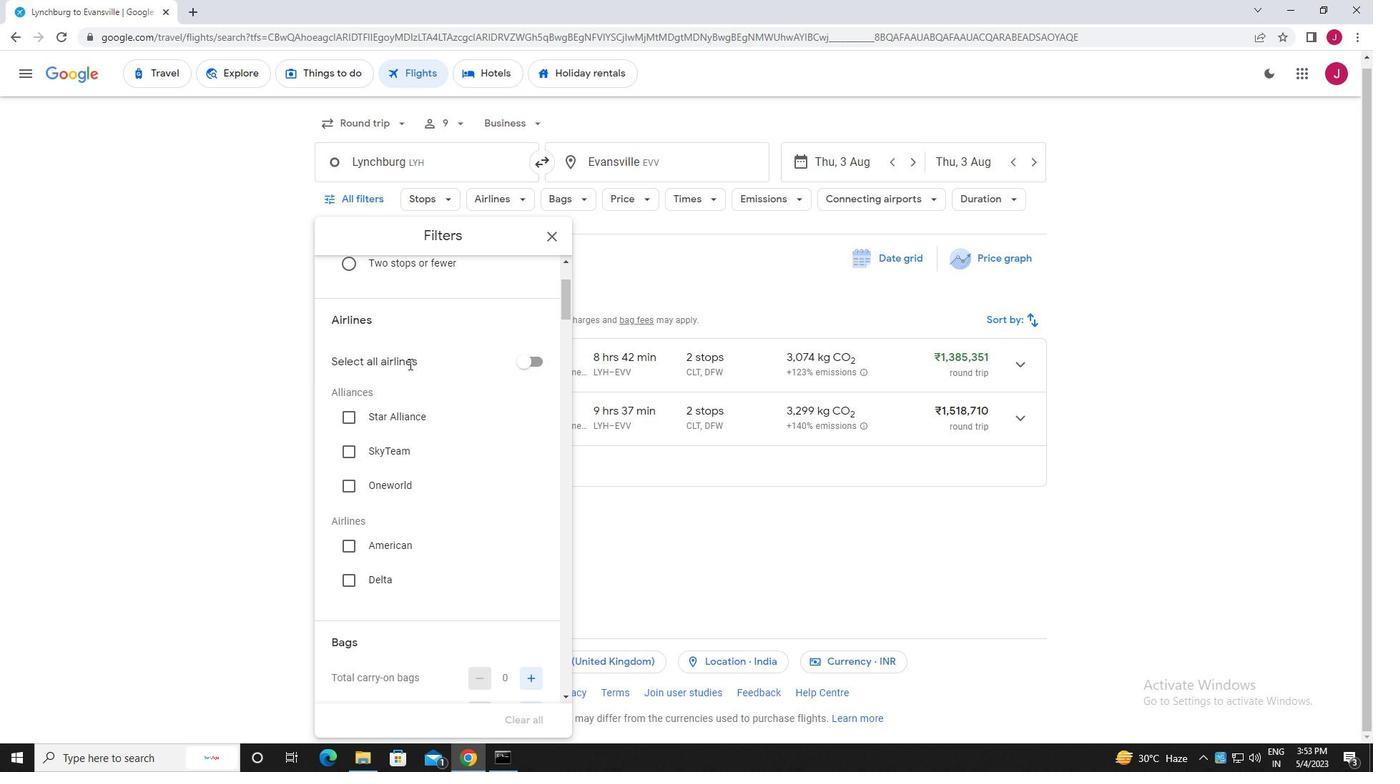 
Action: Mouse scrolled (409, 364) with delta (0, 0)
Screenshot: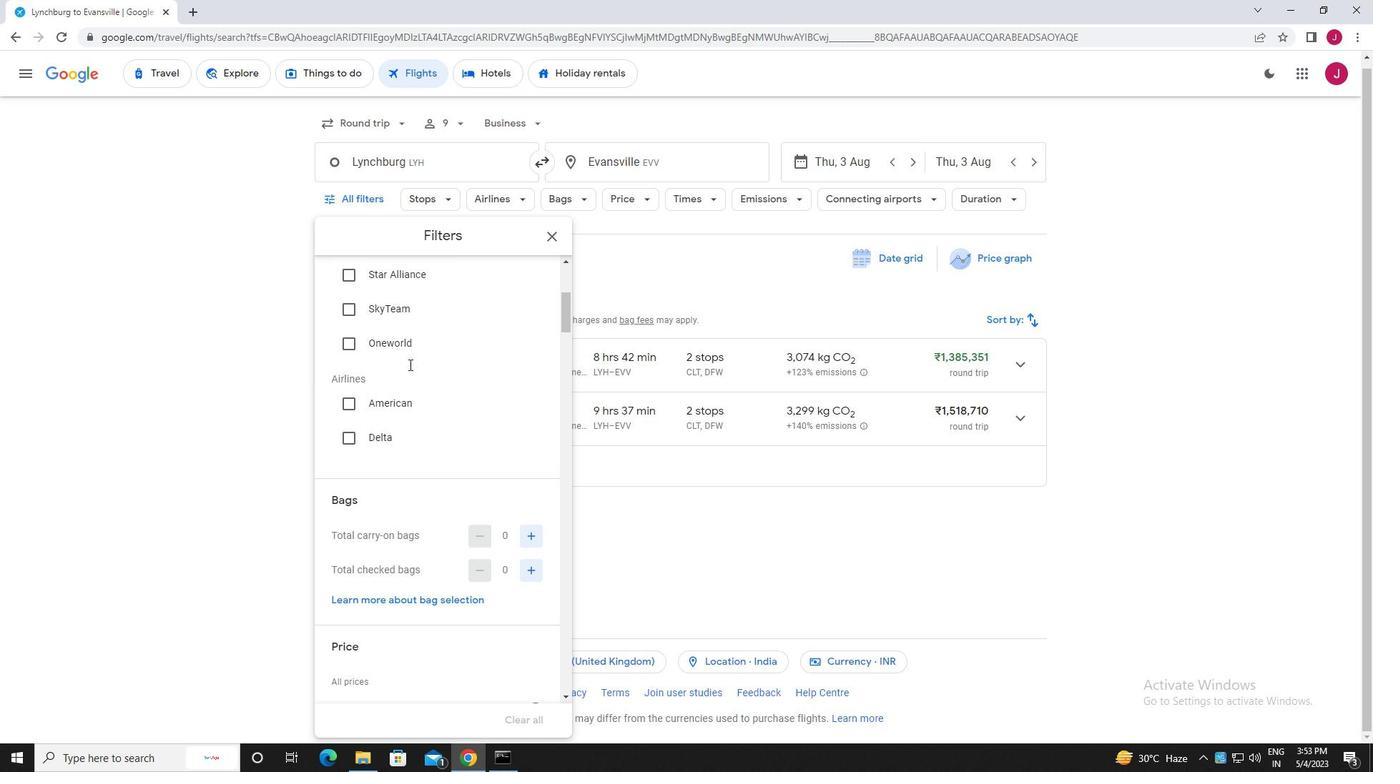 
Action: Mouse scrolled (409, 364) with delta (0, 0)
Screenshot: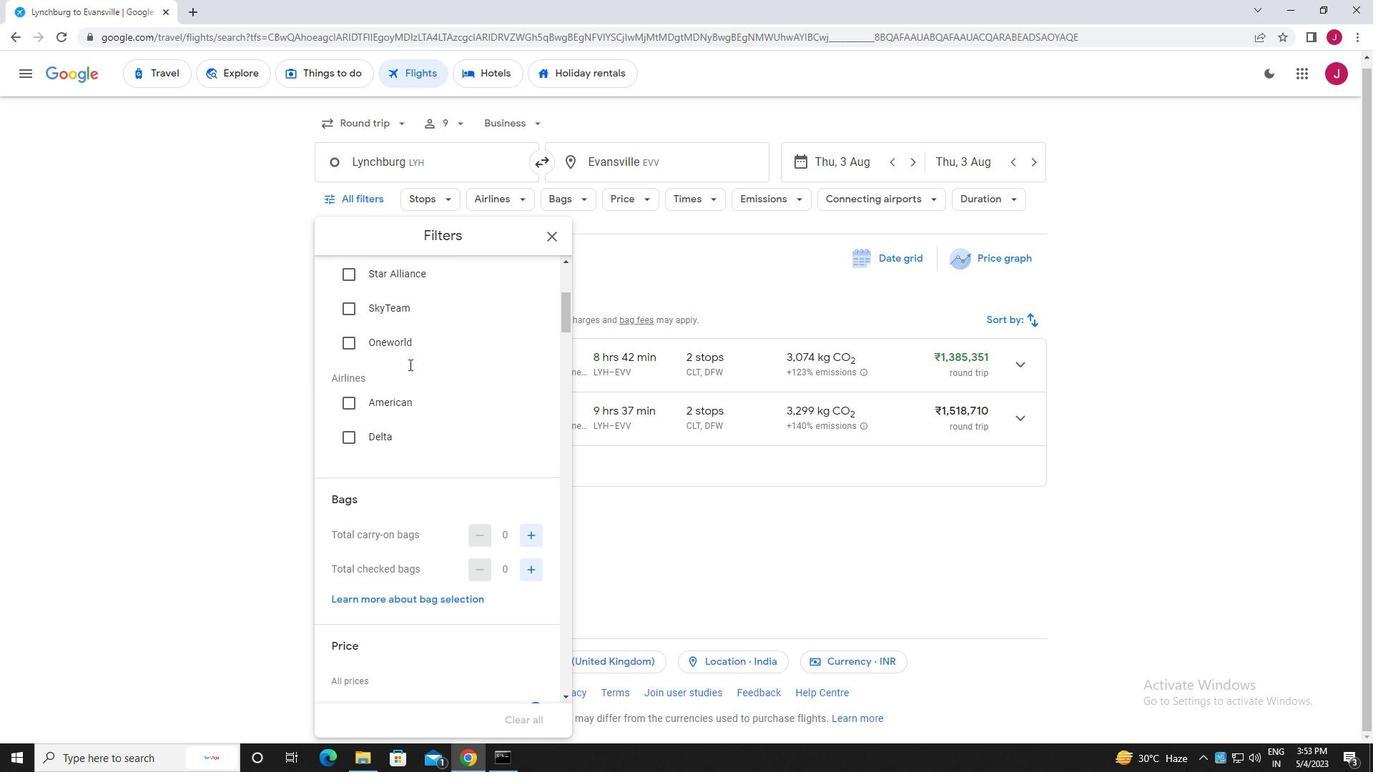 
Action: Mouse scrolled (409, 364) with delta (0, 0)
Screenshot: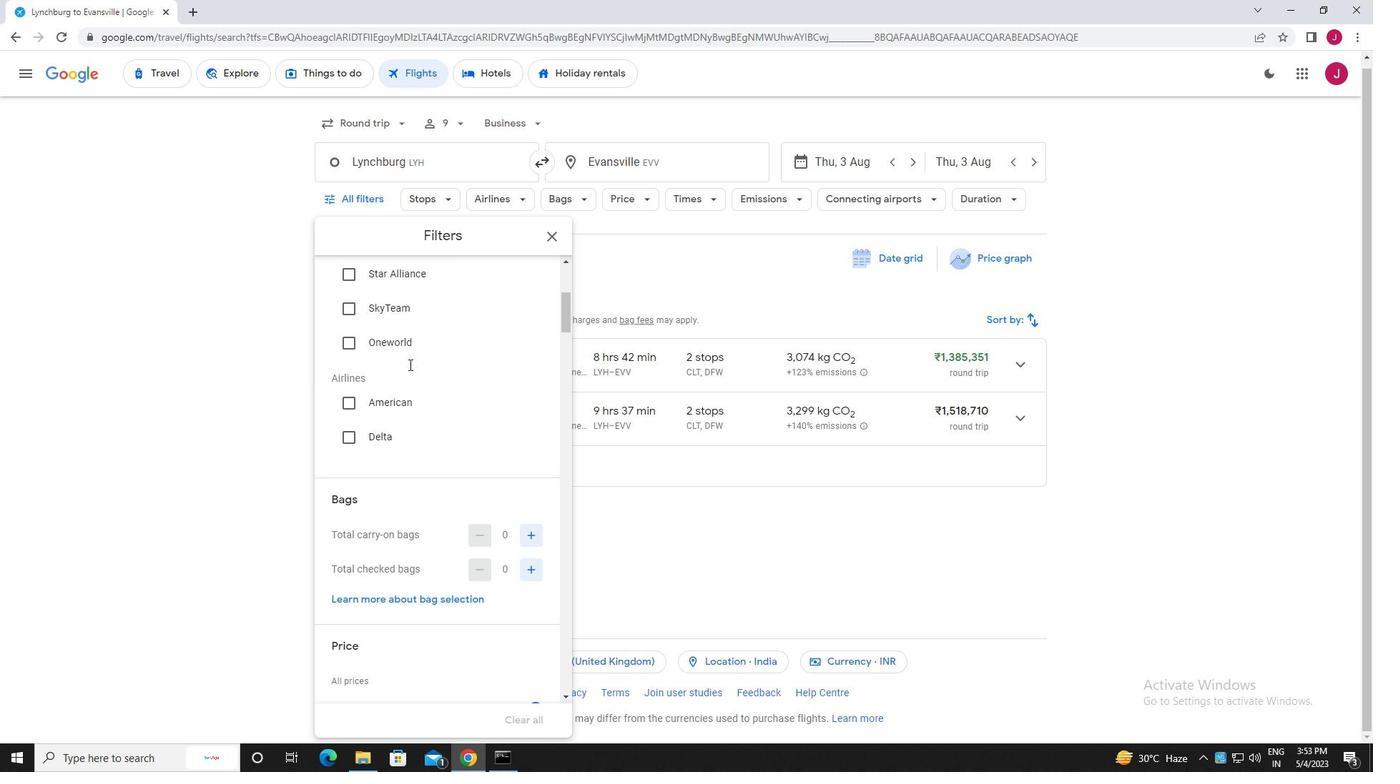 
Action: Mouse moved to (531, 322)
Screenshot: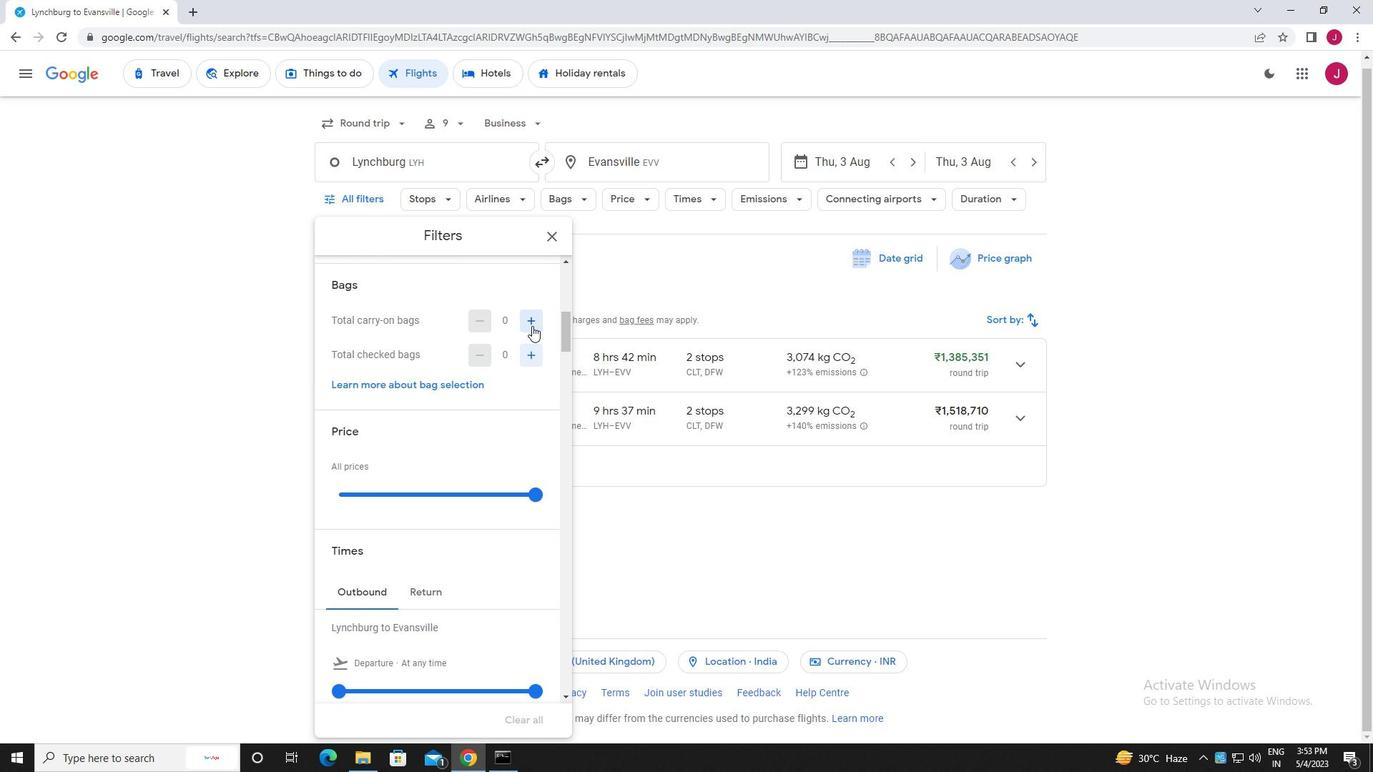 
Action: Mouse pressed left at (531, 322)
Screenshot: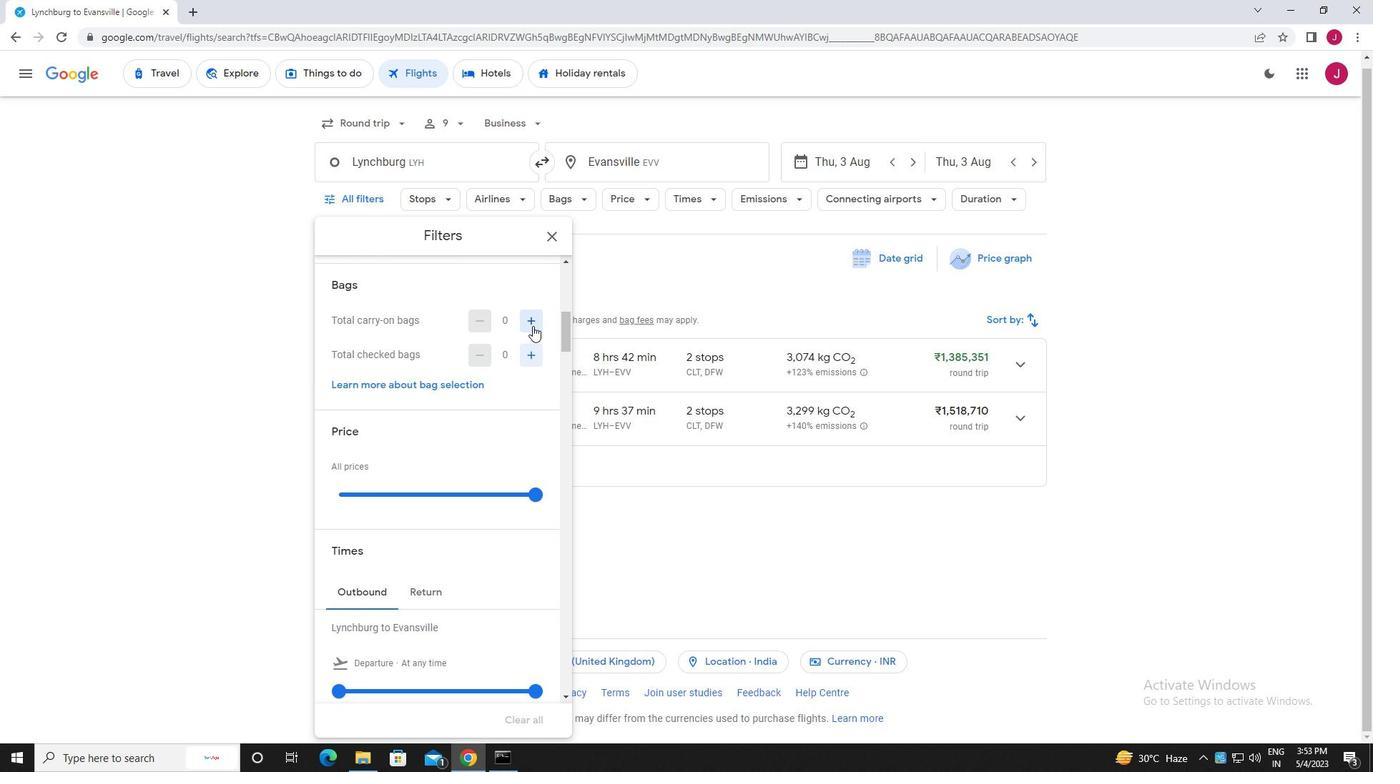 
Action: Mouse moved to (514, 322)
Screenshot: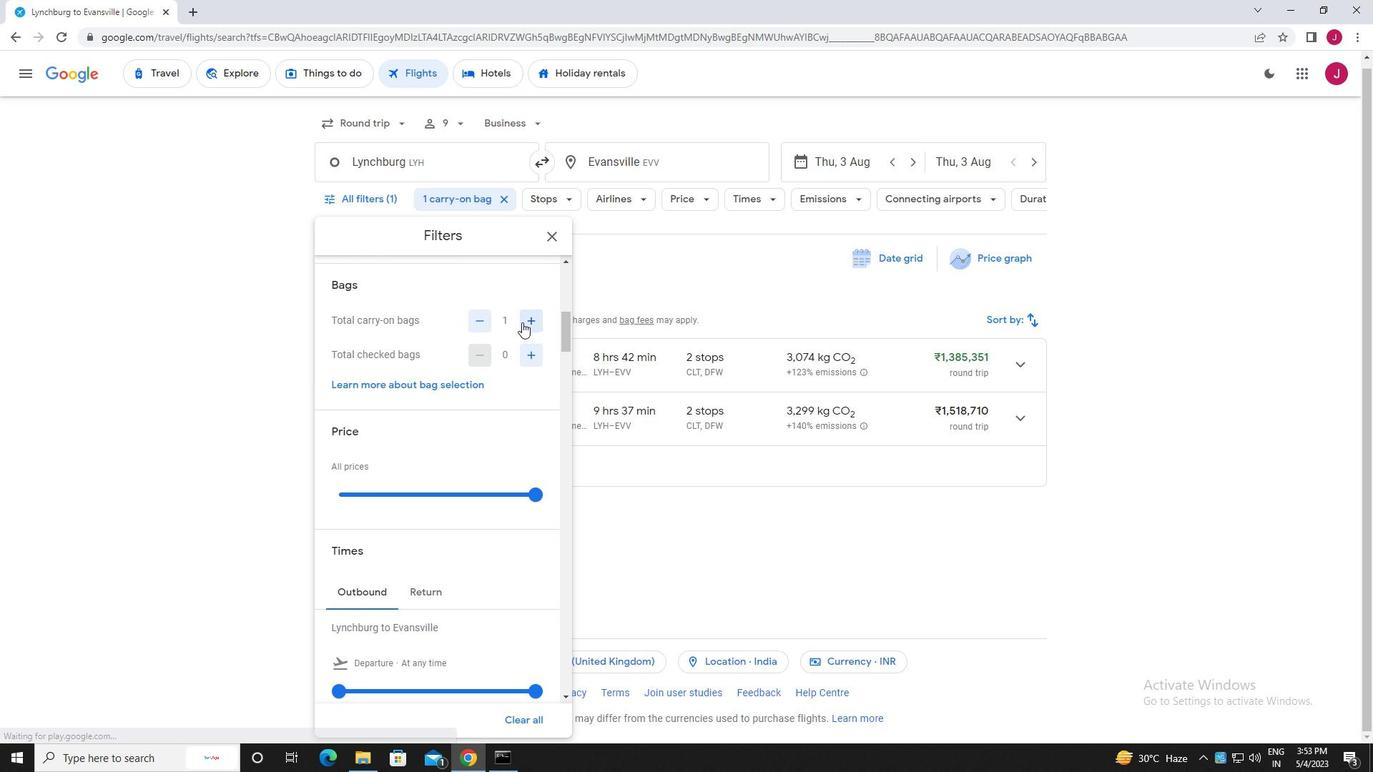 
Action: Mouse scrolled (514, 321) with delta (0, 0)
Screenshot: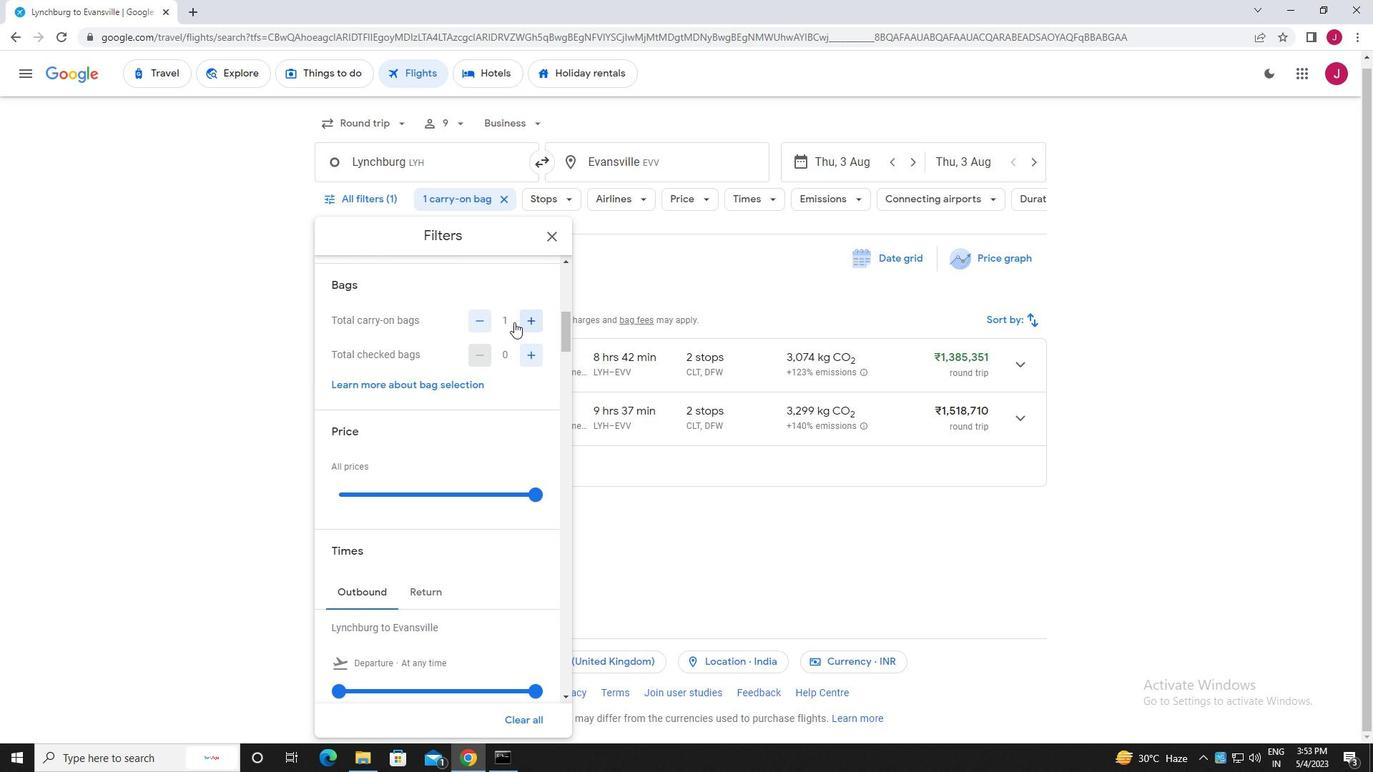 
Action: Mouse scrolled (514, 321) with delta (0, 0)
Screenshot: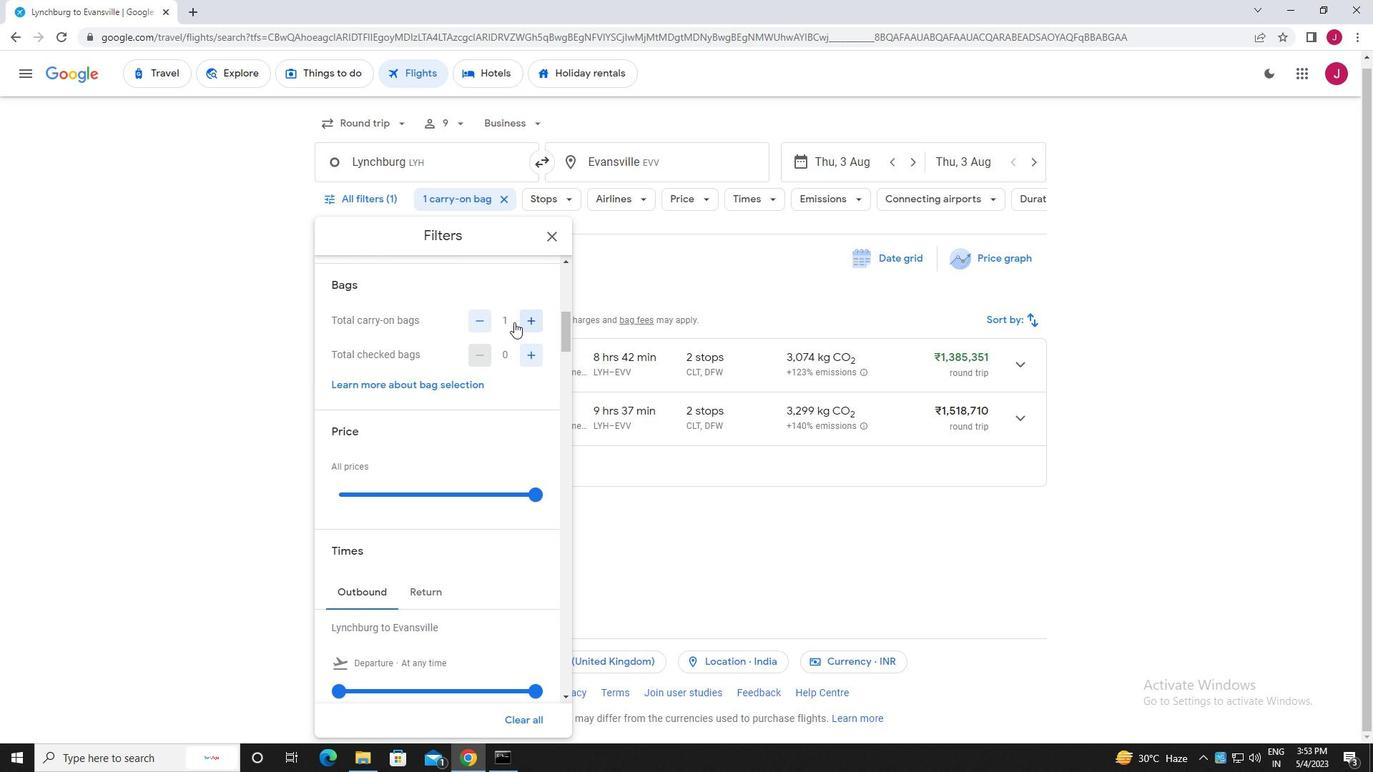 
Action: Mouse scrolled (514, 321) with delta (0, 0)
Screenshot: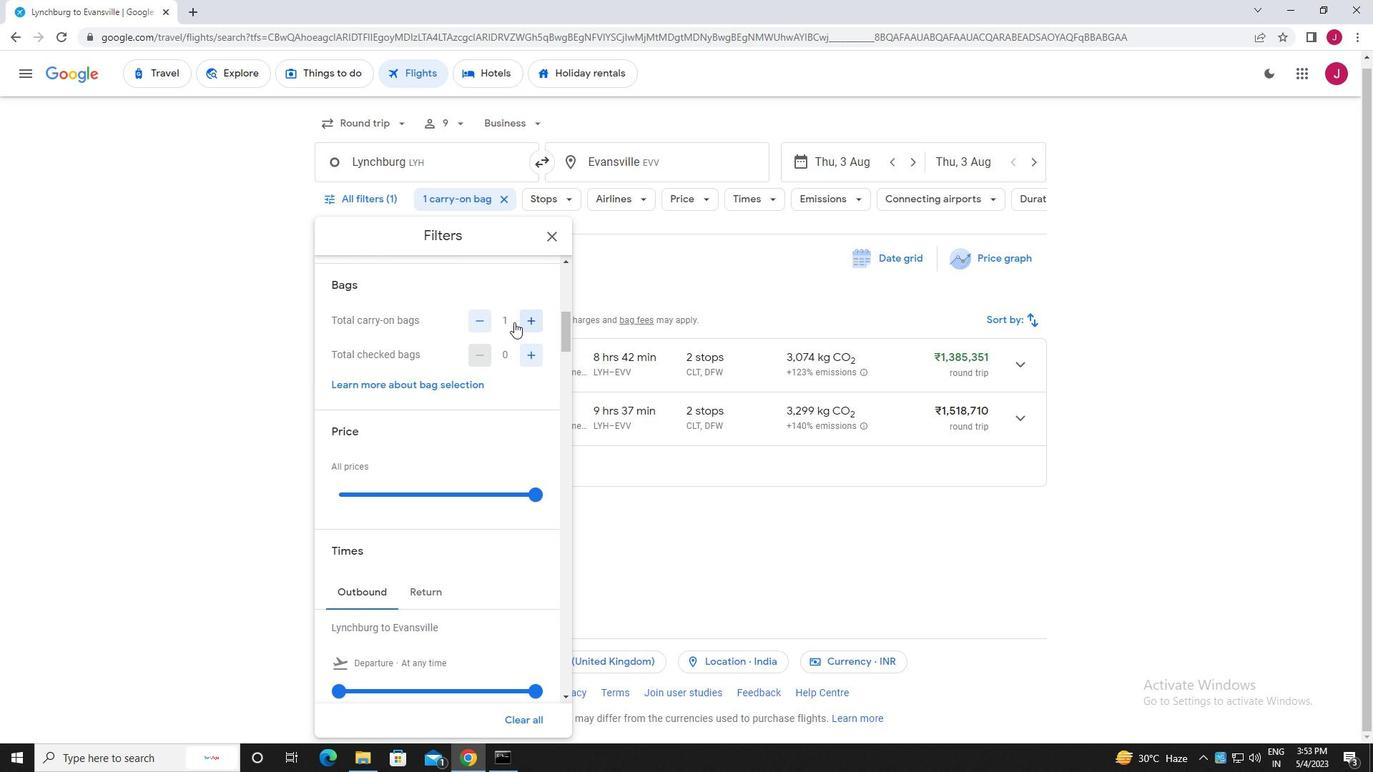 
Action: Mouse moved to (528, 306)
Screenshot: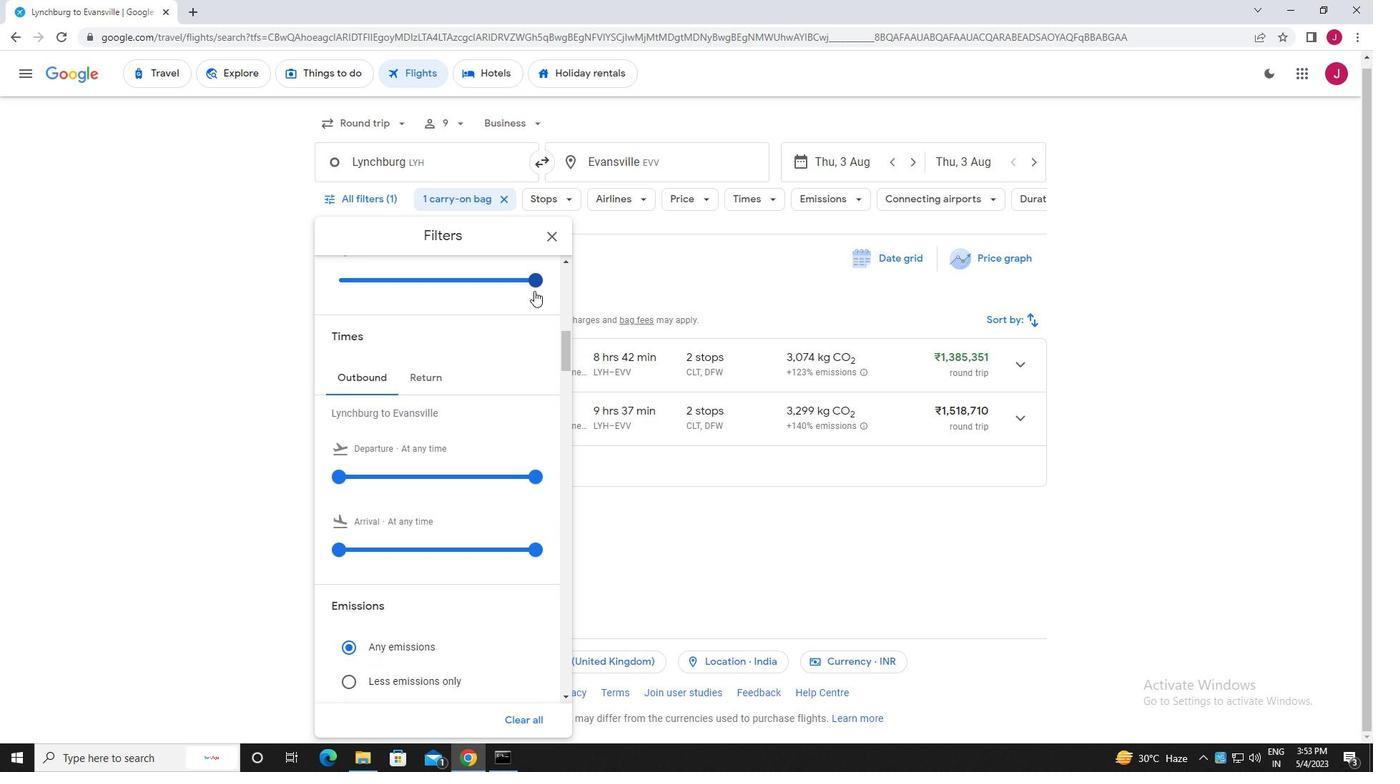 
Action: Mouse scrolled (528, 307) with delta (0, 0)
Screenshot: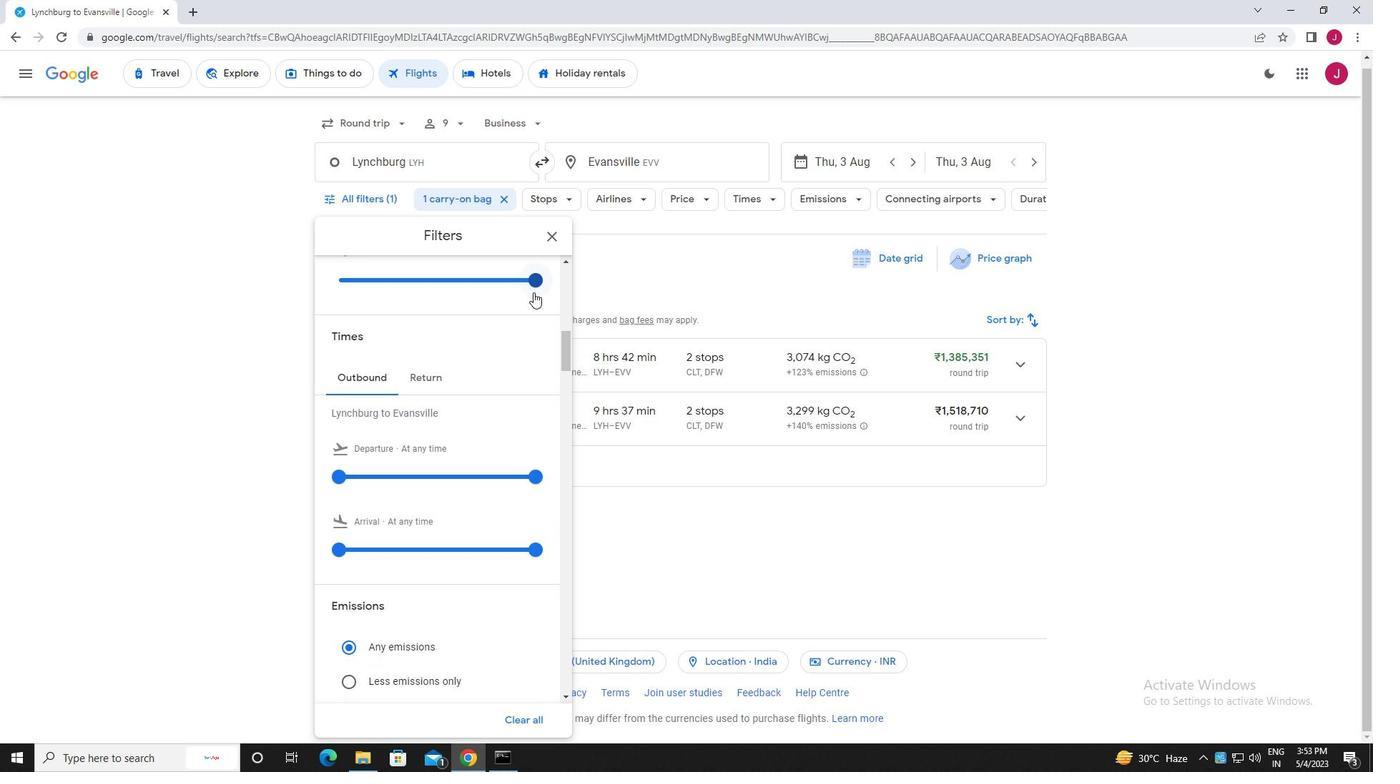 
Action: Mouse moved to (534, 354)
Screenshot: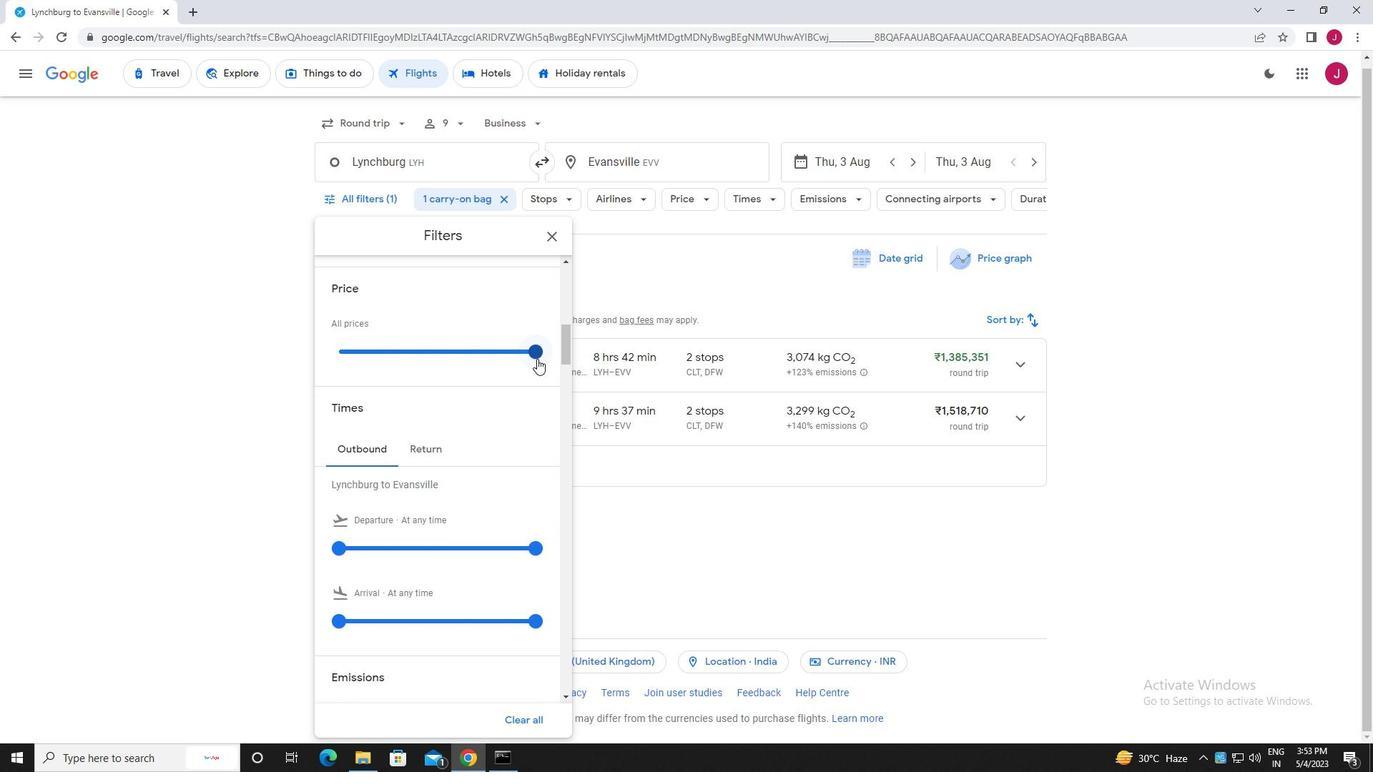 
Action: Mouse pressed left at (534, 354)
Screenshot: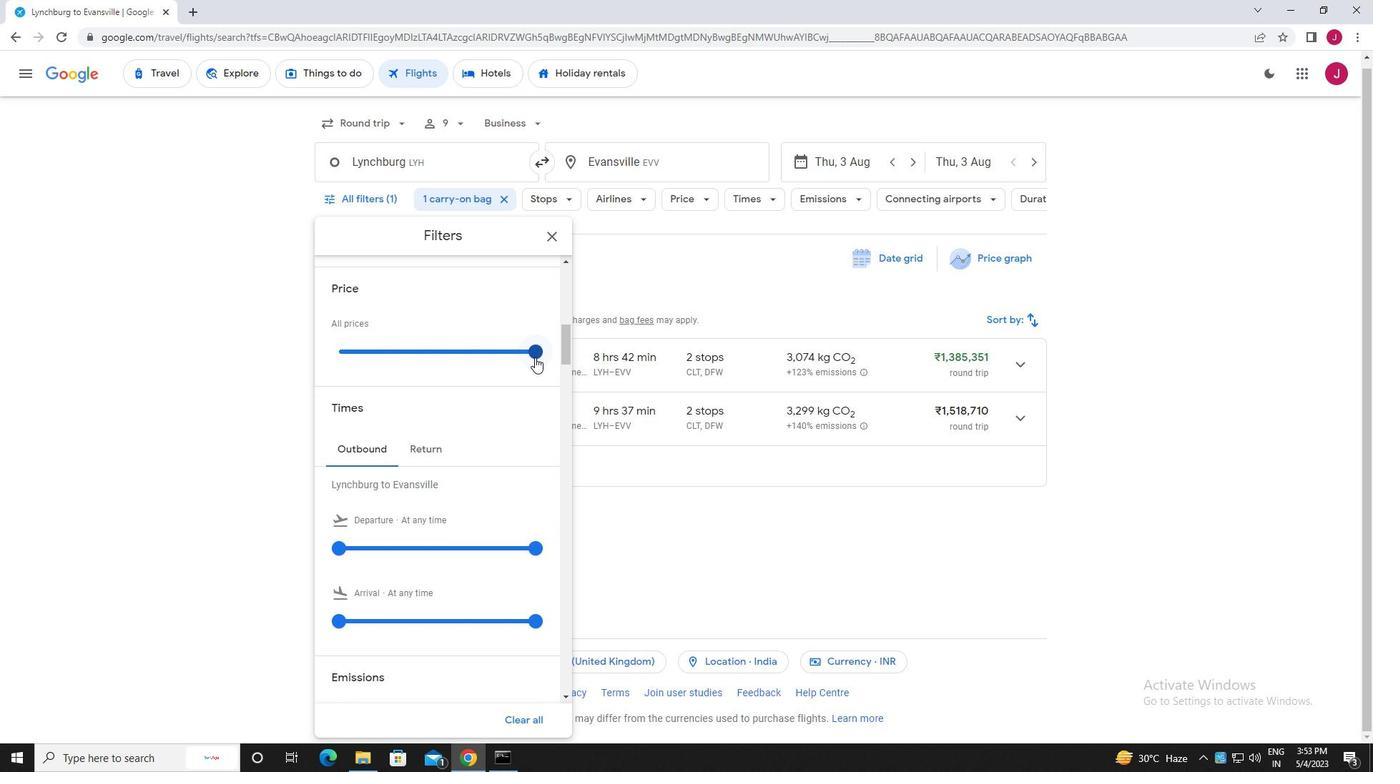 
Action: Mouse moved to (414, 342)
Screenshot: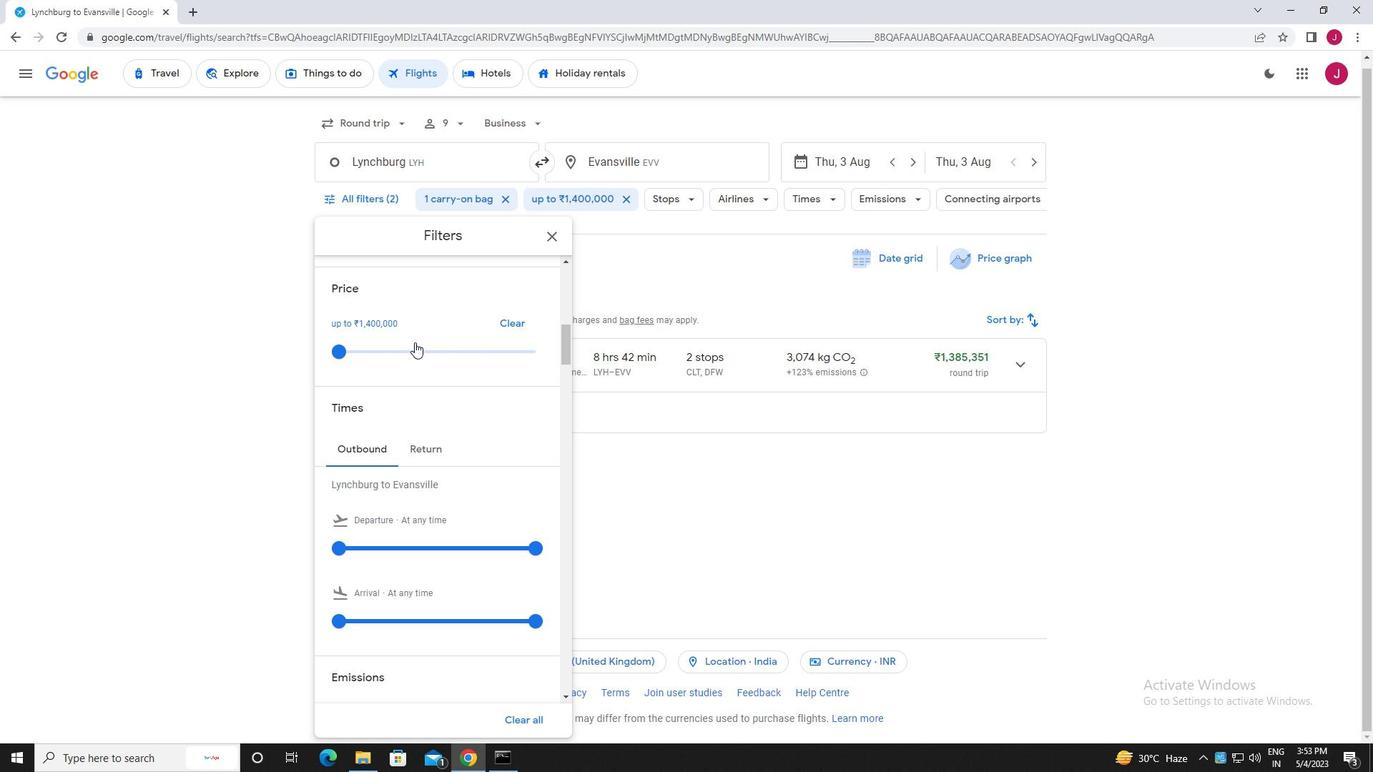 
Action: Mouse scrolled (414, 341) with delta (0, 0)
Screenshot: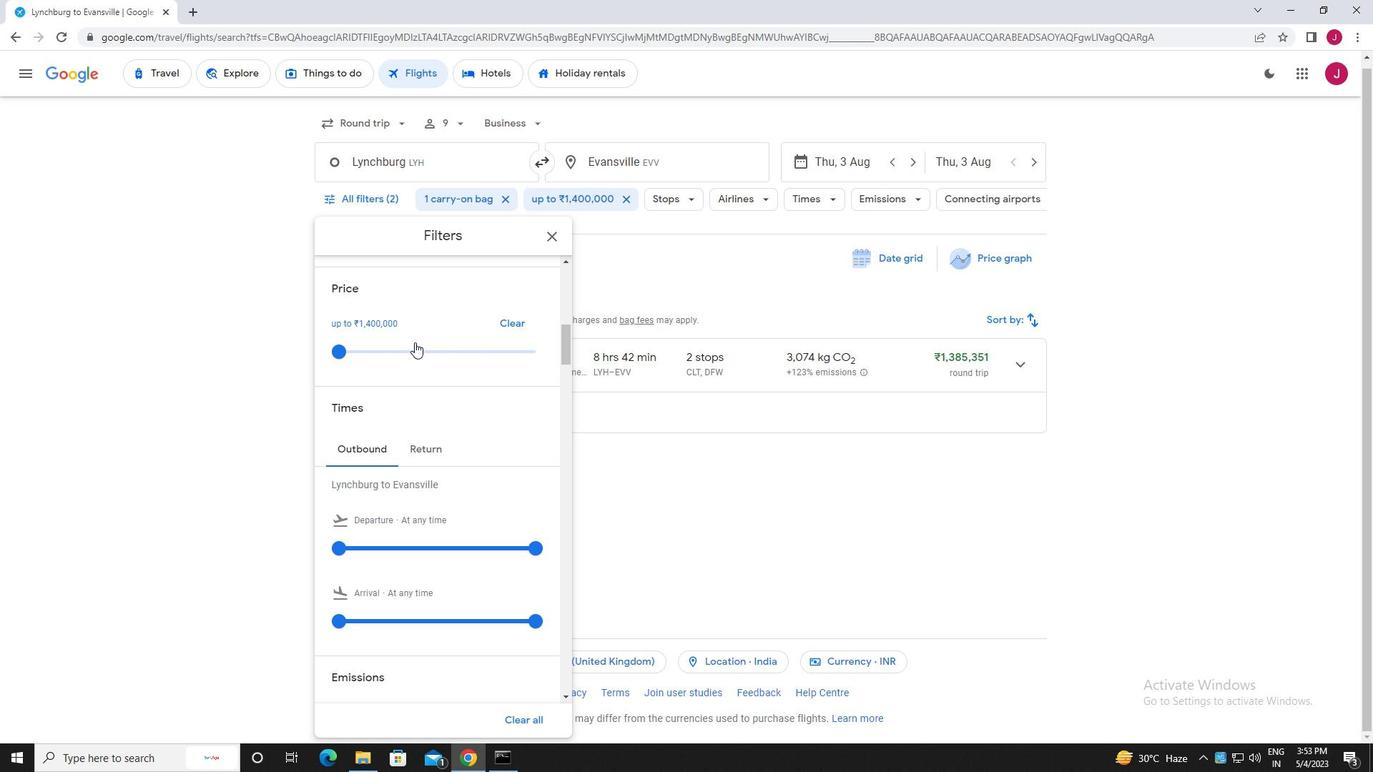 
Action: Mouse scrolled (414, 341) with delta (0, 0)
Screenshot: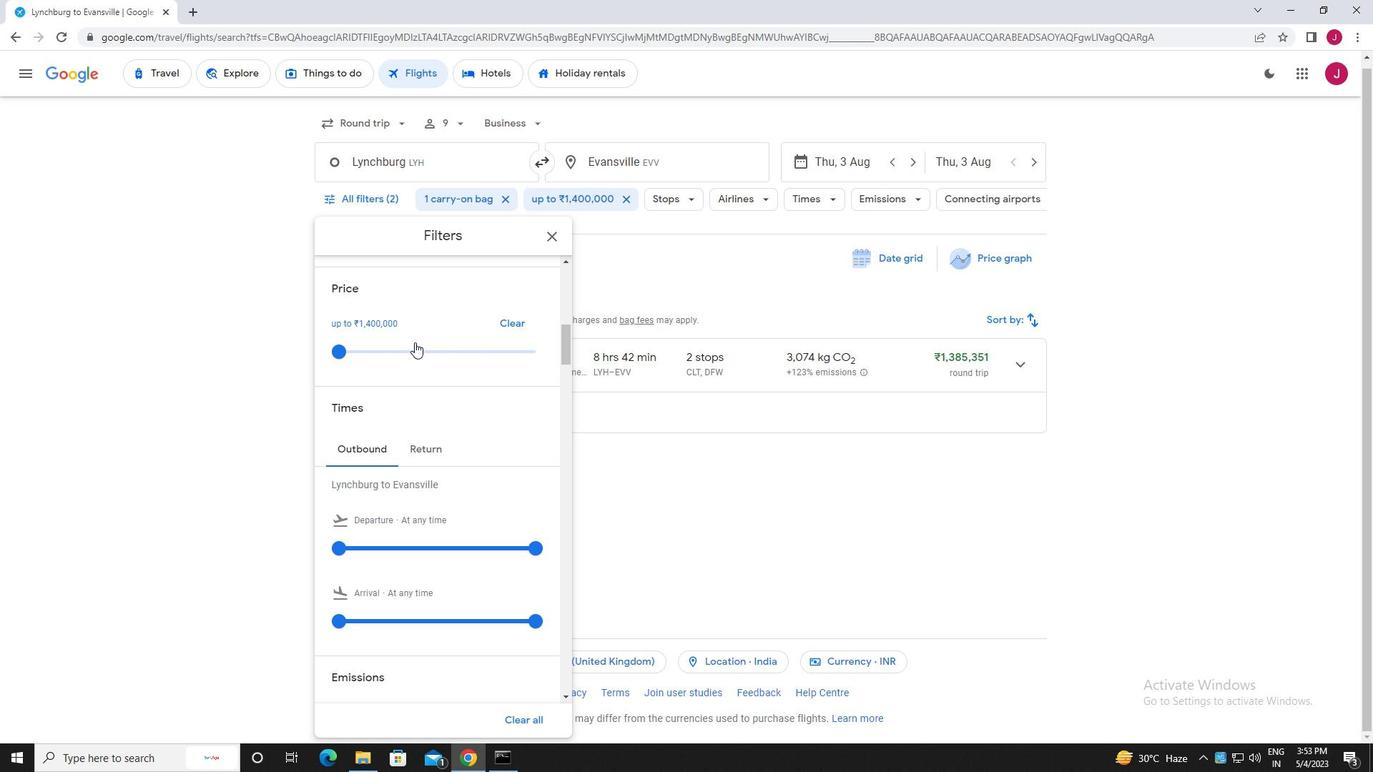 
Action: Mouse moved to (338, 408)
Screenshot: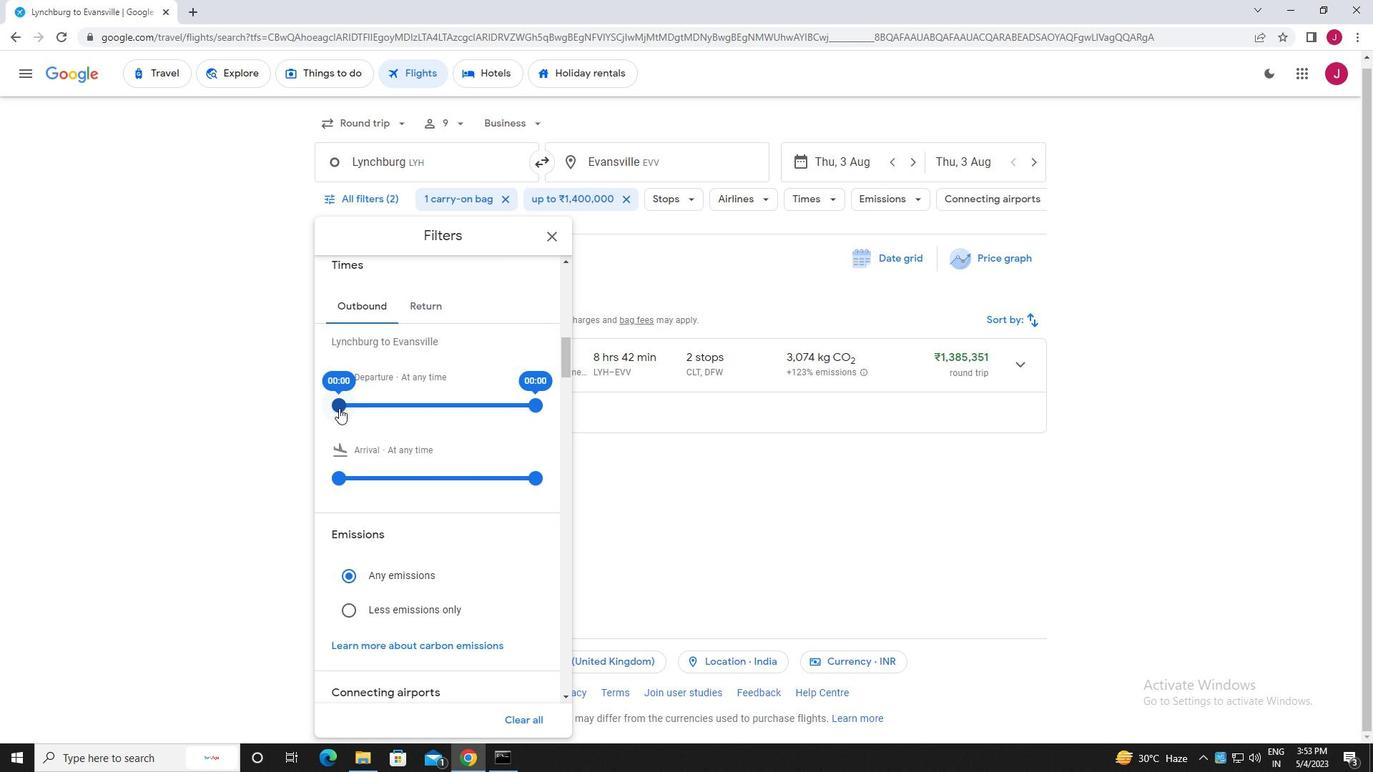 
Action: Mouse pressed left at (338, 408)
Screenshot: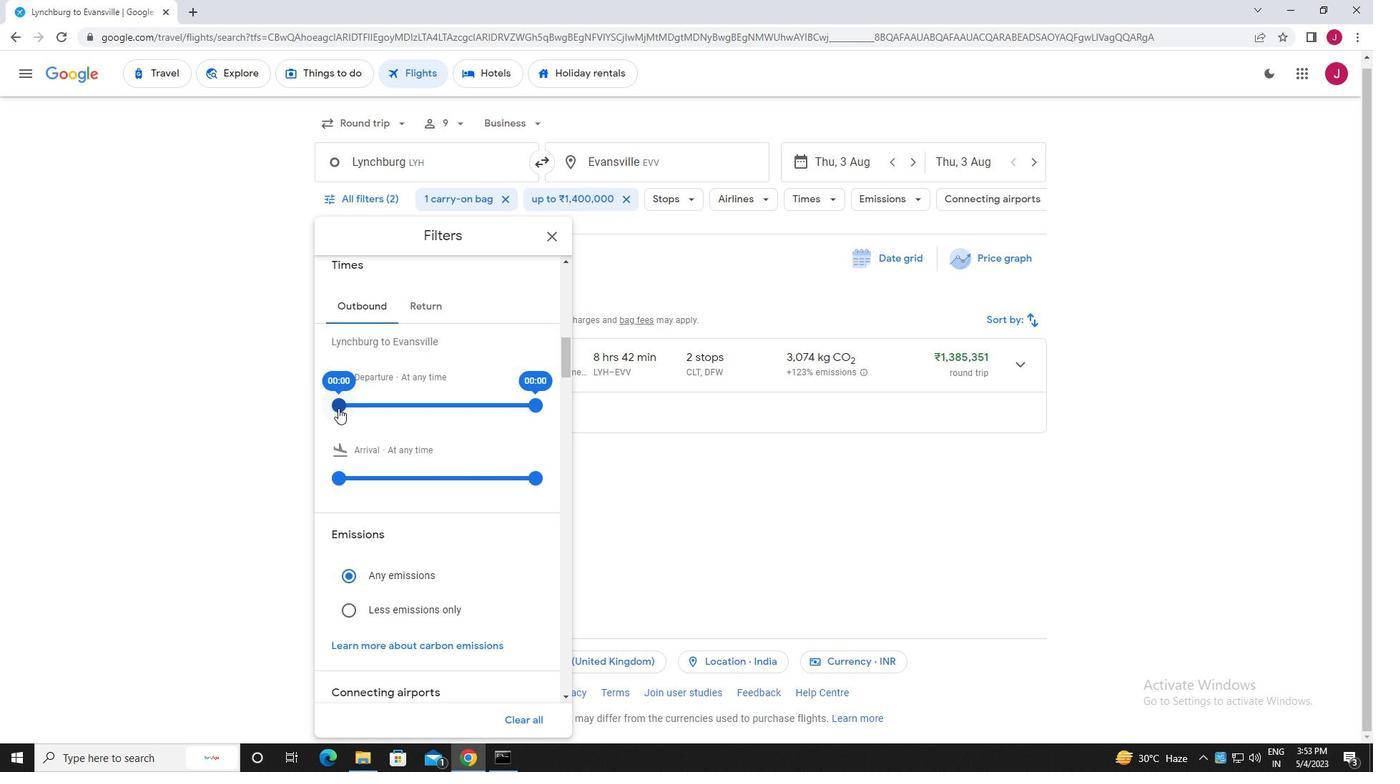 
Action: Mouse moved to (553, 237)
Screenshot: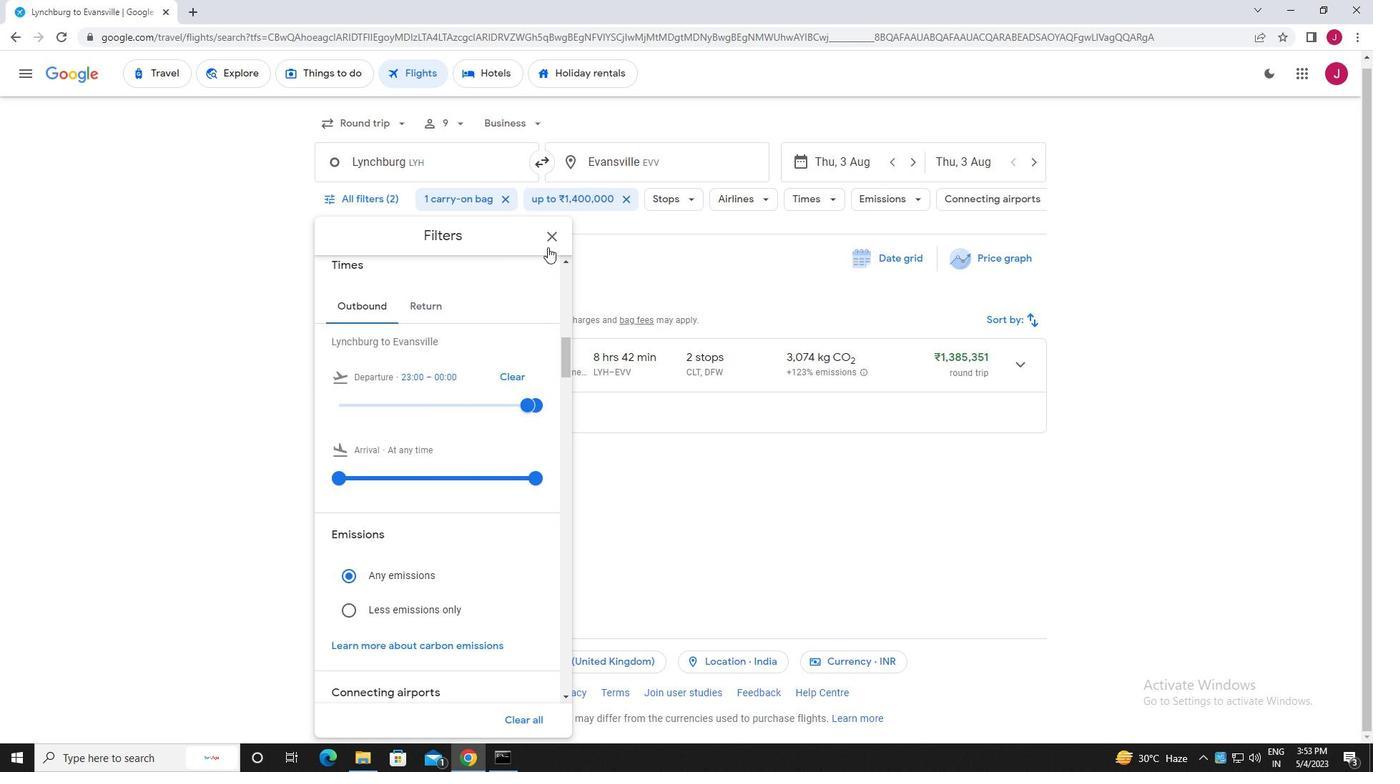 
Action: Mouse pressed left at (553, 237)
Screenshot: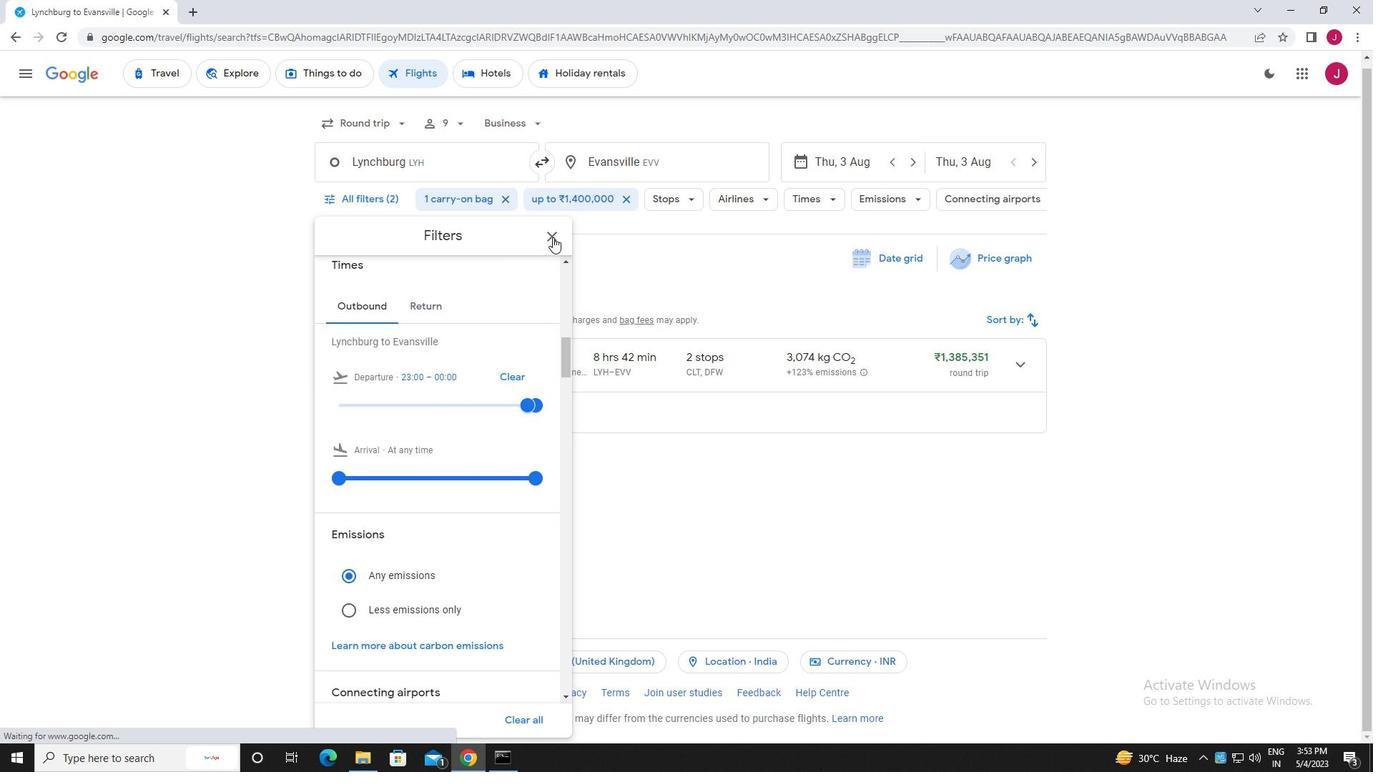 
Action: Mouse moved to (551, 240)
Screenshot: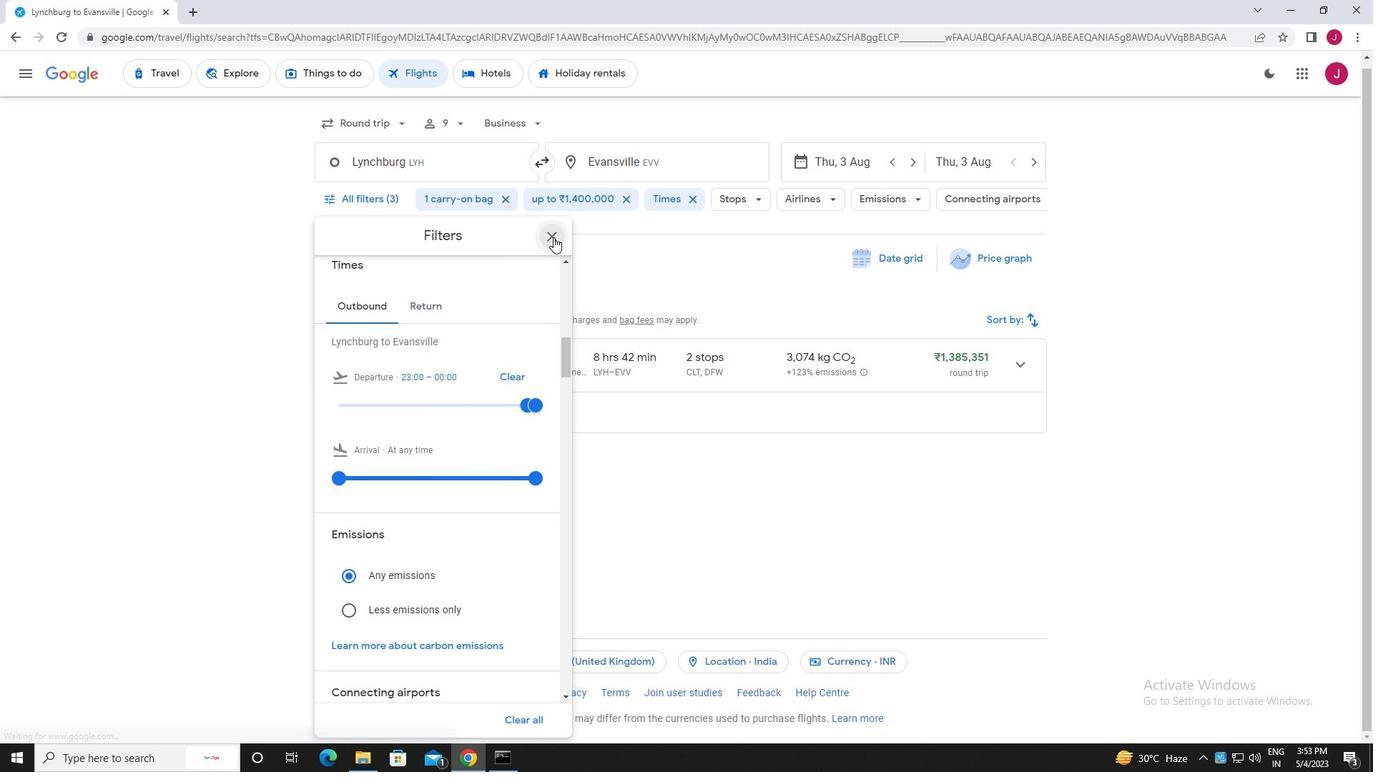 
